 Task: Find connections with filter location Wermelskirchen with filter topic #healthcarewith filter profile language English with filter current company MANKIND PHARMA LTD with filter school ST. JOSEPH'S INSTITUTE OF TECHNOLOGY, OMR with filter industry Footwear and Leather Goods Repair with filter service category Research with filter keywords title Casino Host
Action: Mouse moved to (624, 82)
Screenshot: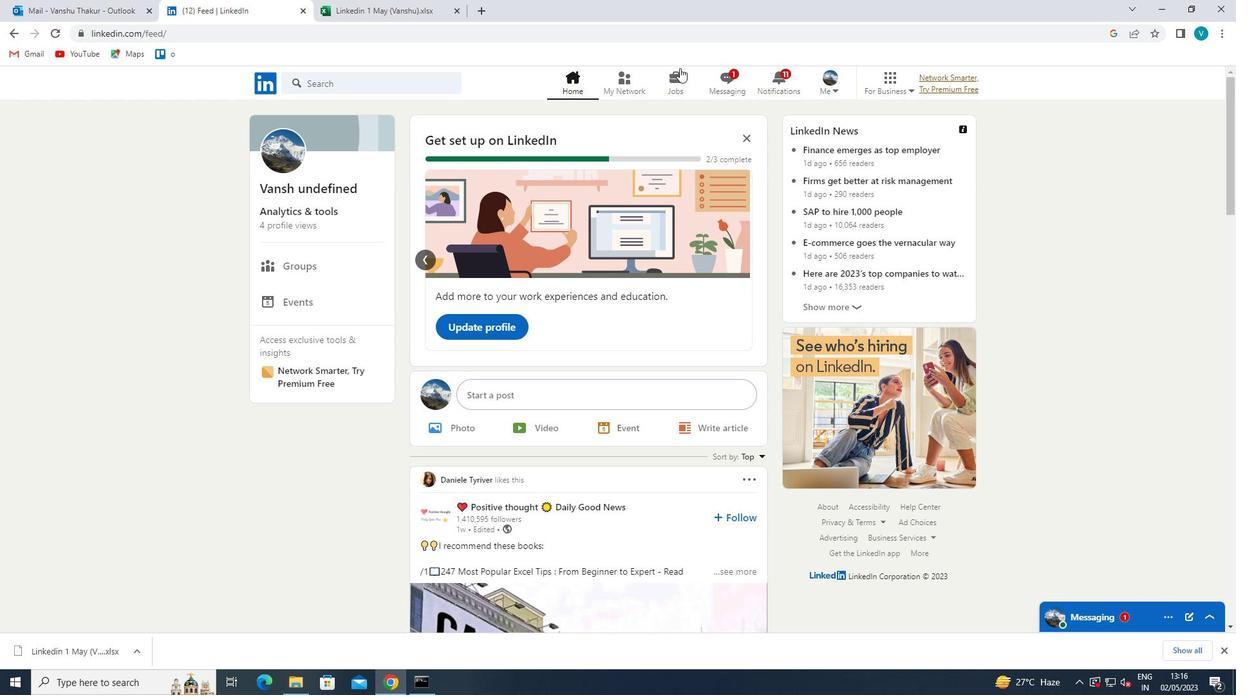 
Action: Mouse pressed left at (624, 82)
Screenshot: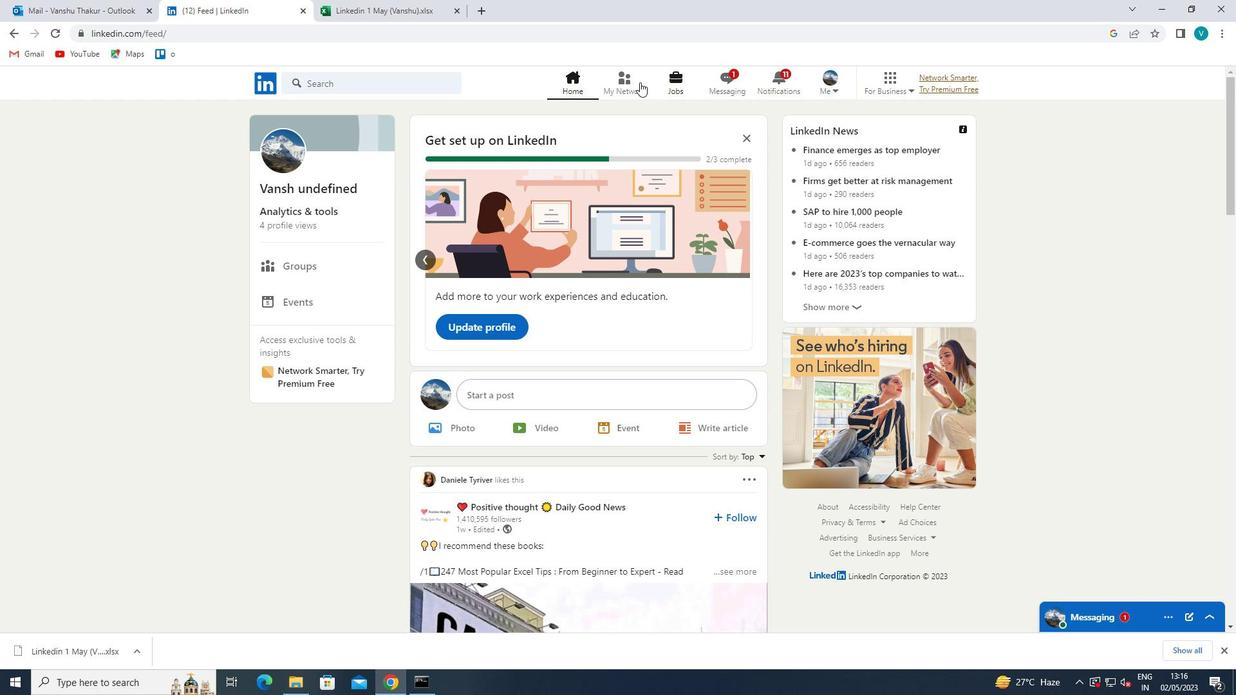 
Action: Mouse moved to (350, 152)
Screenshot: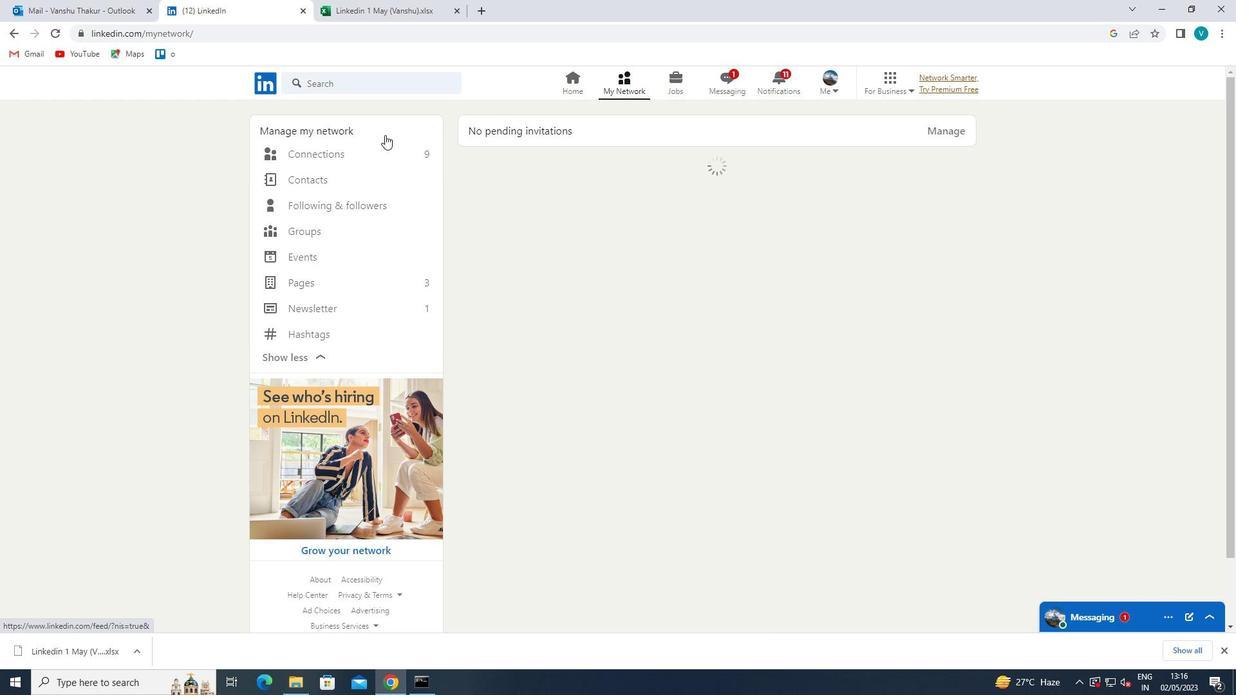 
Action: Mouse pressed left at (350, 152)
Screenshot: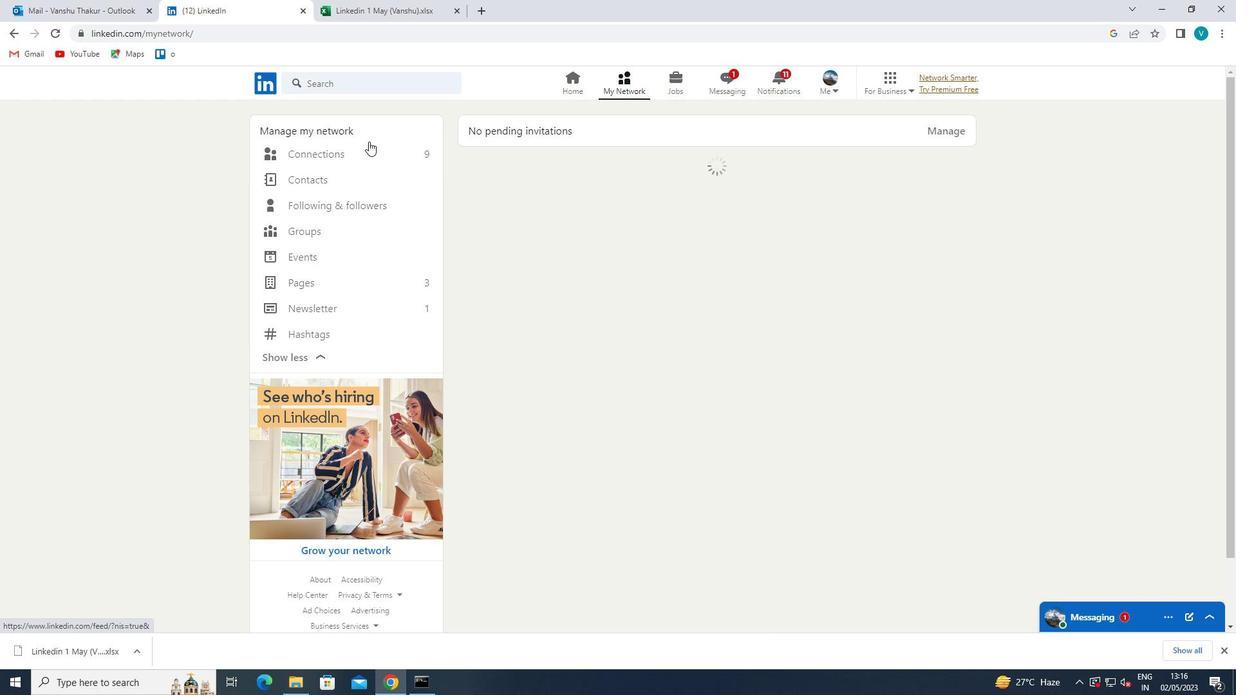 
Action: Mouse moved to (696, 147)
Screenshot: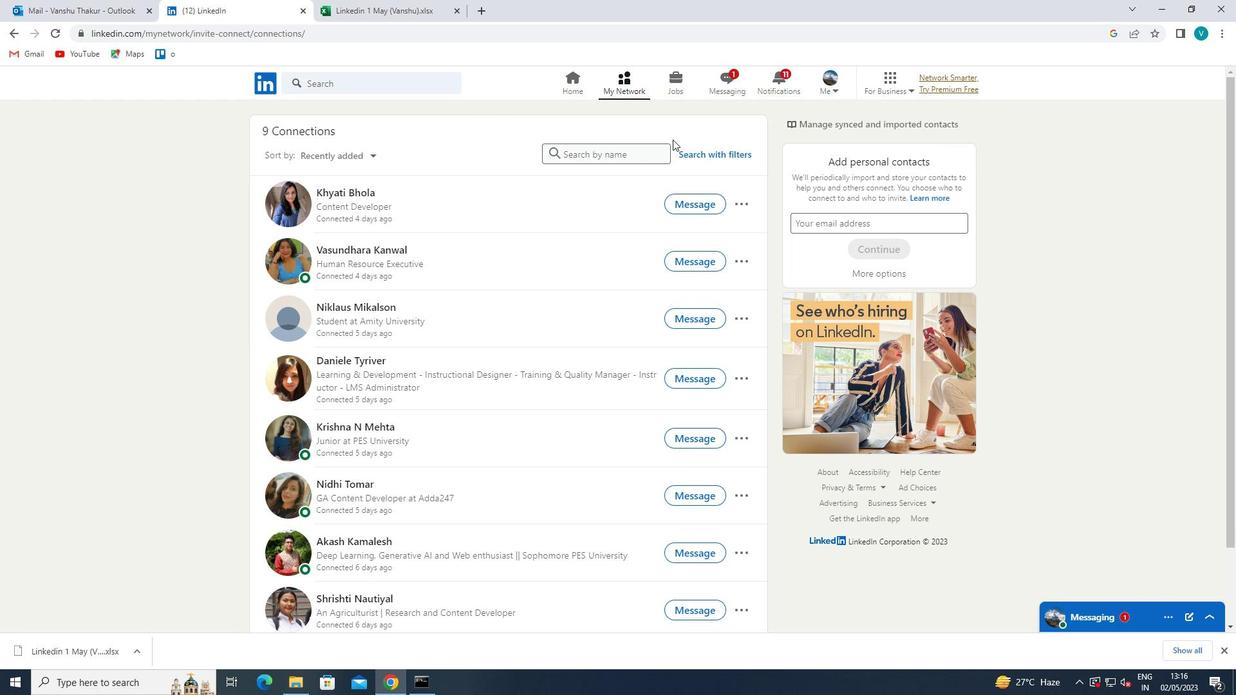 
Action: Mouse pressed left at (696, 147)
Screenshot: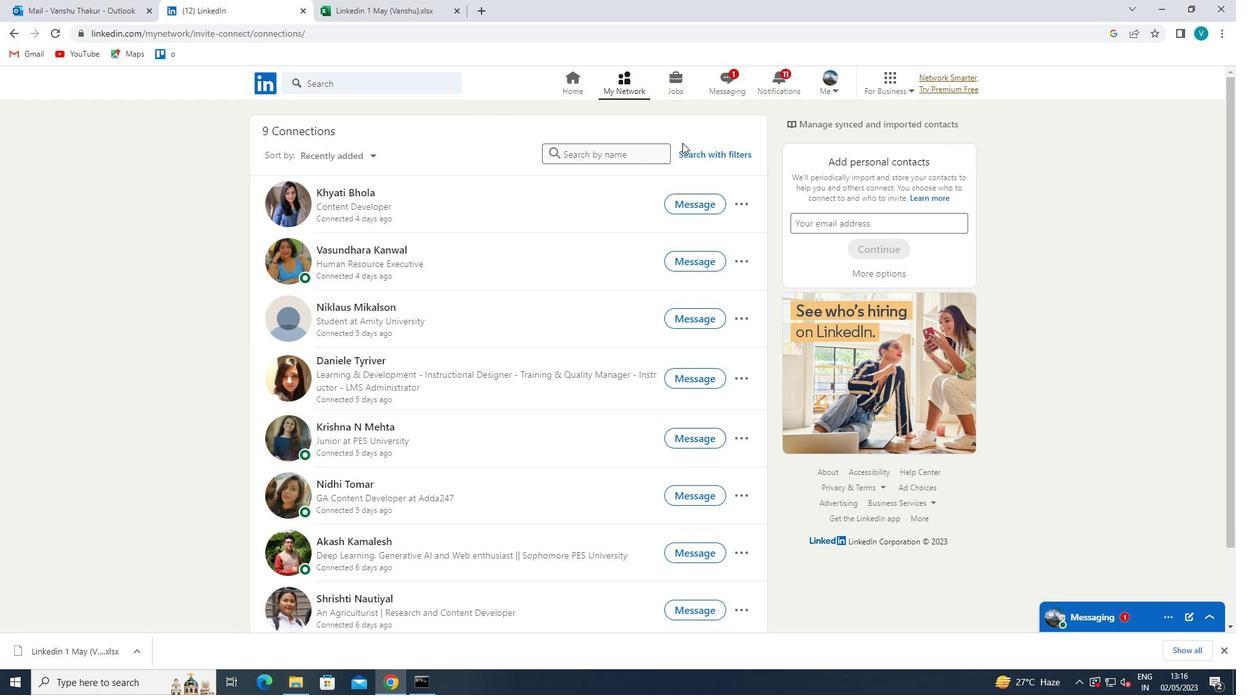 
Action: Mouse moved to (619, 125)
Screenshot: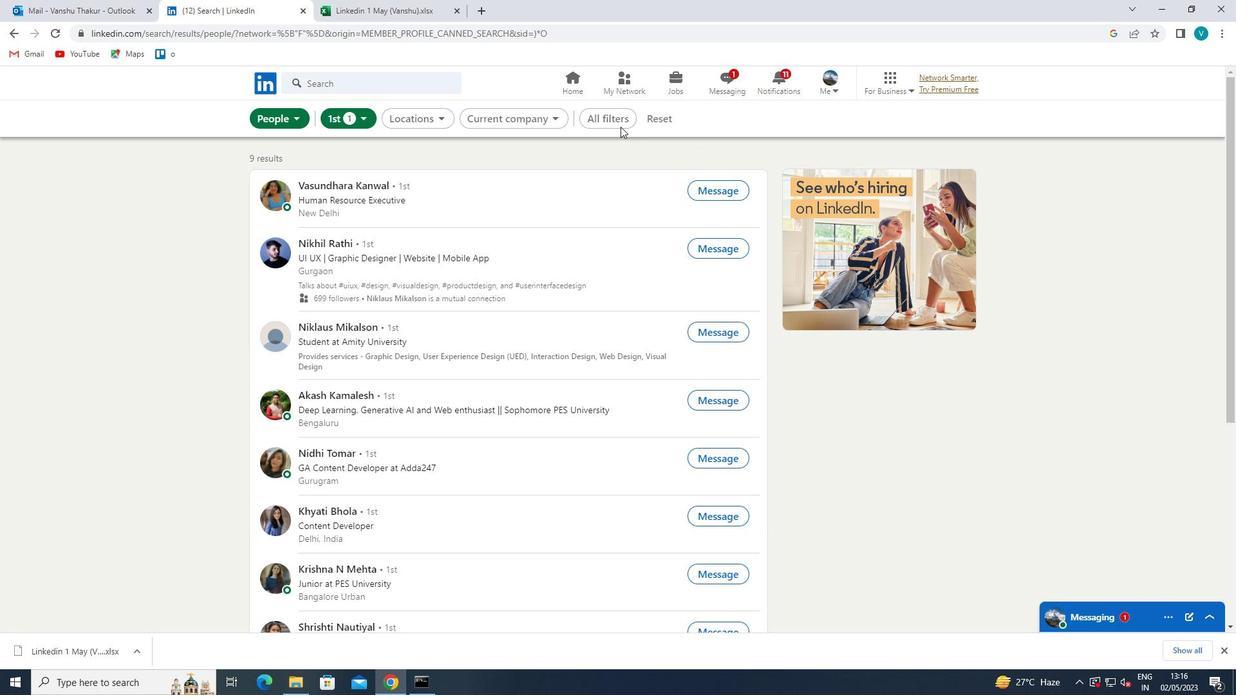 
Action: Mouse pressed left at (619, 125)
Screenshot: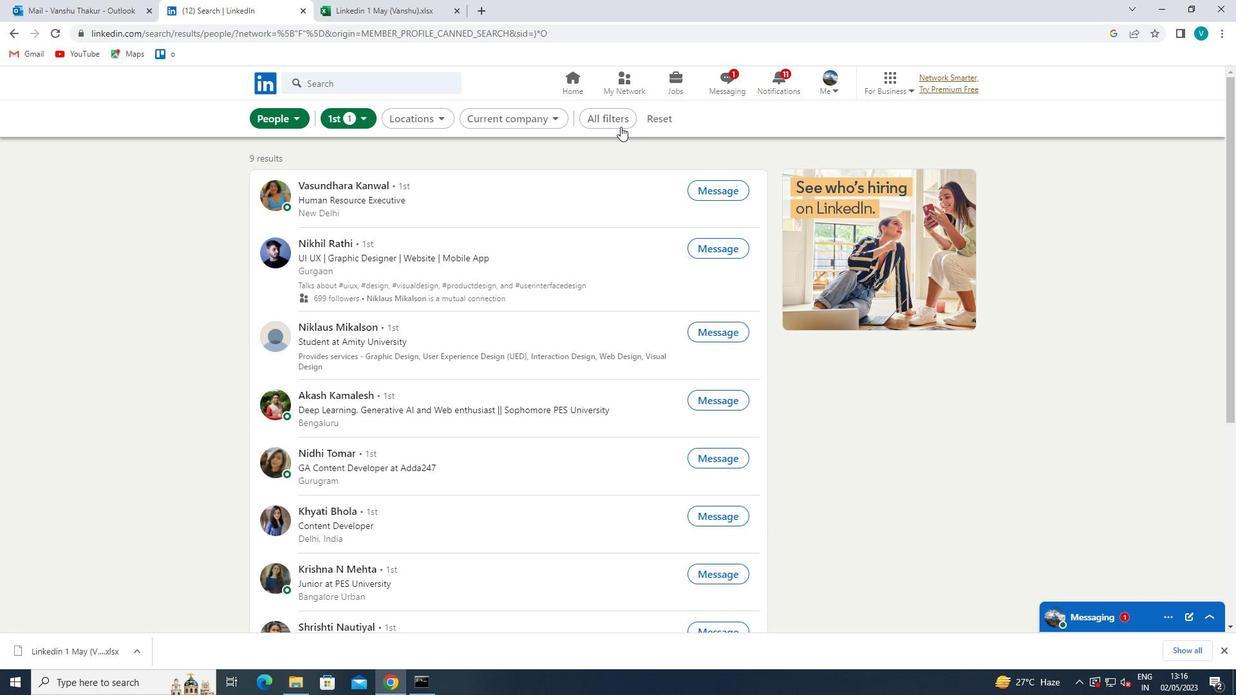 
Action: Mouse moved to (1066, 313)
Screenshot: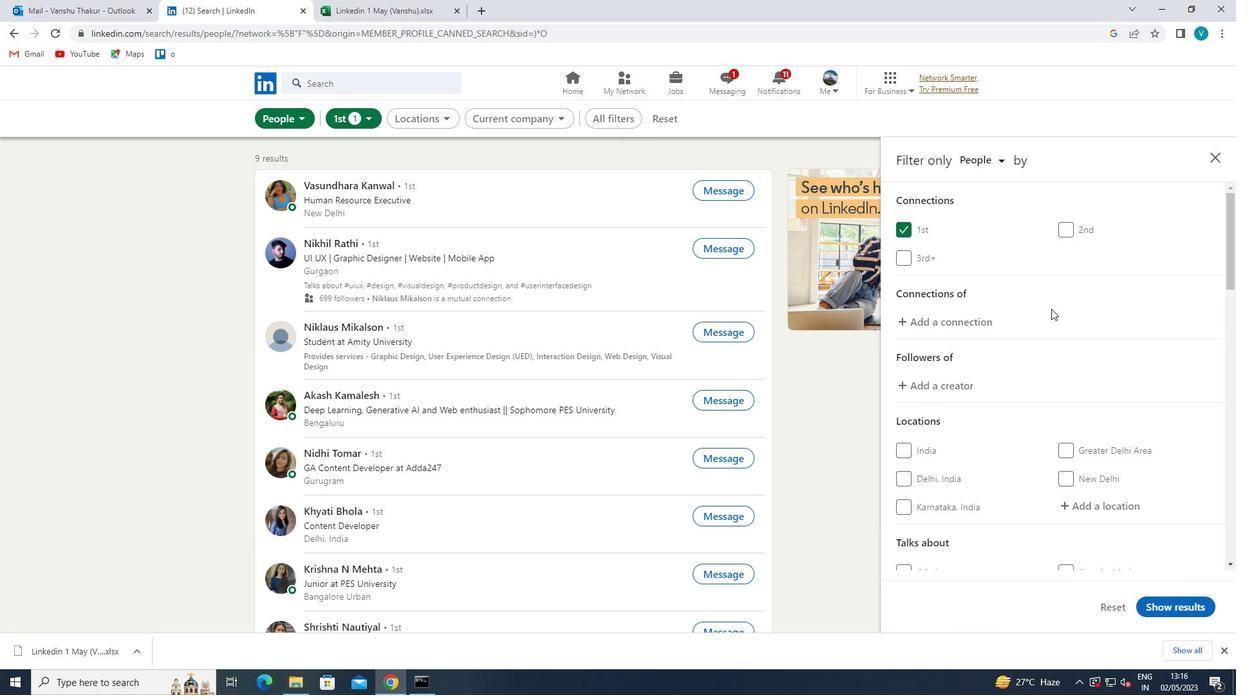 
Action: Mouse scrolled (1066, 312) with delta (0, 0)
Screenshot: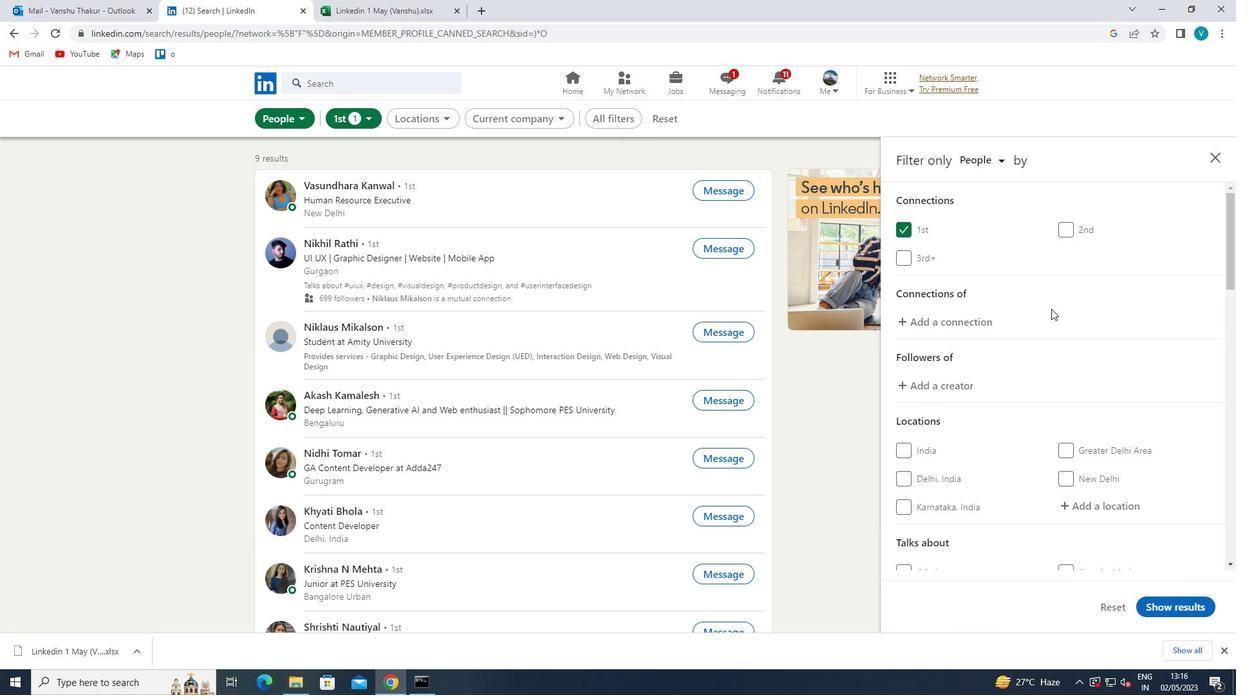 
Action: Mouse moved to (1071, 313)
Screenshot: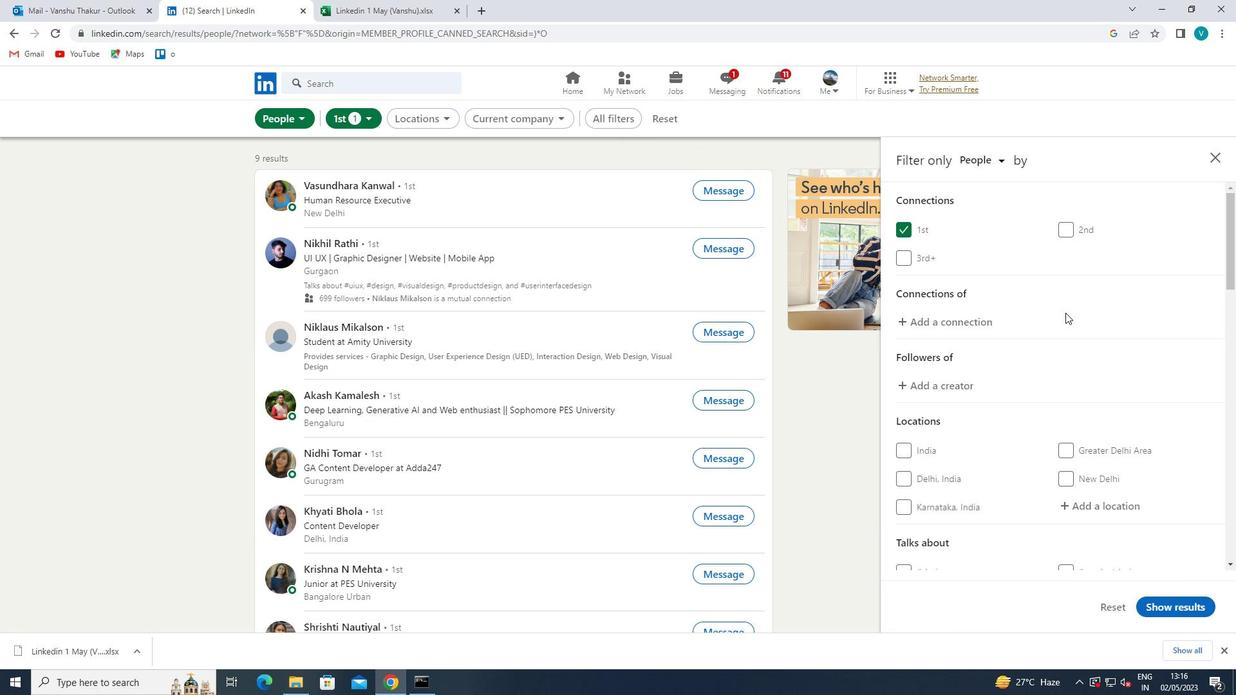 
Action: Mouse scrolled (1071, 313) with delta (0, 0)
Screenshot: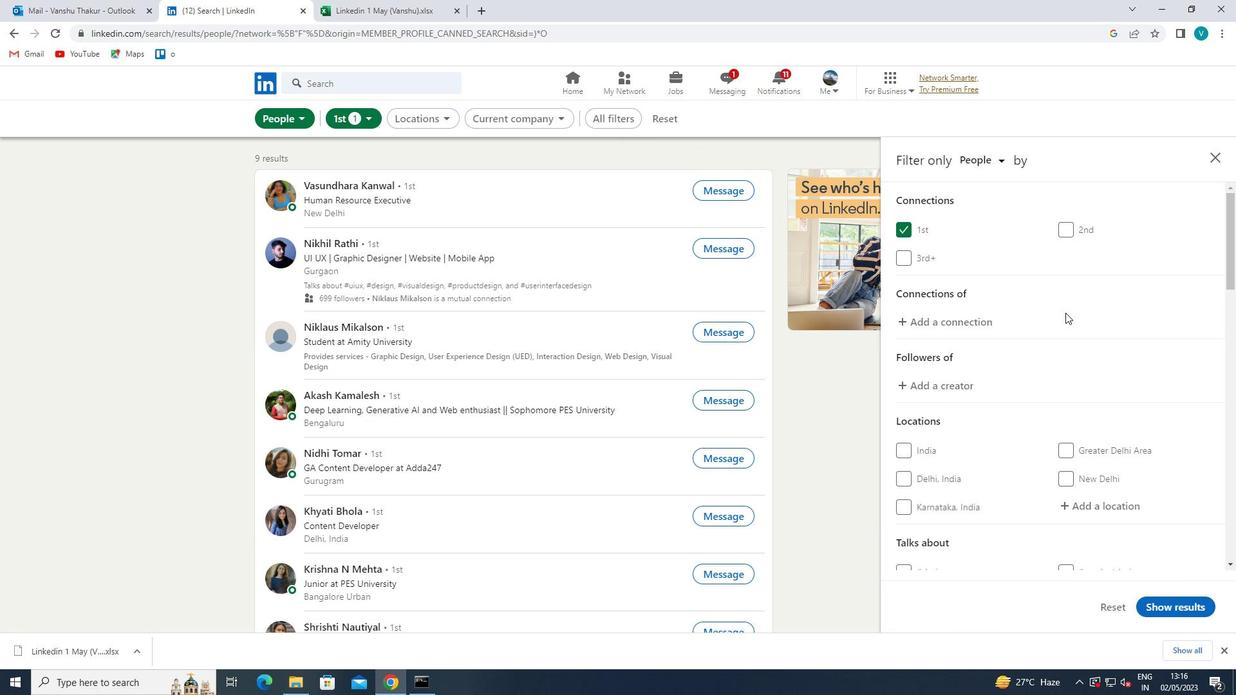 
Action: Mouse moved to (1079, 316)
Screenshot: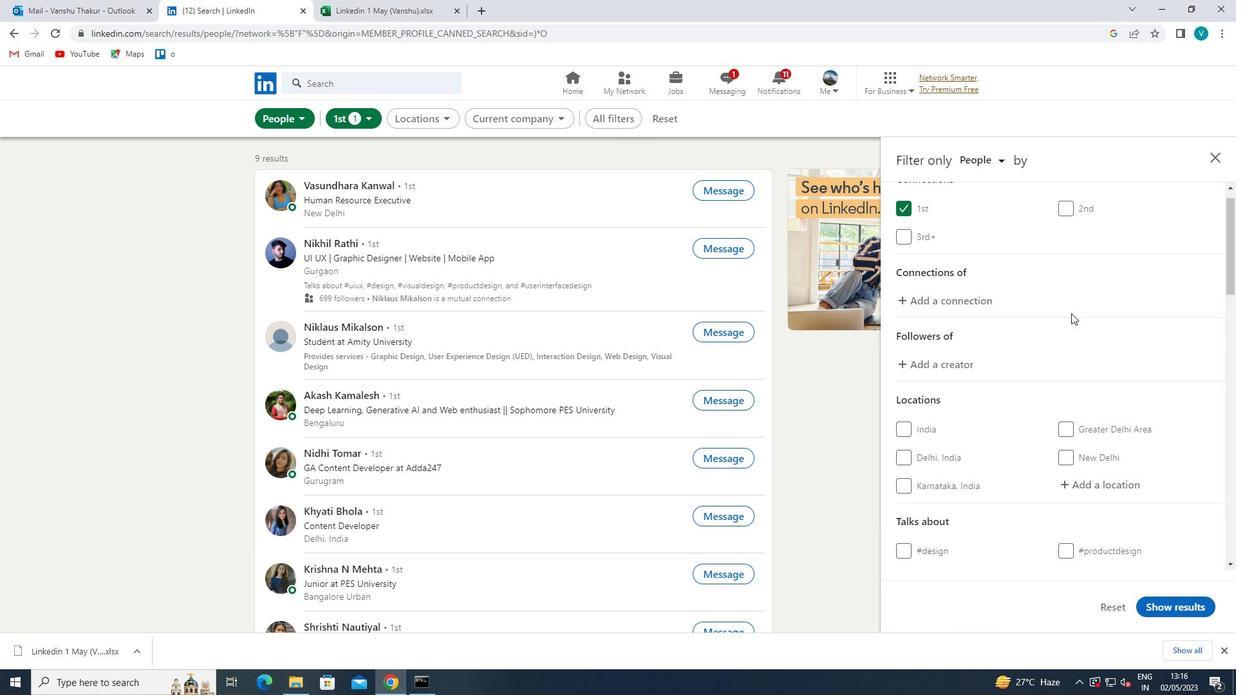
Action: Mouse scrolled (1079, 315) with delta (0, 0)
Screenshot: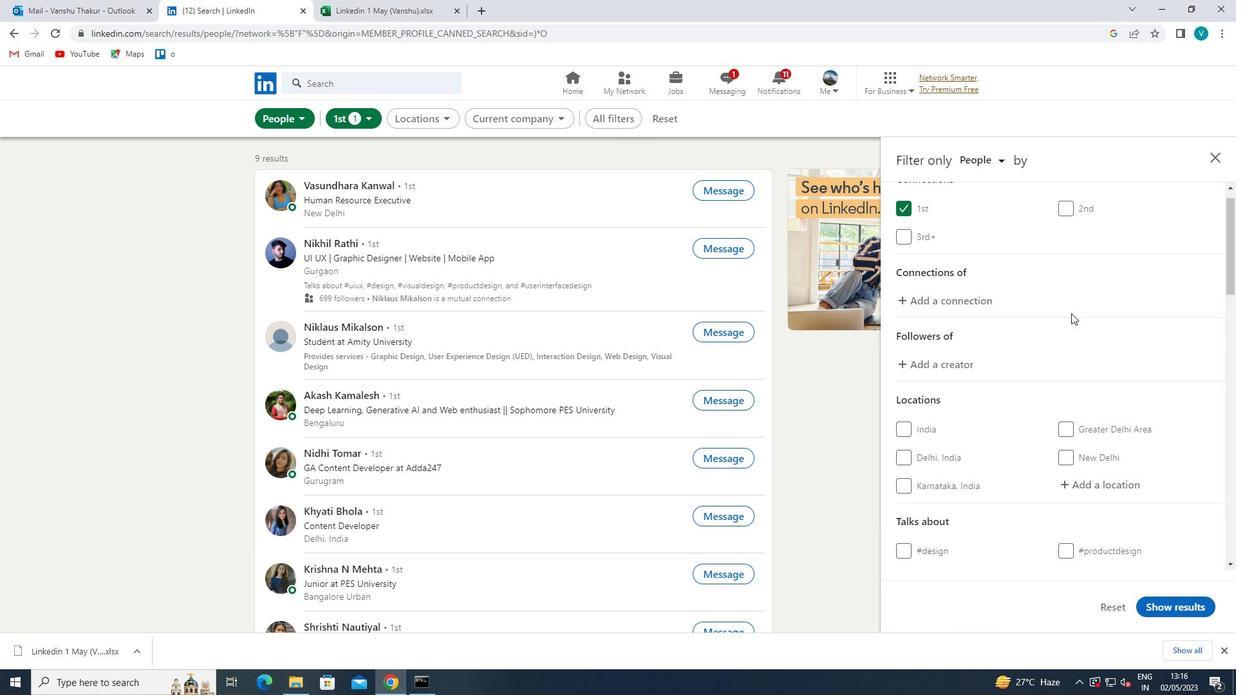 
Action: Mouse moved to (1121, 307)
Screenshot: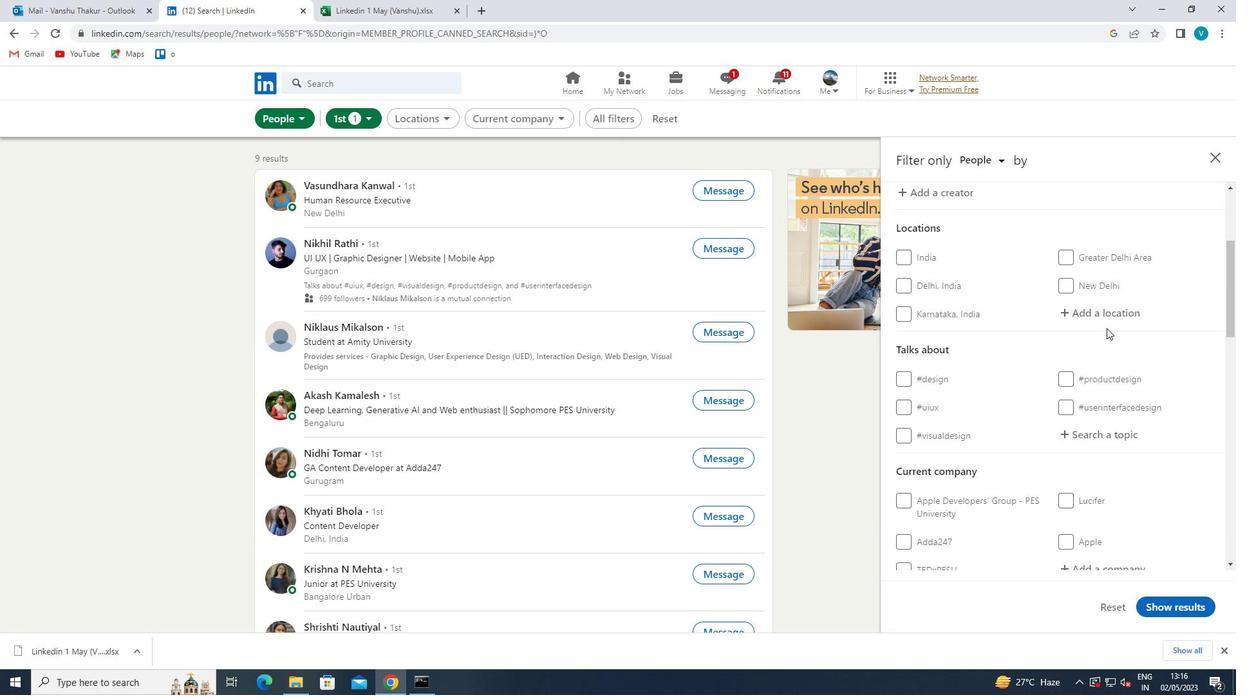 
Action: Mouse pressed left at (1121, 307)
Screenshot: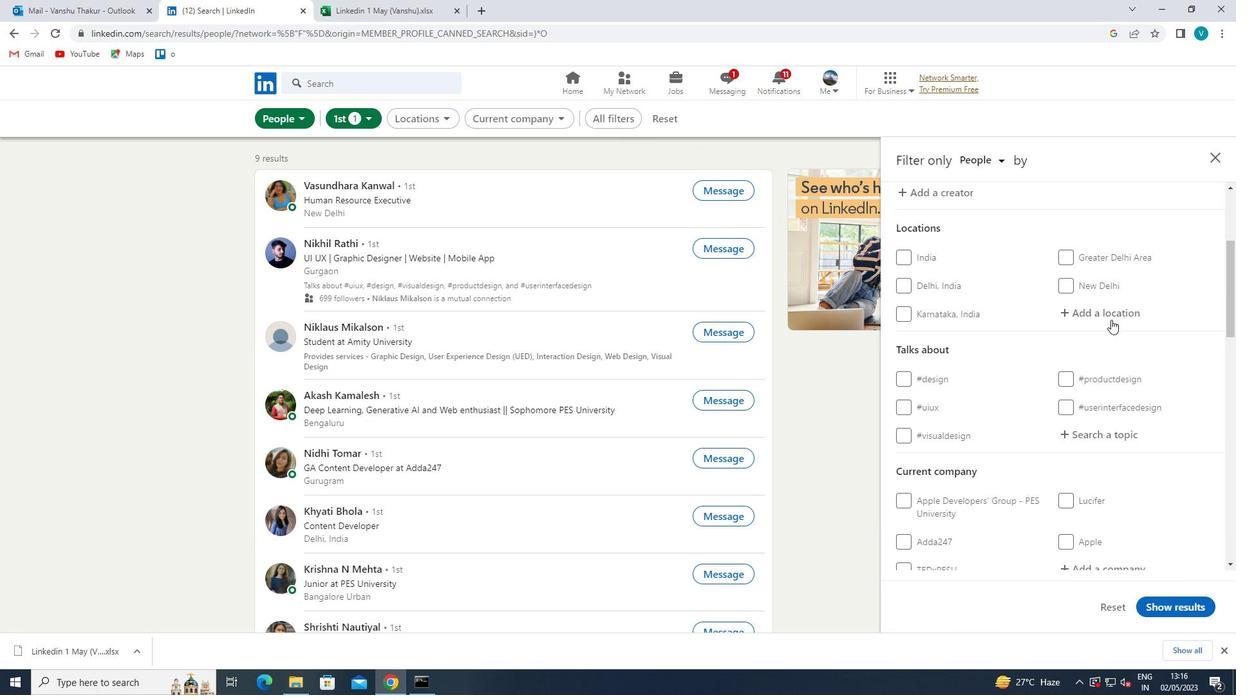 
Action: Key pressed <Key.shift><Key.shift>WERMELSKIRCHEN
Screenshot: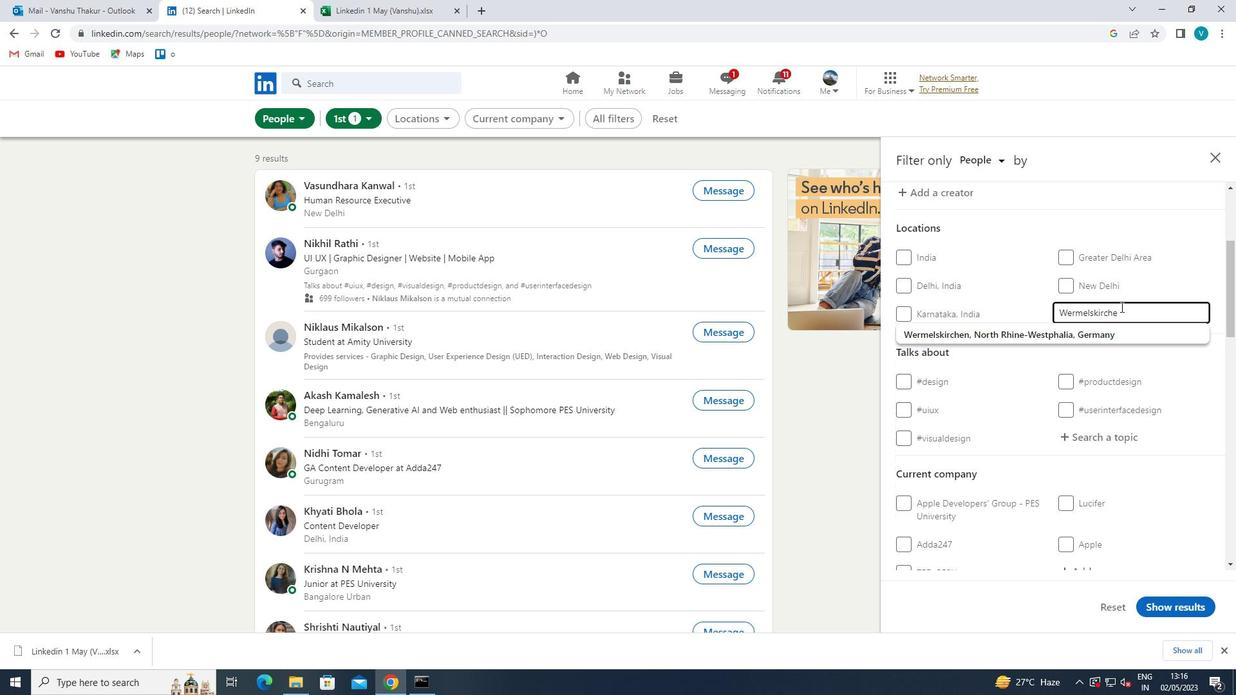 
Action: Mouse moved to (1095, 333)
Screenshot: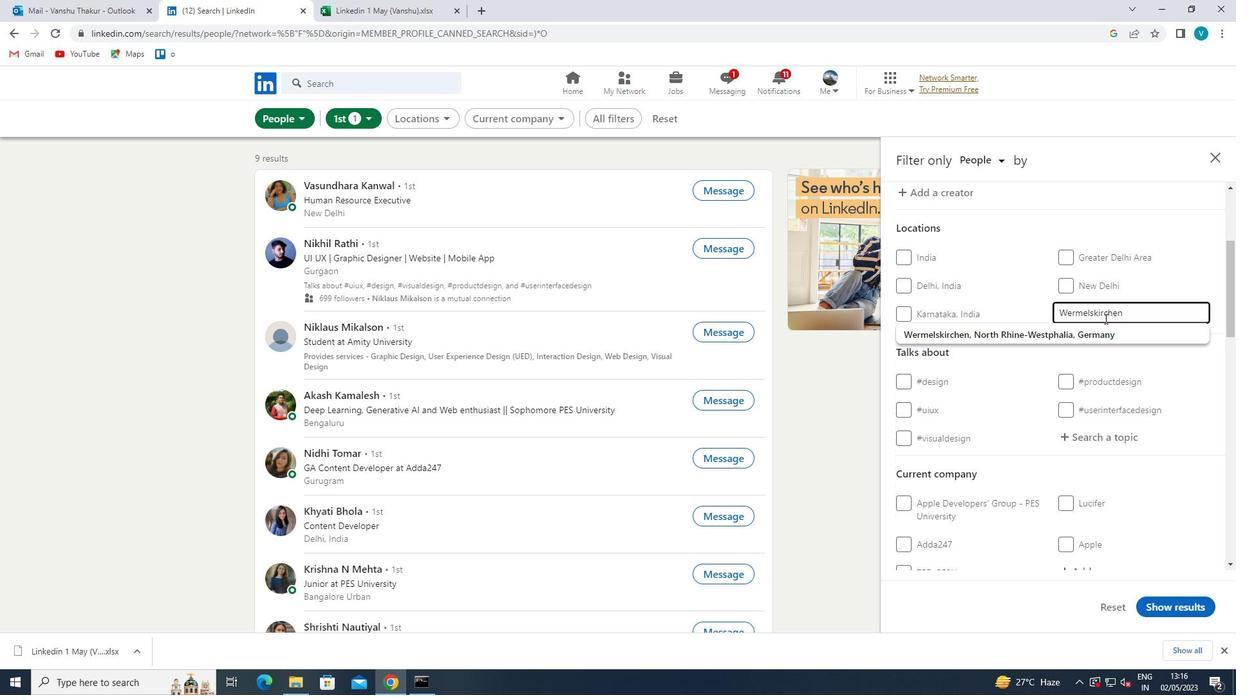 
Action: Mouse pressed left at (1095, 333)
Screenshot: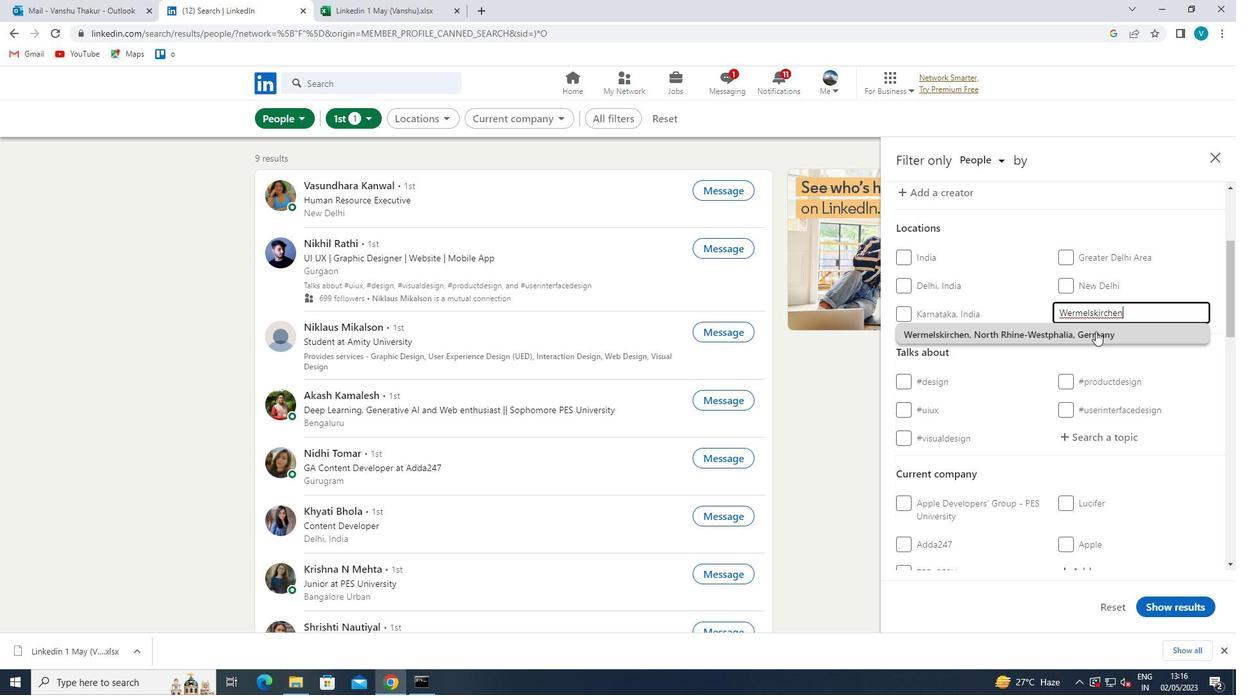 
Action: Mouse moved to (1098, 333)
Screenshot: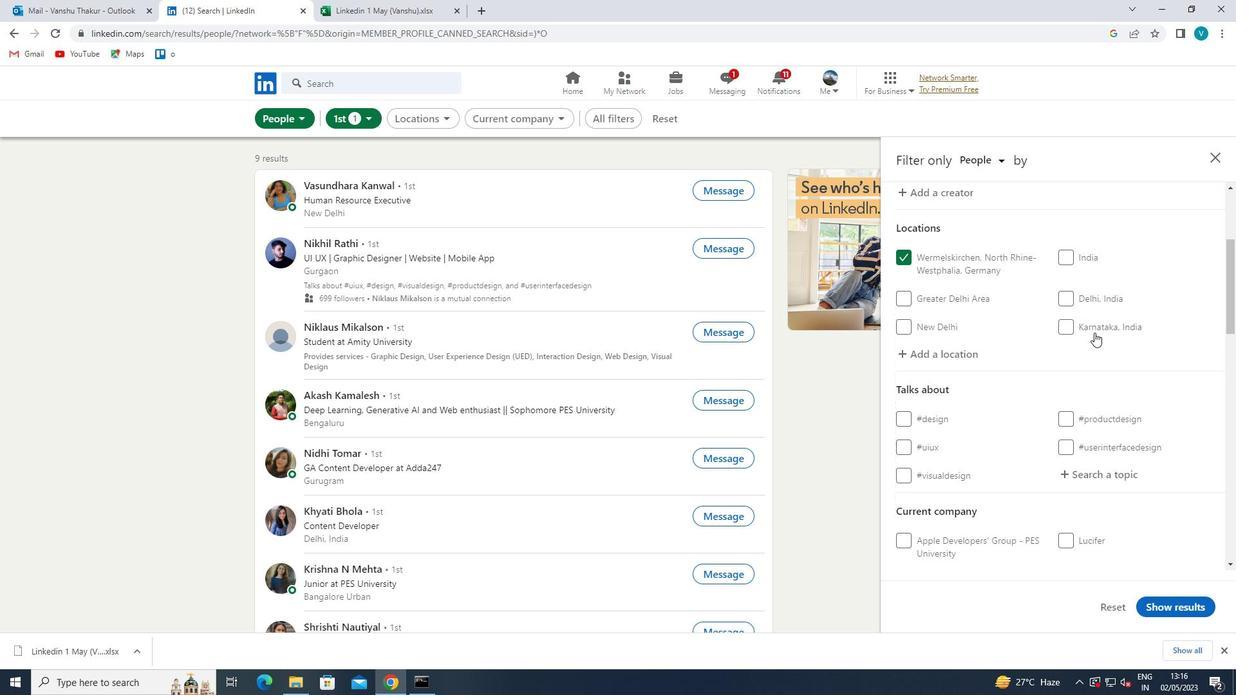 
Action: Mouse scrolled (1098, 332) with delta (0, 0)
Screenshot: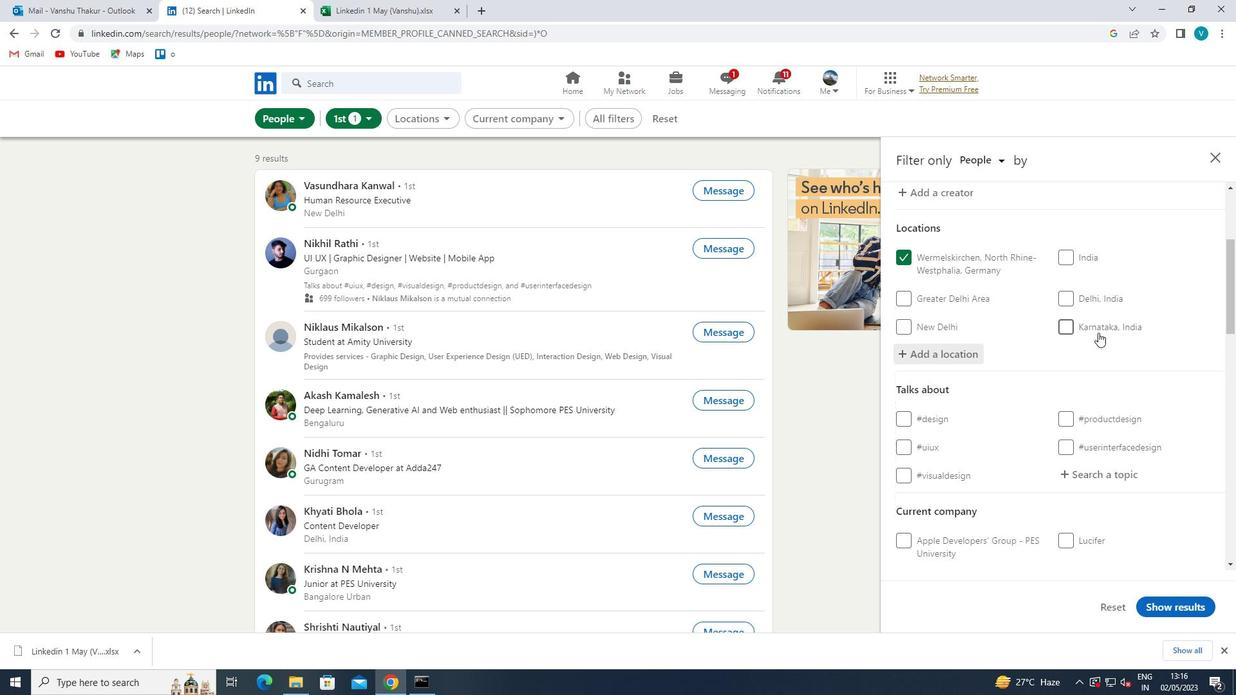 
Action: Mouse scrolled (1098, 332) with delta (0, 0)
Screenshot: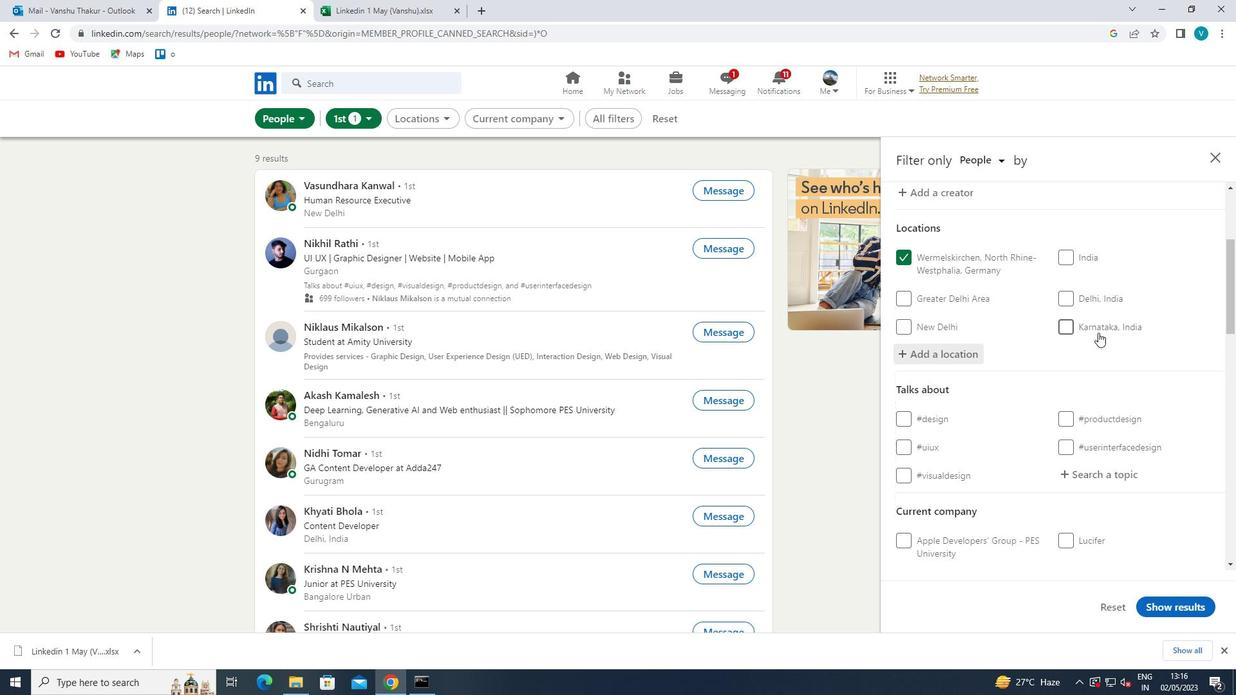
Action: Mouse moved to (1098, 348)
Screenshot: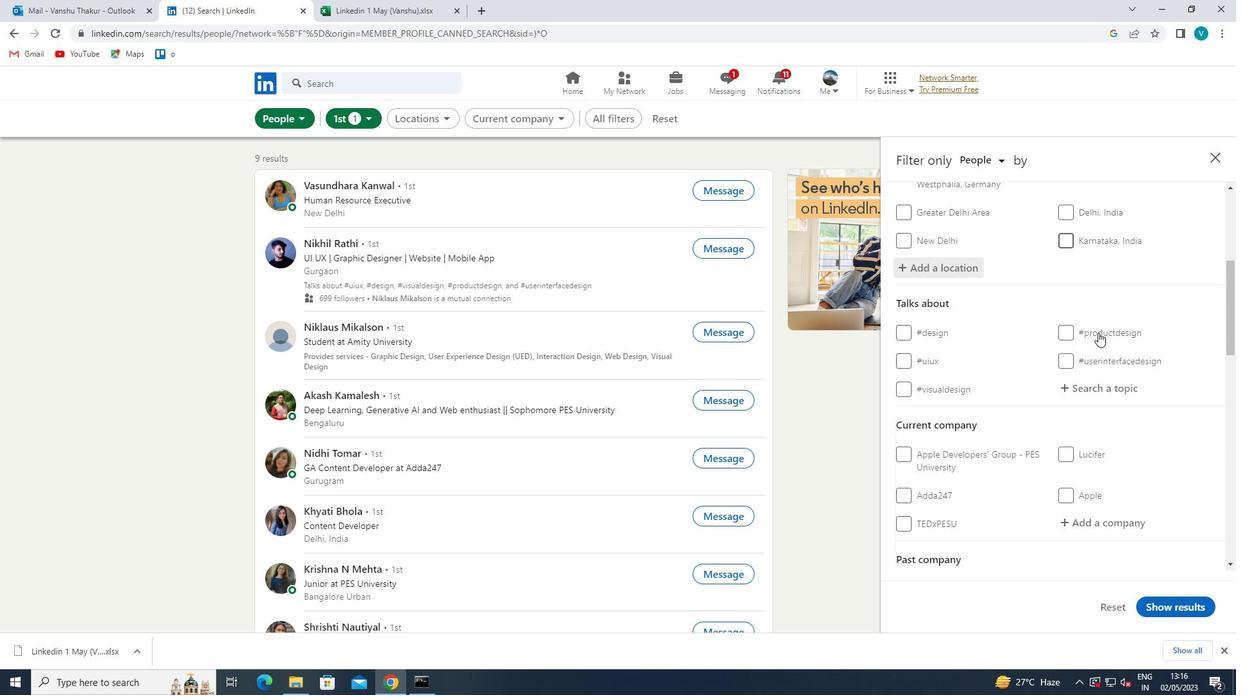 
Action: Mouse pressed left at (1098, 348)
Screenshot: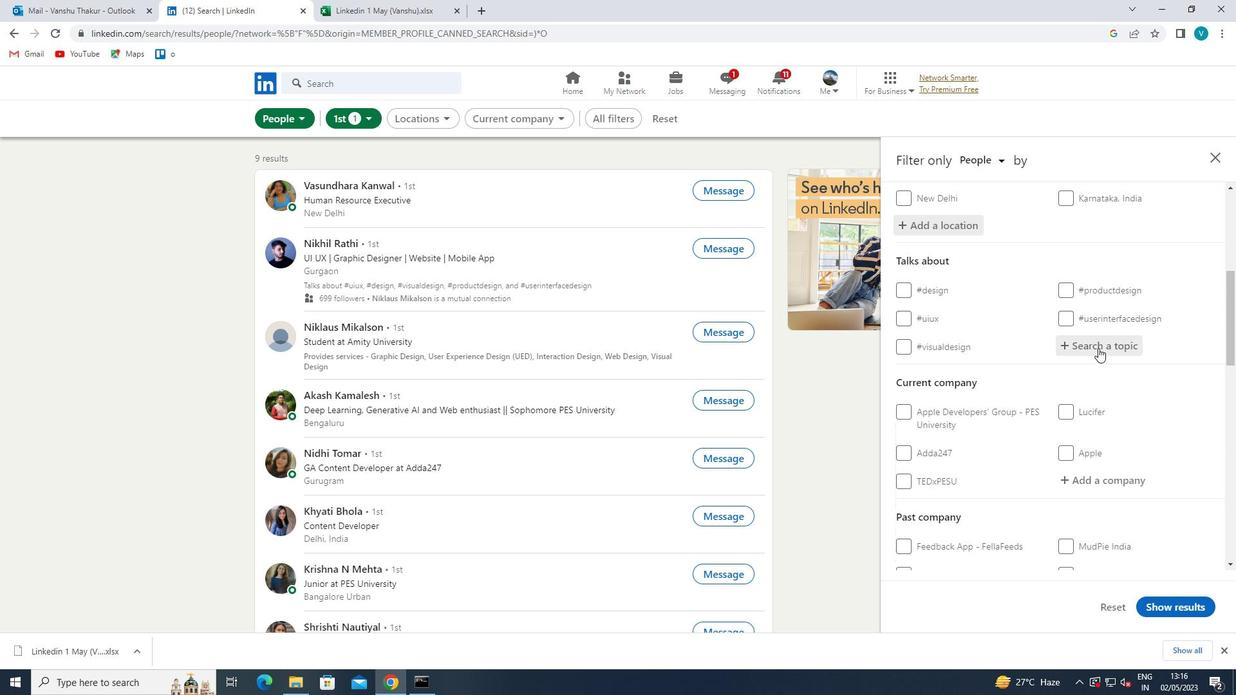 
Action: Key pressed HEALTH
Screenshot: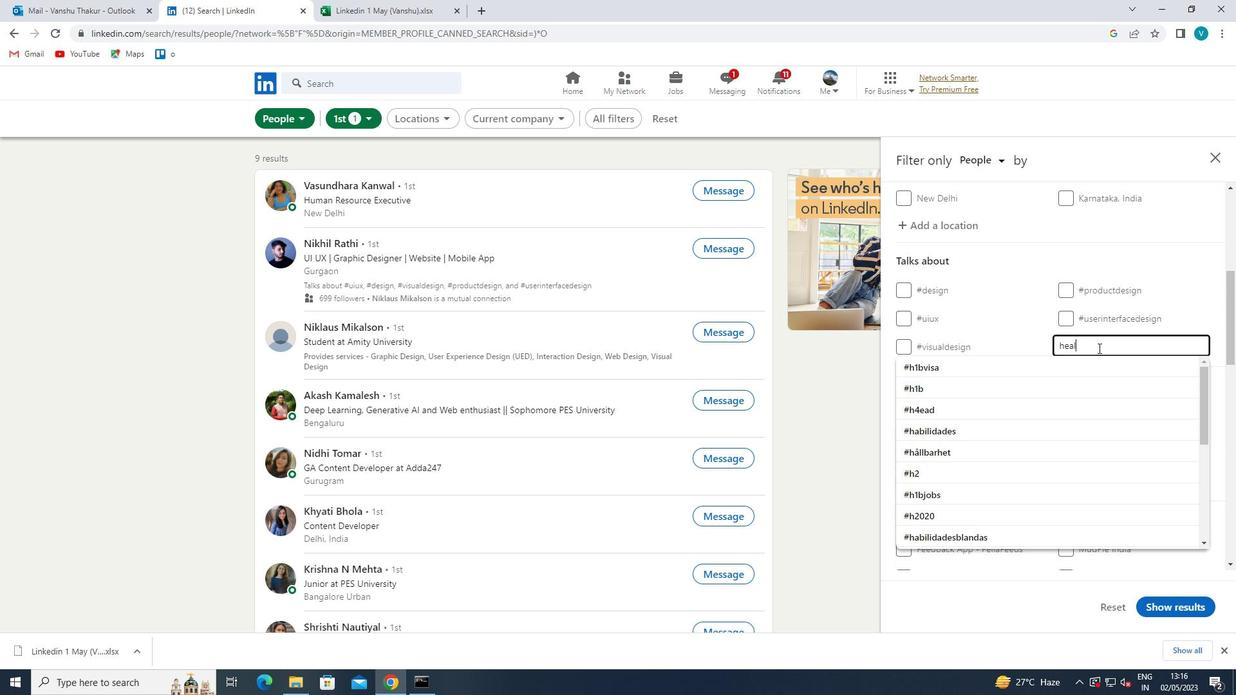 
Action: Mouse moved to (1084, 357)
Screenshot: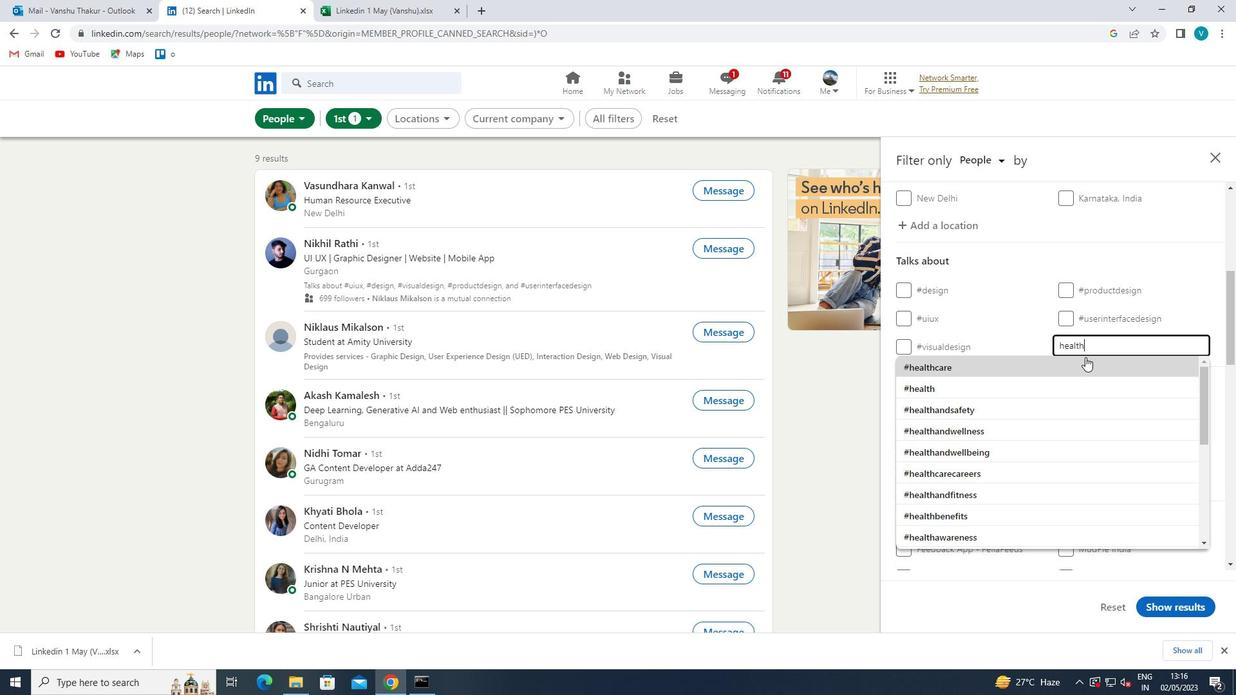 
Action: Mouse pressed left at (1084, 357)
Screenshot: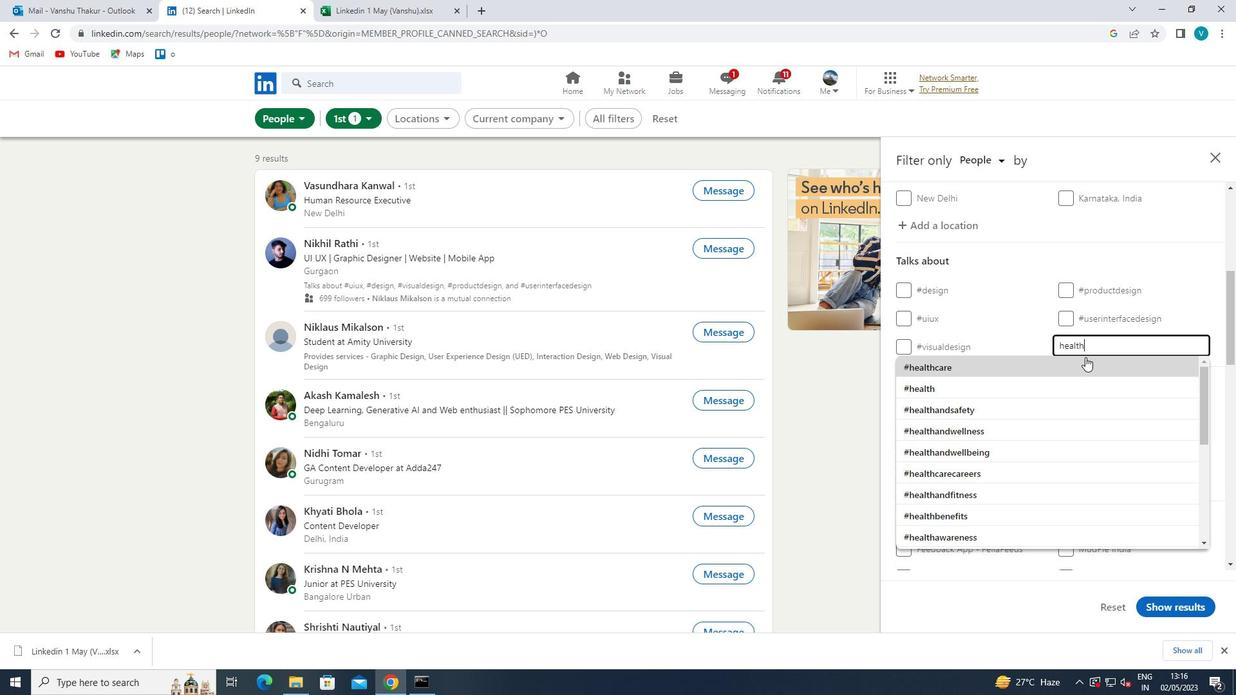 
Action: Mouse scrolled (1084, 356) with delta (0, 0)
Screenshot: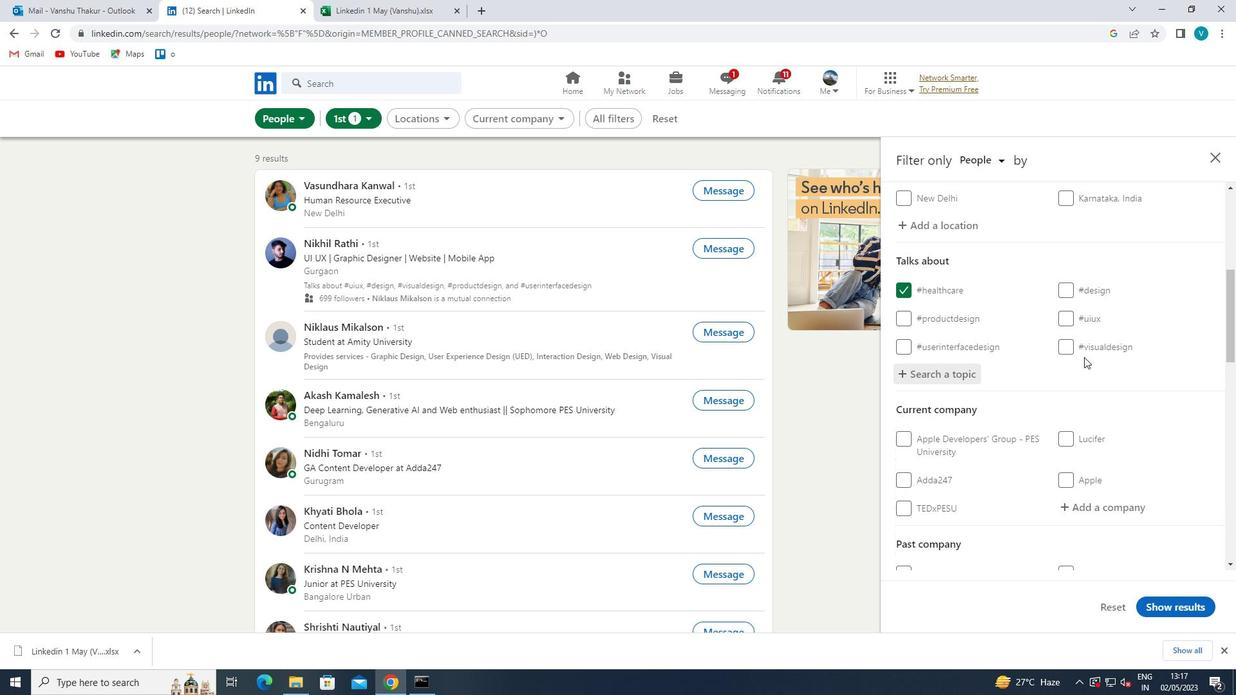 
Action: Mouse scrolled (1084, 356) with delta (0, 0)
Screenshot: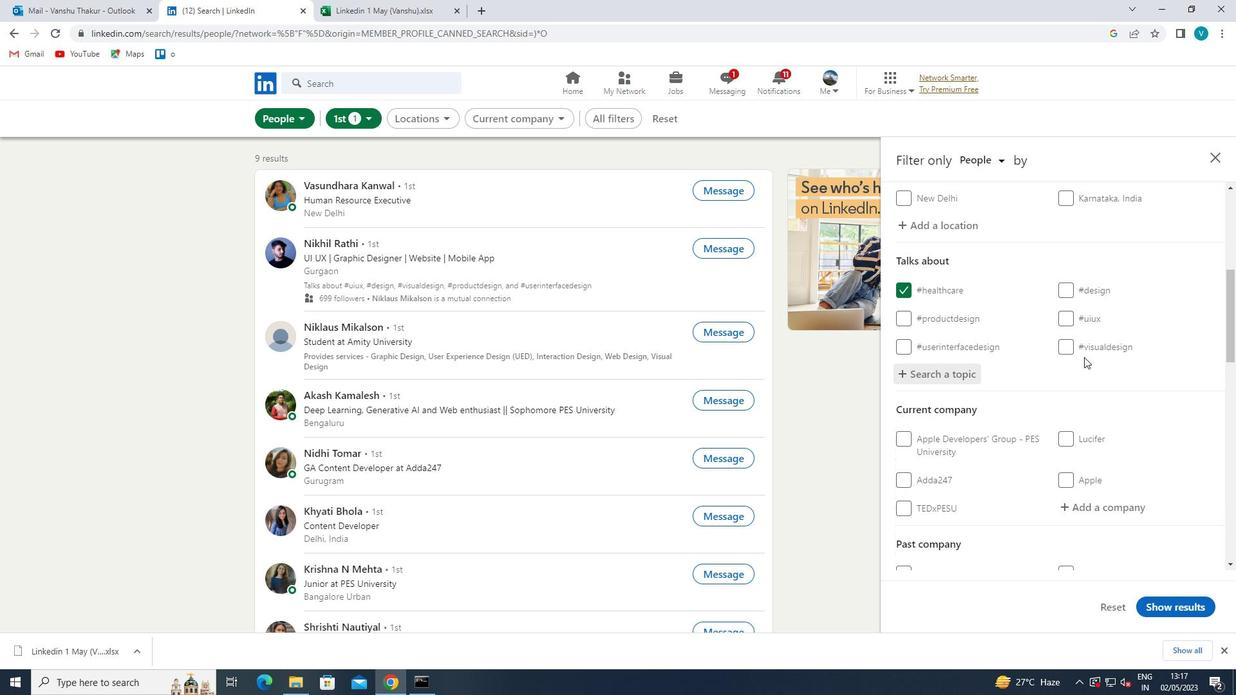 
Action: Mouse scrolled (1084, 356) with delta (0, 0)
Screenshot: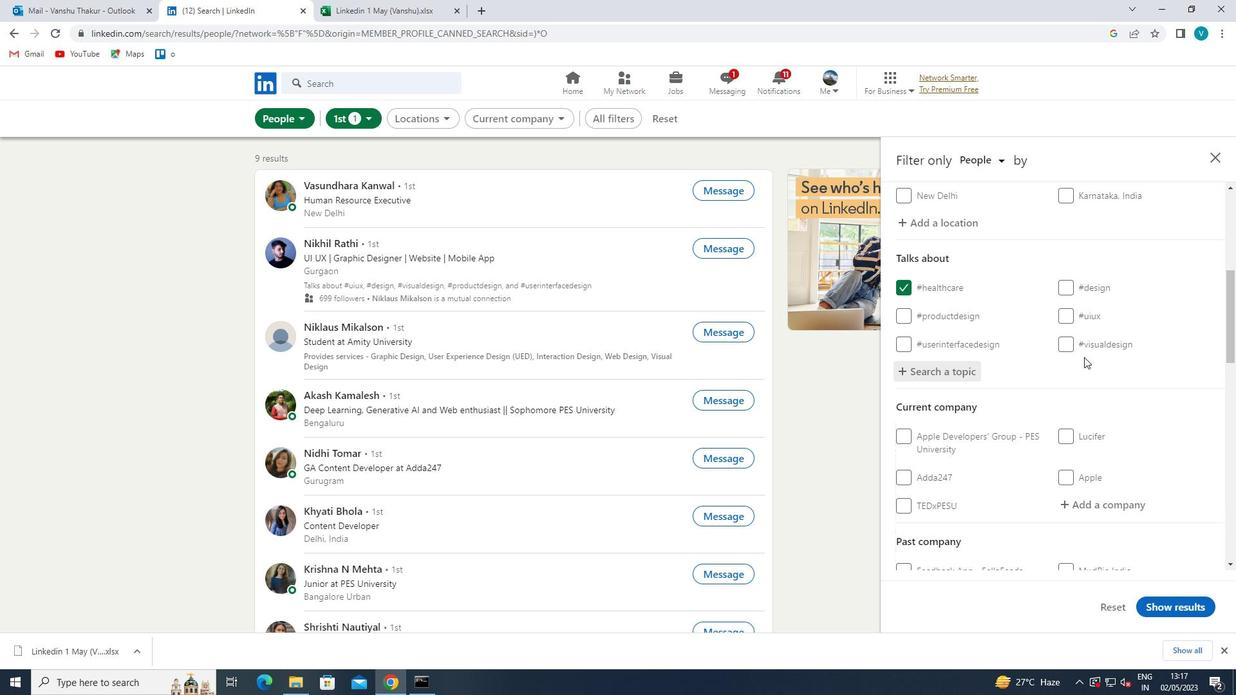 
Action: Mouse scrolled (1084, 356) with delta (0, 0)
Screenshot: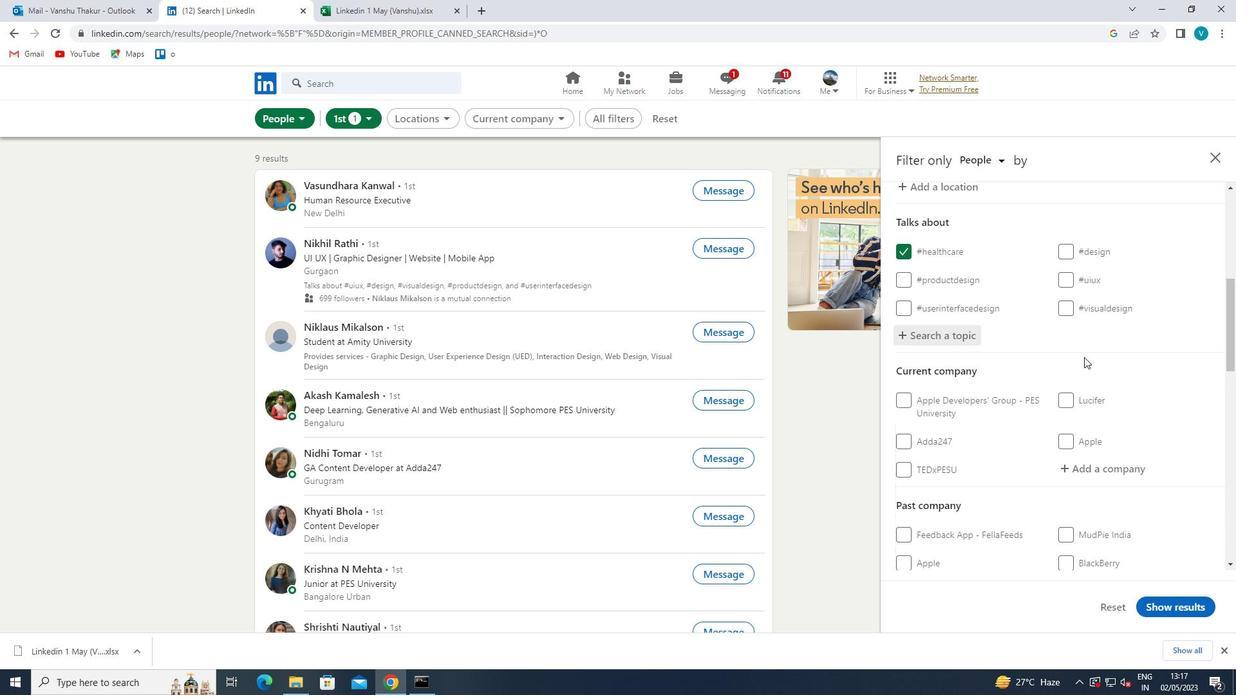 
Action: Mouse scrolled (1084, 356) with delta (0, 0)
Screenshot: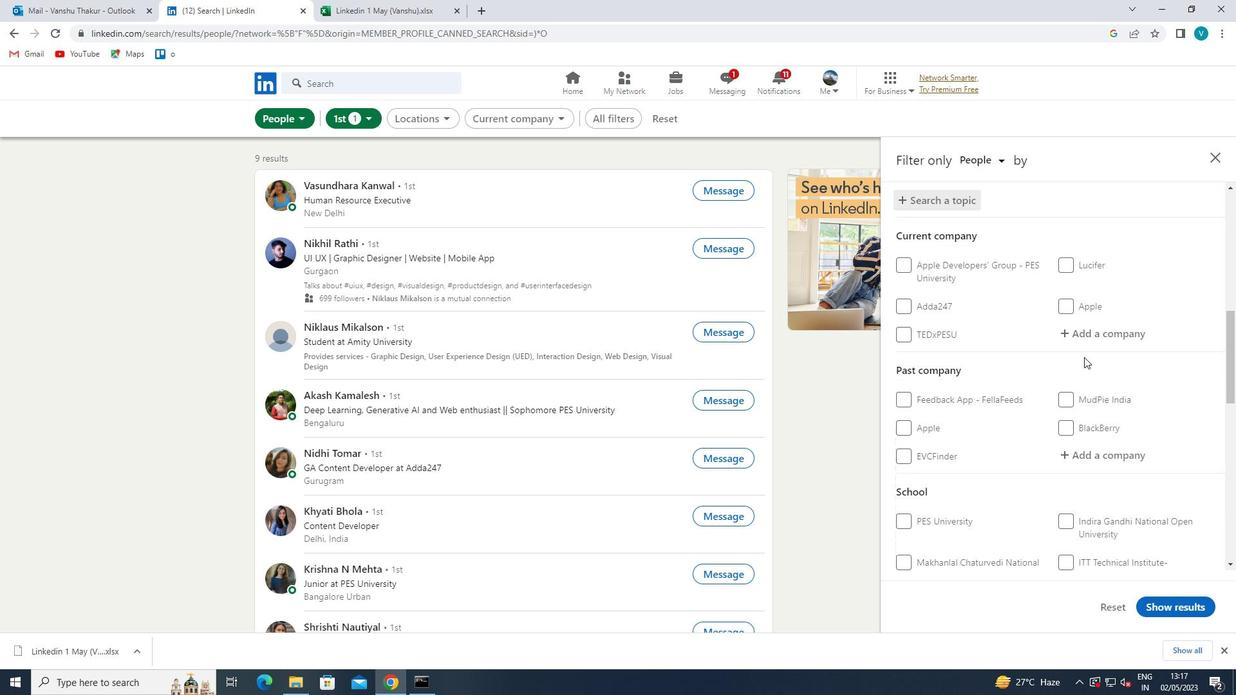 
Action: Mouse scrolled (1084, 356) with delta (0, 0)
Screenshot: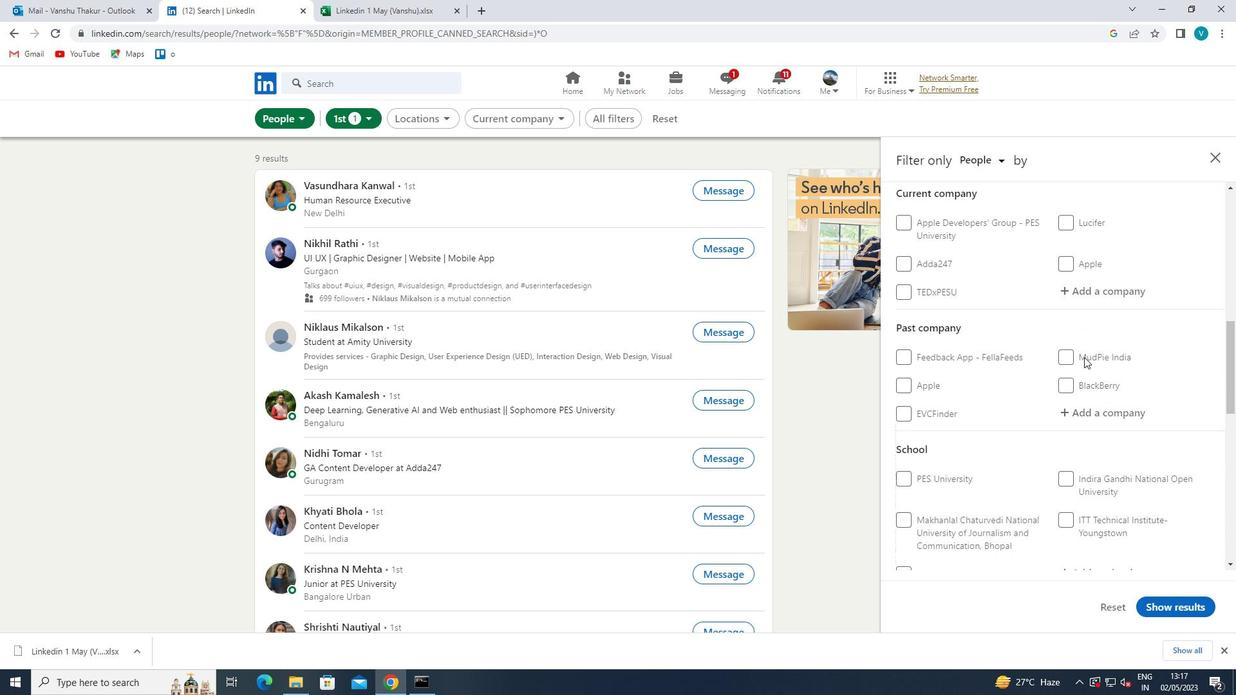 
Action: Mouse scrolled (1084, 356) with delta (0, 0)
Screenshot: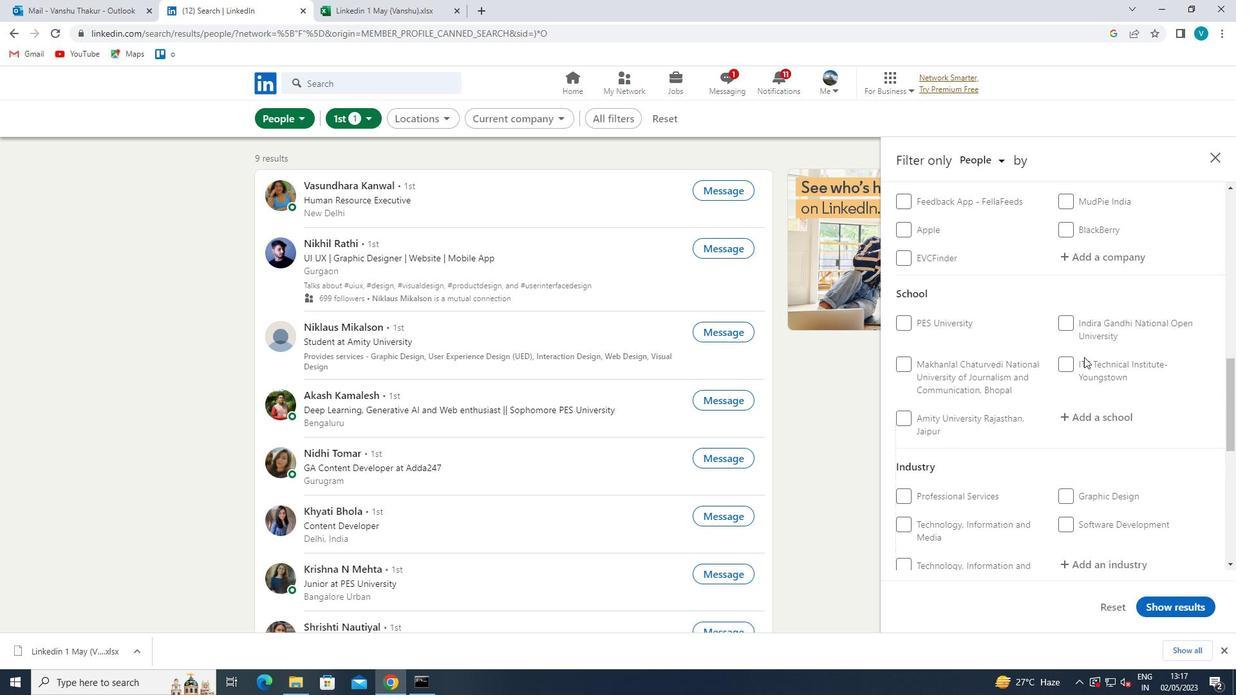 
Action: Mouse scrolled (1084, 356) with delta (0, 0)
Screenshot: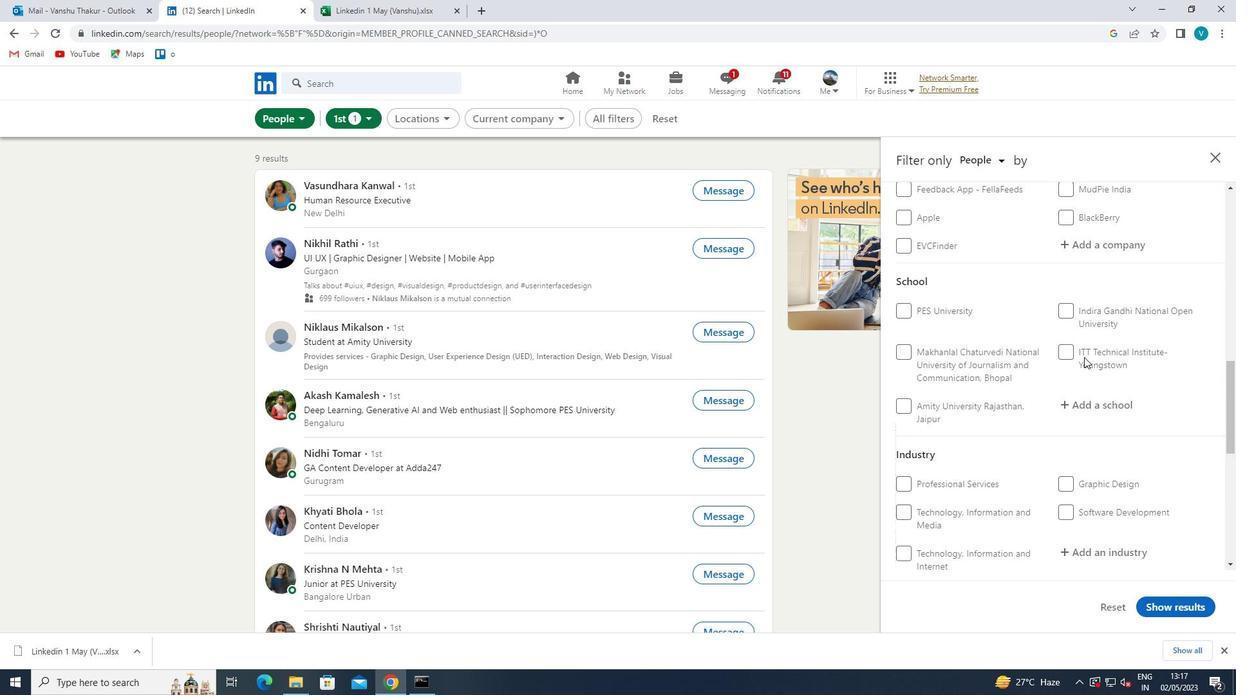 
Action: Mouse moved to (1009, 401)
Screenshot: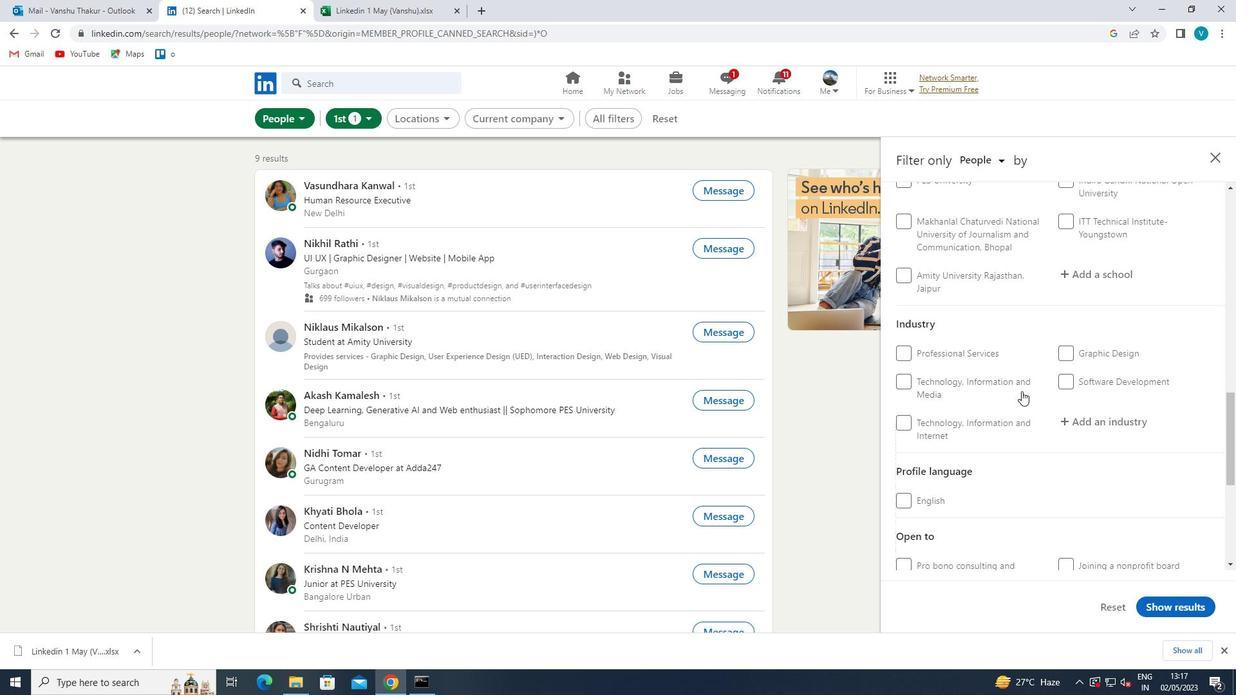 
Action: Mouse scrolled (1009, 400) with delta (0, 0)
Screenshot: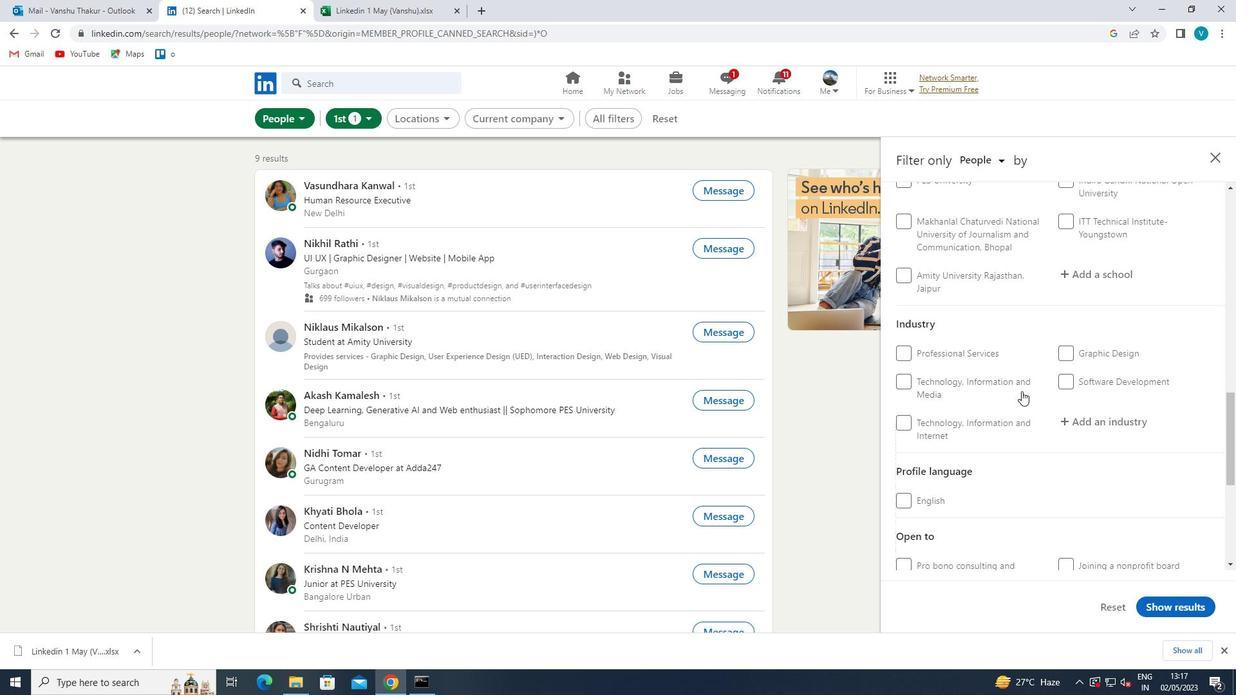 
Action: Mouse moved to (901, 433)
Screenshot: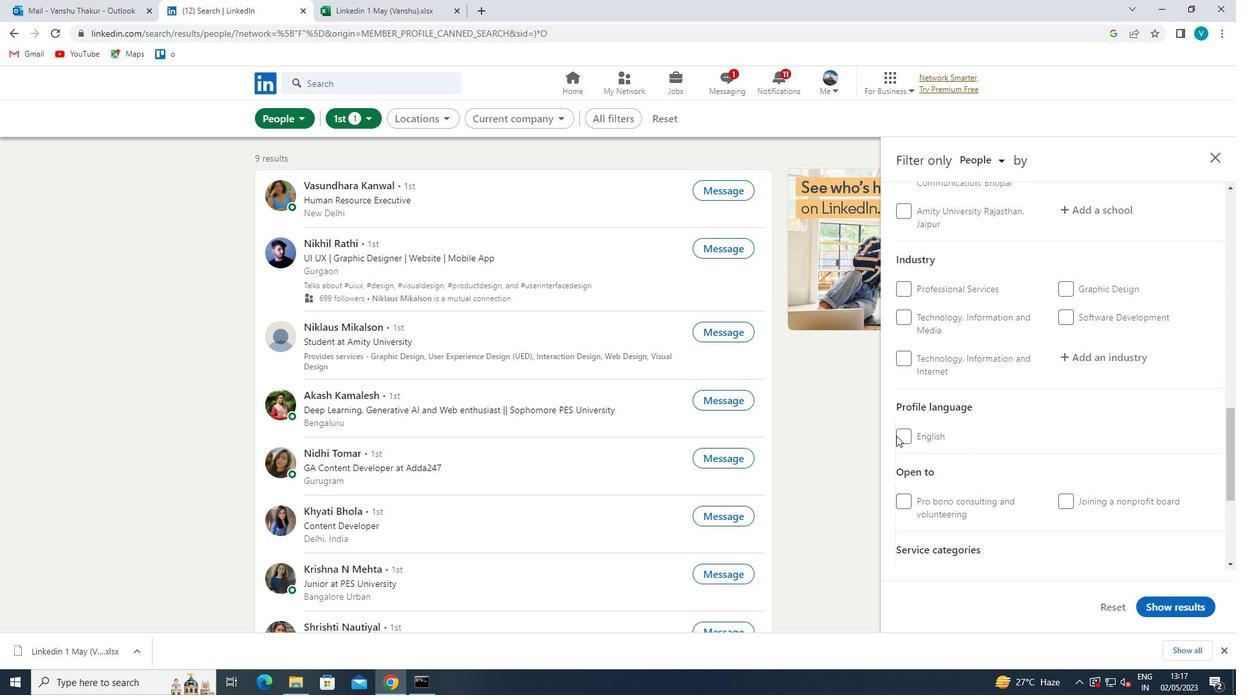 
Action: Mouse pressed left at (901, 433)
Screenshot: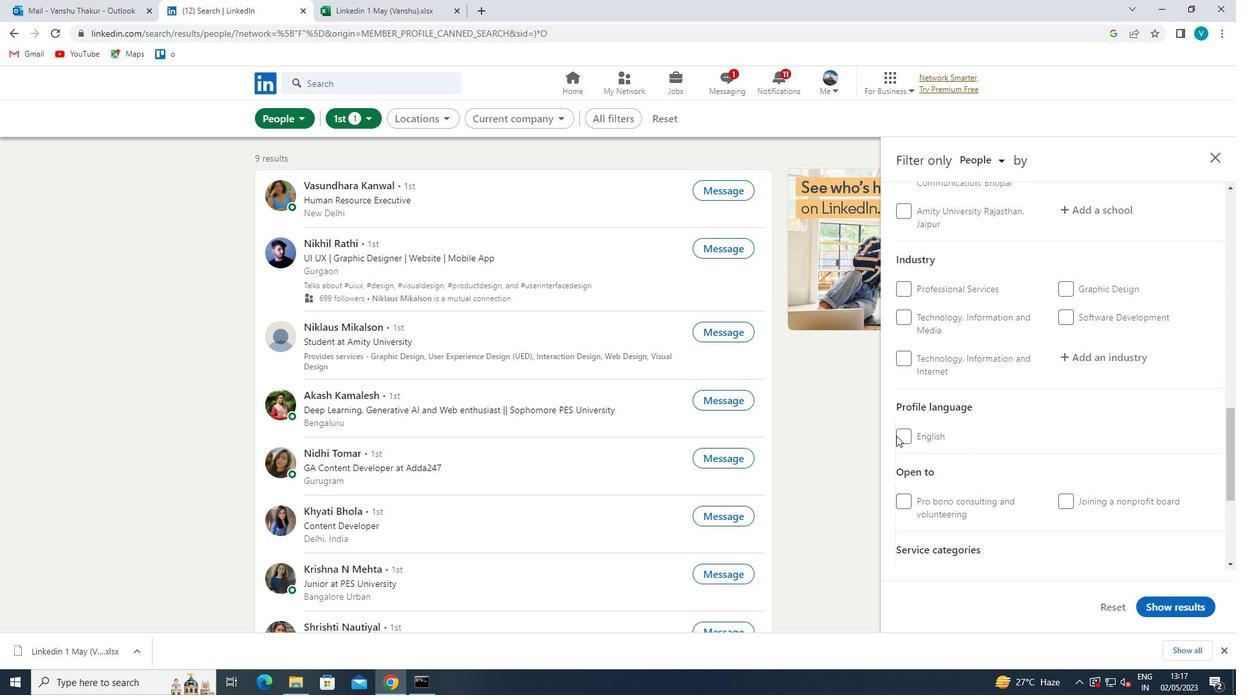 
Action: Mouse moved to (1028, 400)
Screenshot: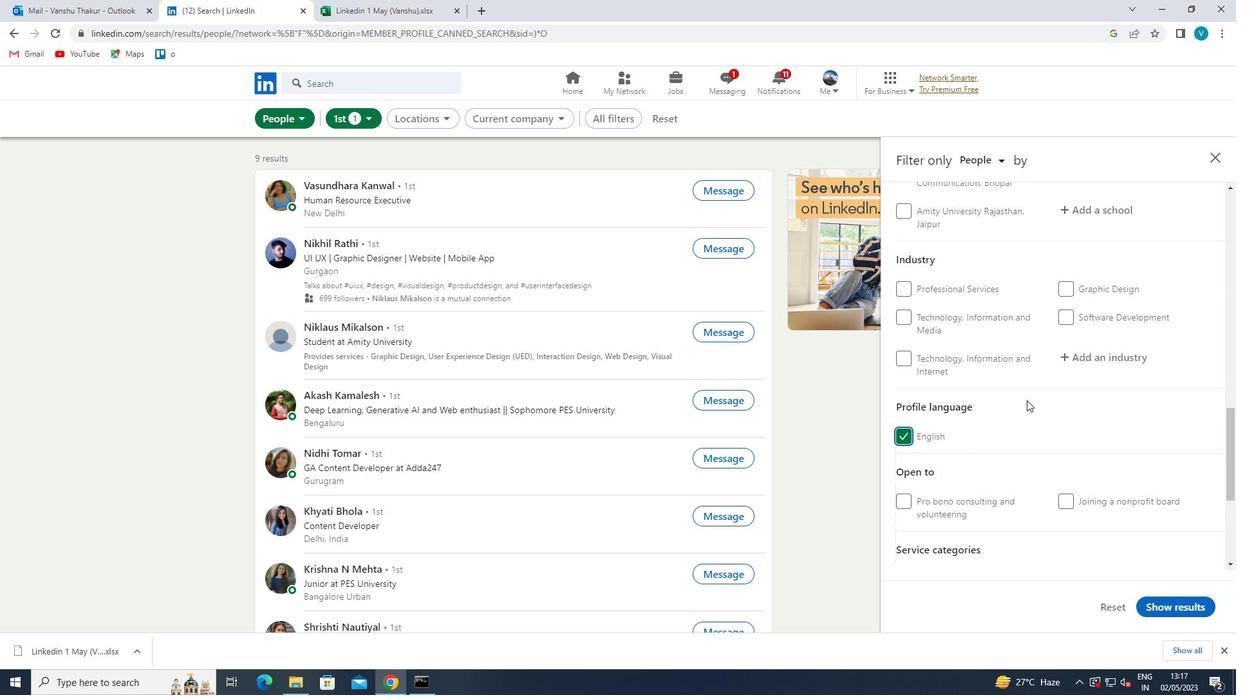 
Action: Mouse scrolled (1028, 401) with delta (0, 0)
Screenshot: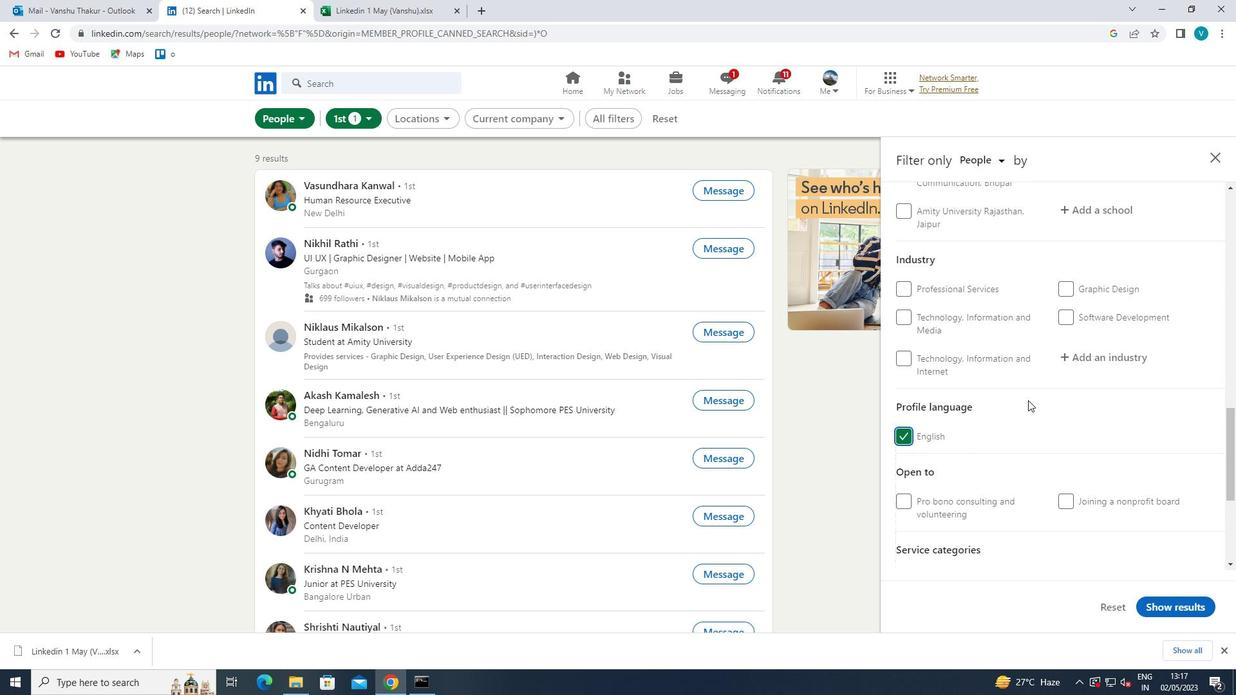
Action: Mouse scrolled (1028, 401) with delta (0, 0)
Screenshot: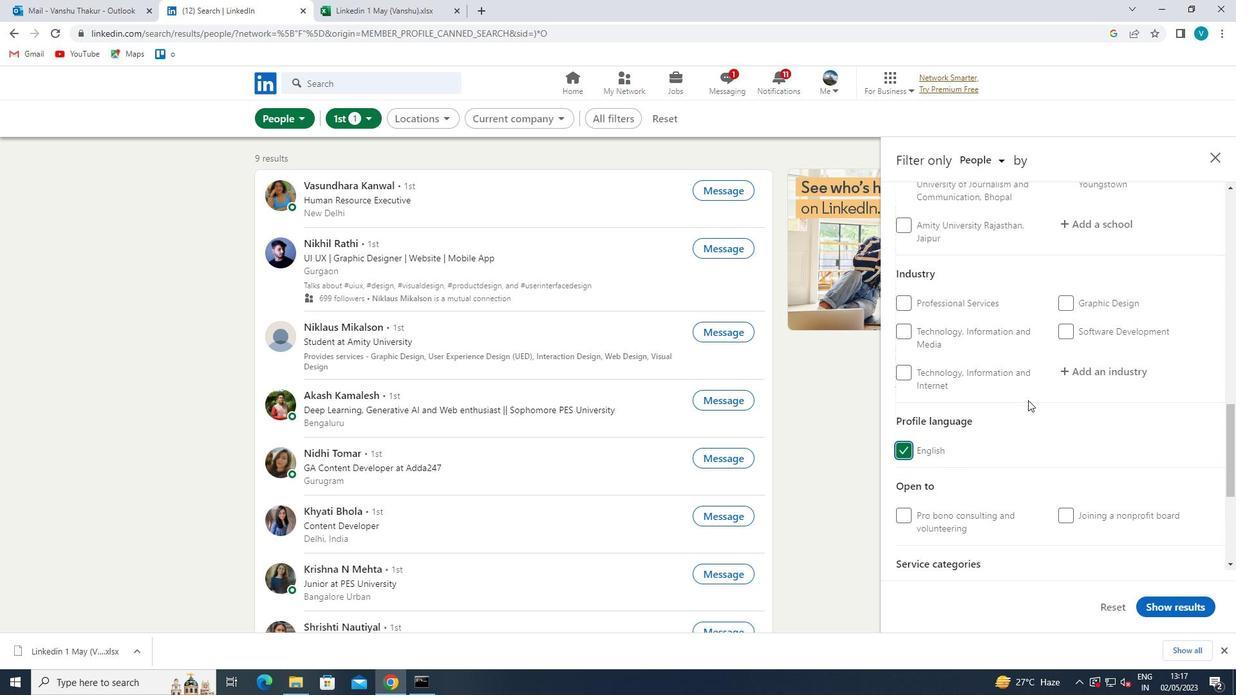 
Action: Mouse scrolled (1028, 401) with delta (0, 0)
Screenshot: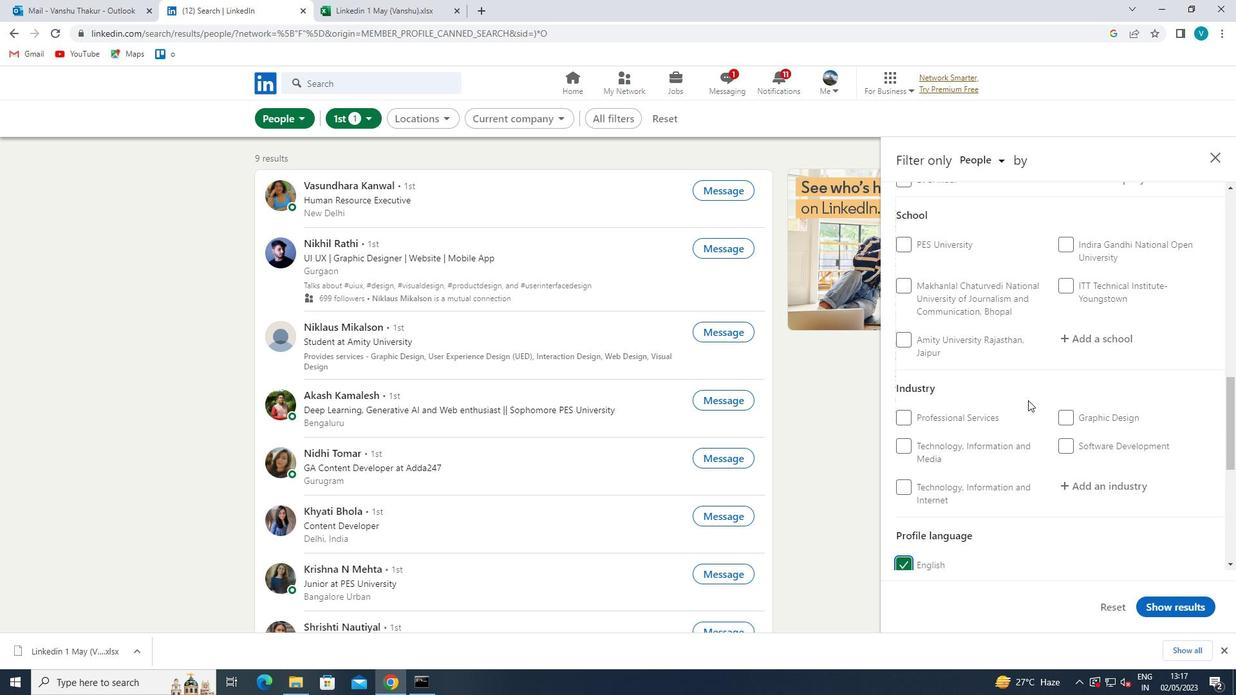 
Action: Mouse scrolled (1028, 401) with delta (0, 0)
Screenshot: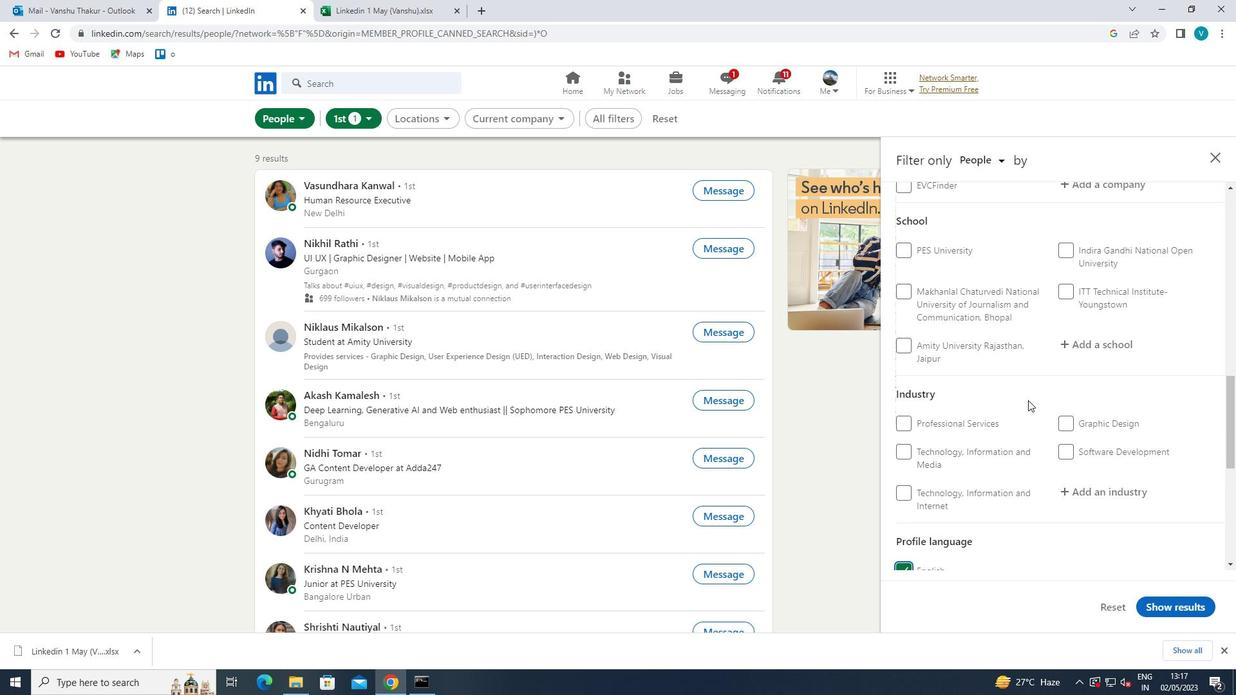 
Action: Mouse scrolled (1028, 401) with delta (0, 0)
Screenshot: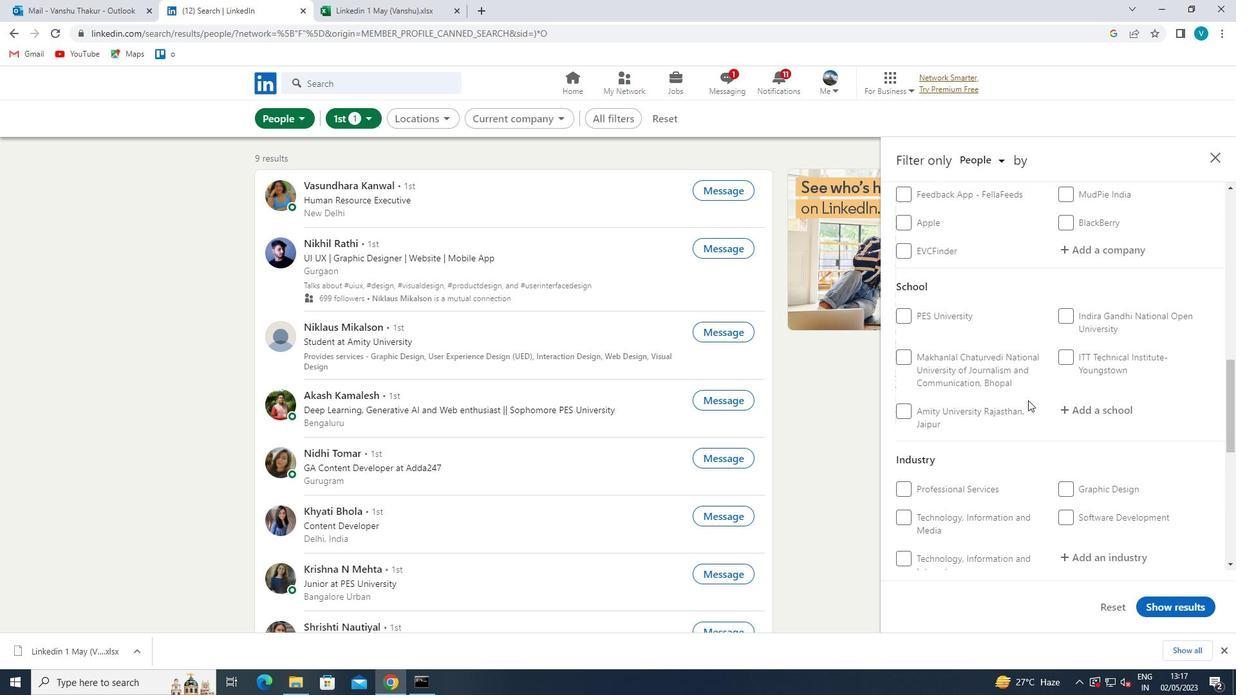 
Action: Mouse scrolled (1028, 401) with delta (0, 0)
Screenshot: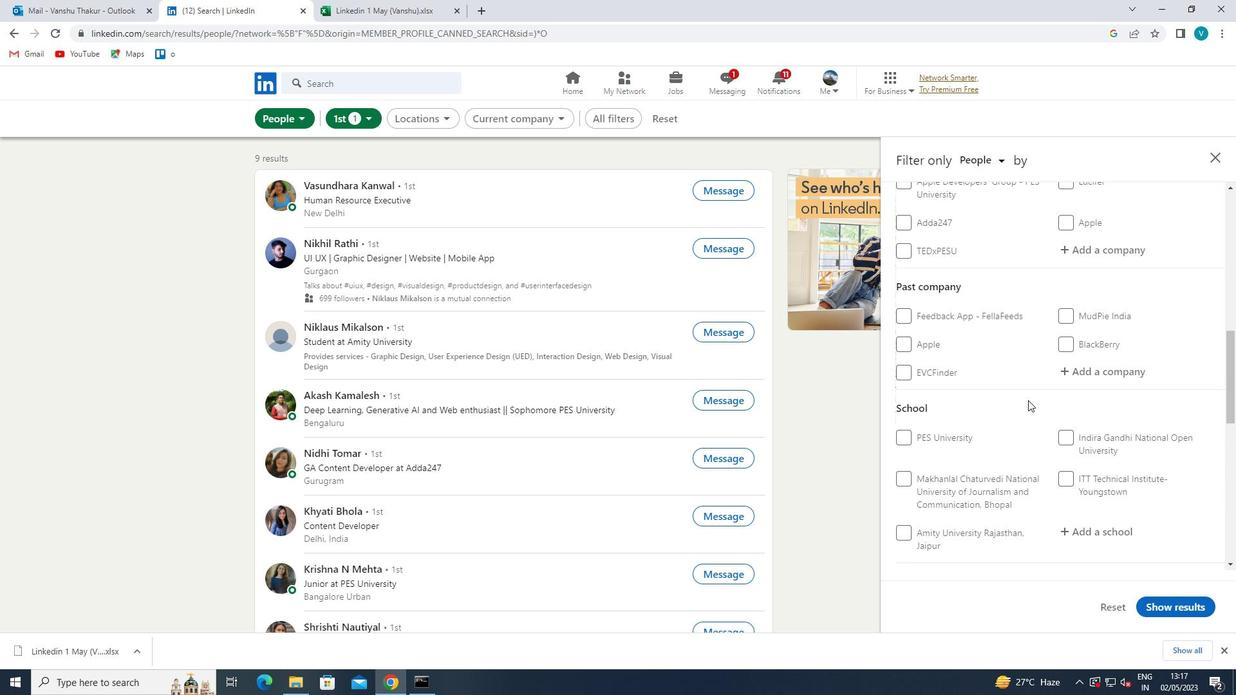
Action: Mouse moved to (1115, 317)
Screenshot: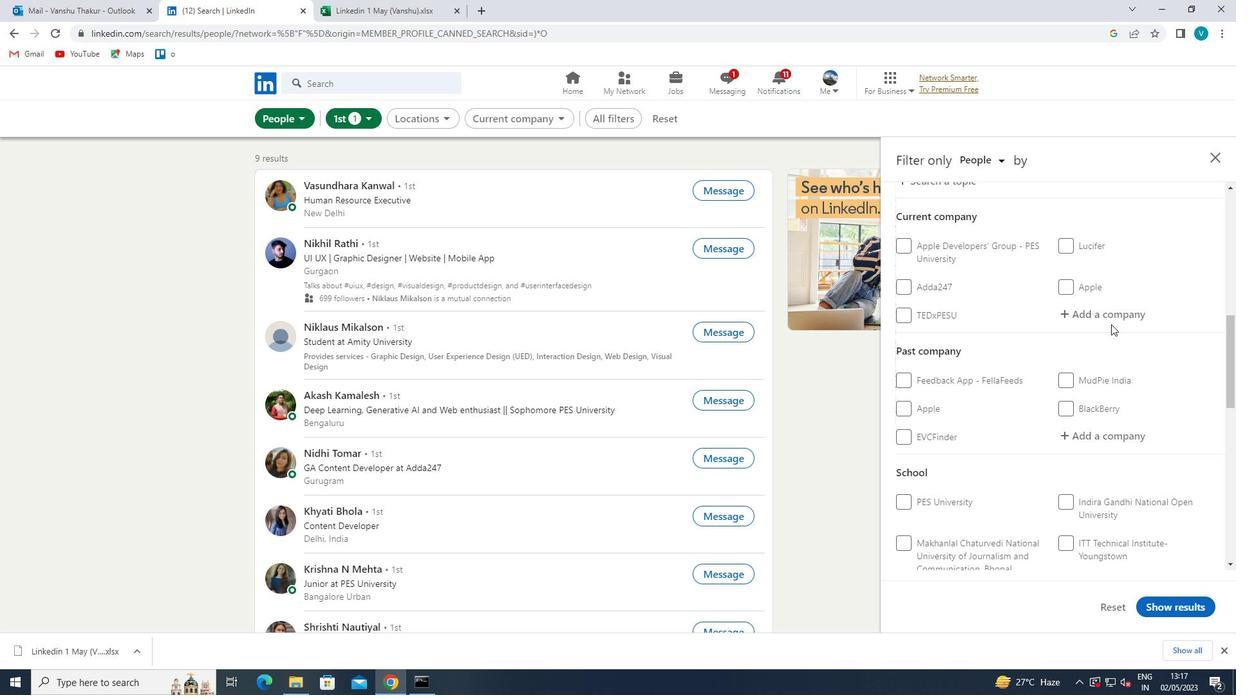 
Action: Mouse pressed left at (1115, 317)
Screenshot: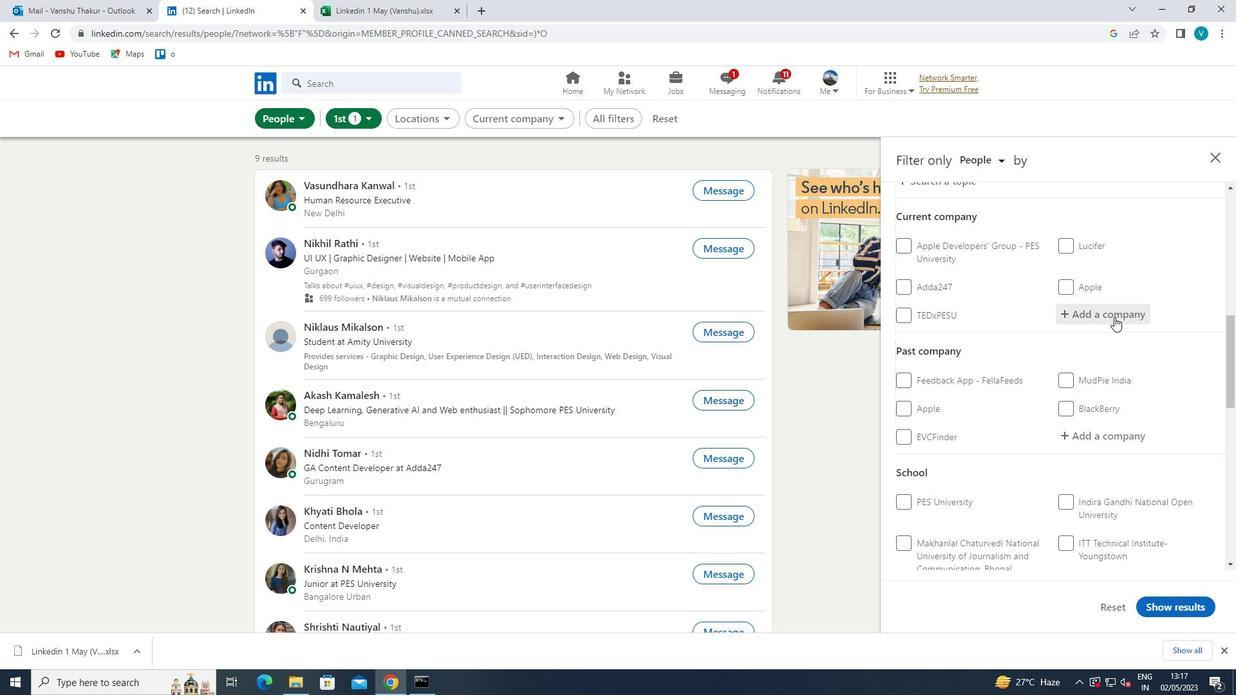 
Action: Key pressed <Key.shift><Key.shift><Key.shift><Key.shift><Key.shift>MANKIND
Screenshot: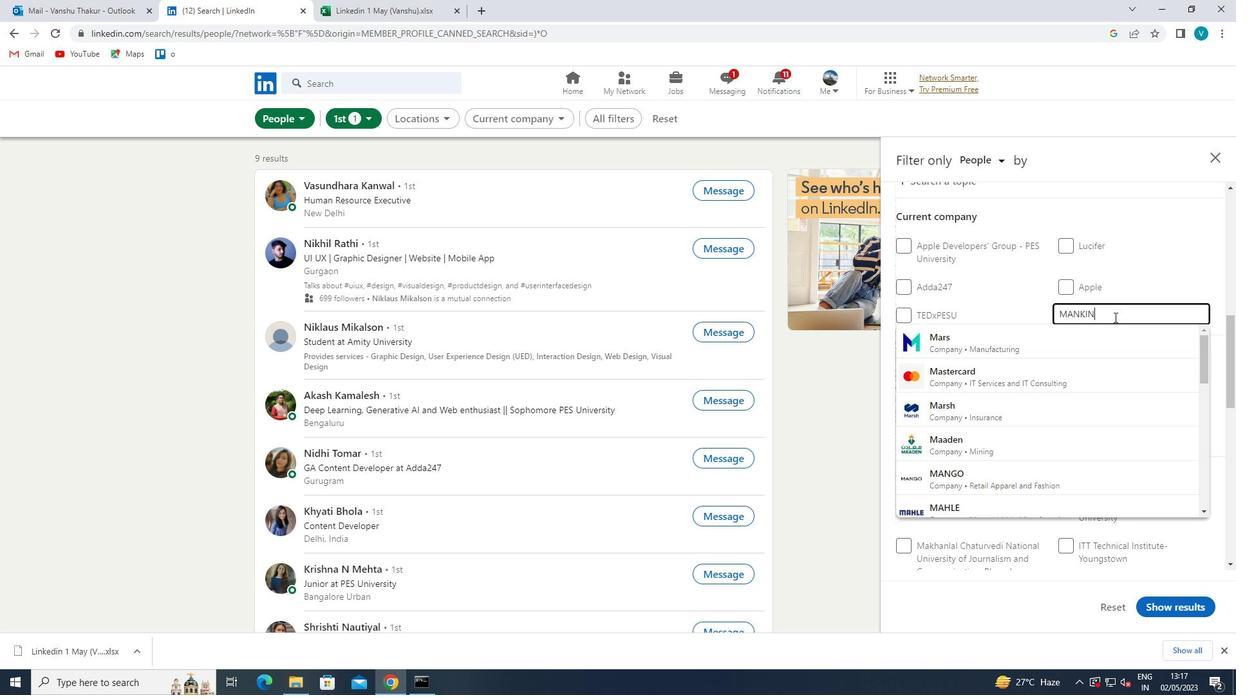 
Action: Mouse moved to (1107, 325)
Screenshot: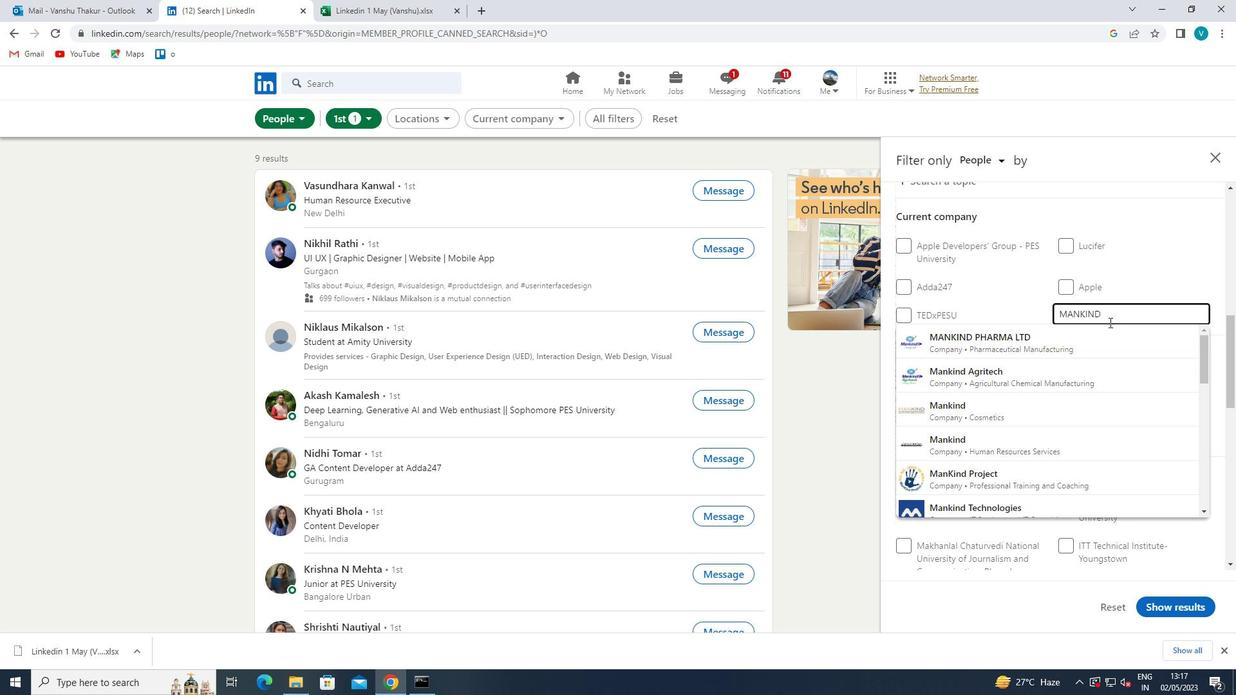 
Action: Mouse pressed left at (1107, 325)
Screenshot: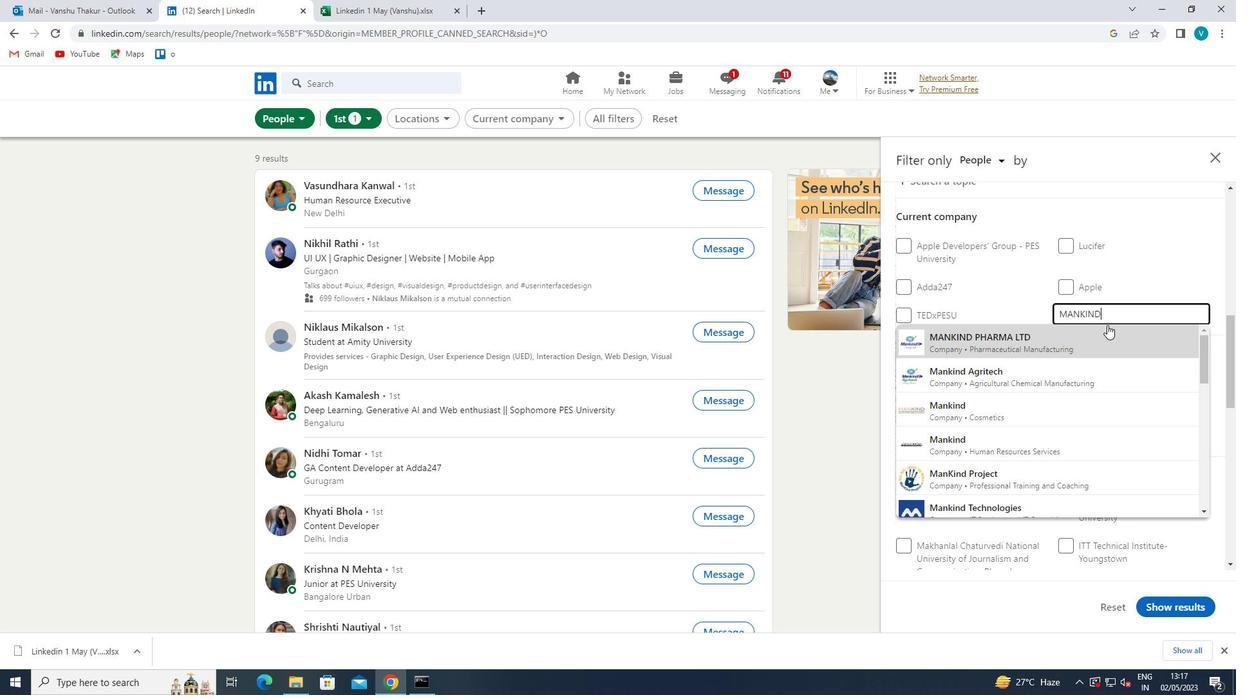 
Action: Mouse scrolled (1107, 324) with delta (0, 0)
Screenshot: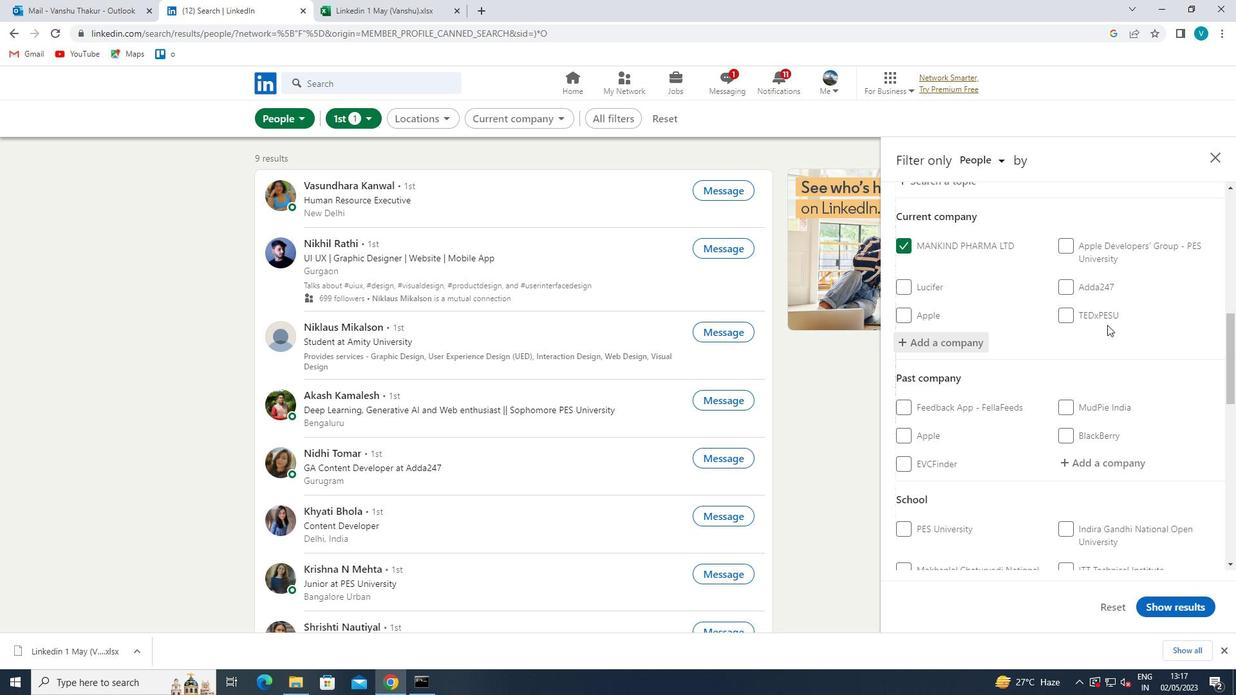 
Action: Mouse scrolled (1107, 324) with delta (0, 0)
Screenshot: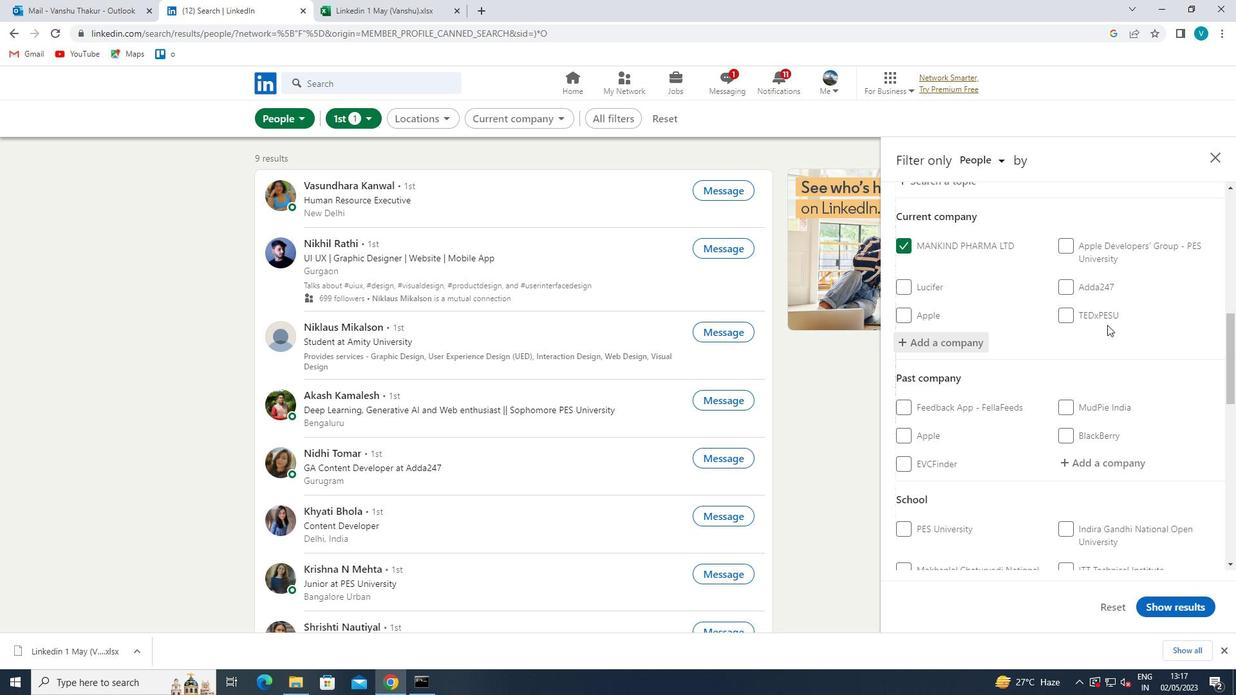
Action: Mouse scrolled (1107, 324) with delta (0, 0)
Screenshot: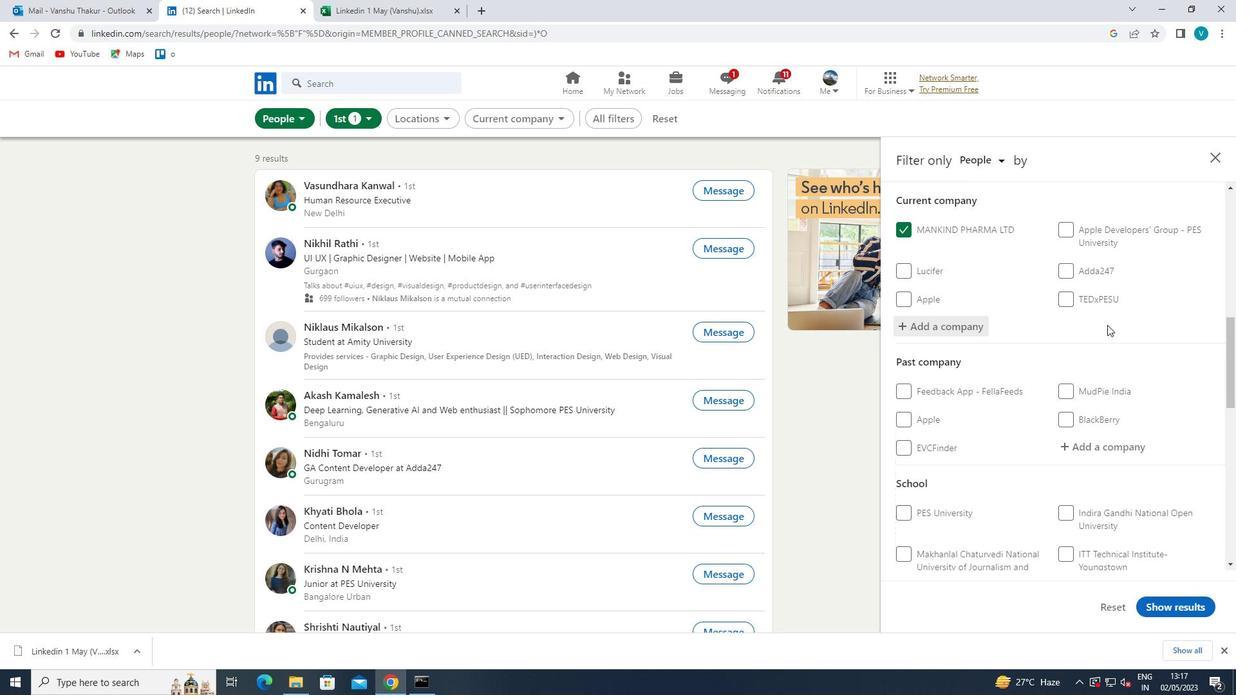 
Action: Mouse moved to (1103, 424)
Screenshot: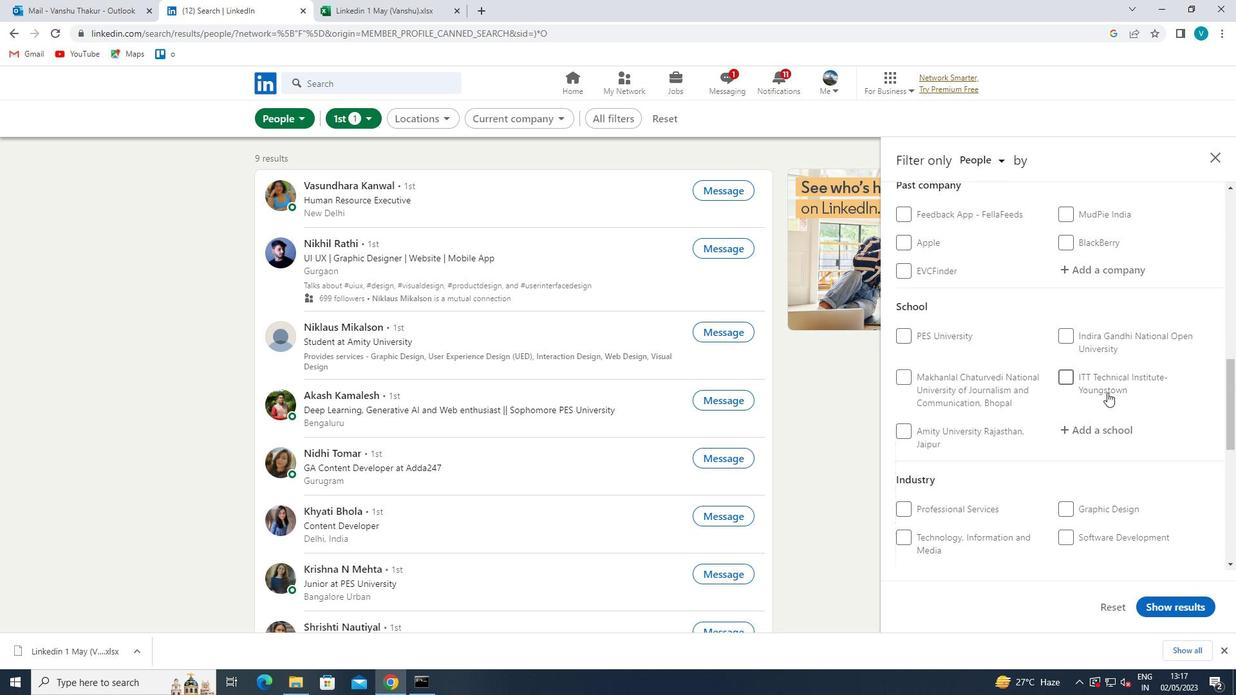 
Action: Mouse pressed left at (1103, 424)
Screenshot: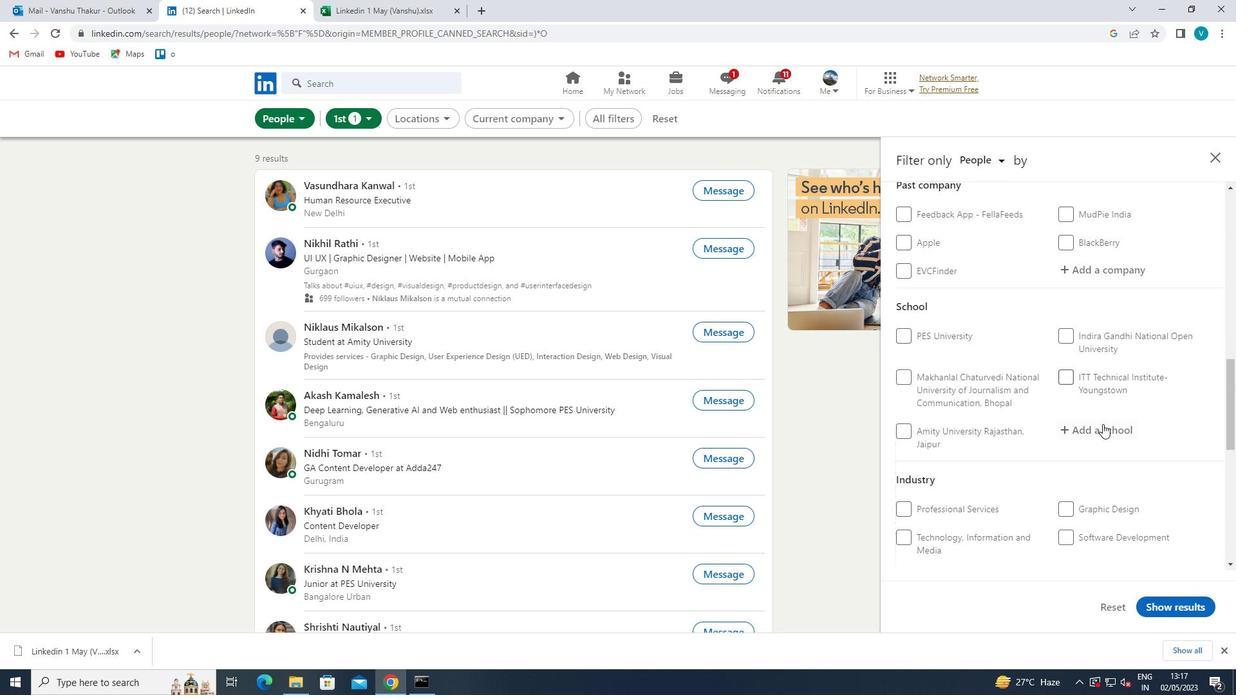 
Action: Mouse moved to (1103, 424)
Screenshot: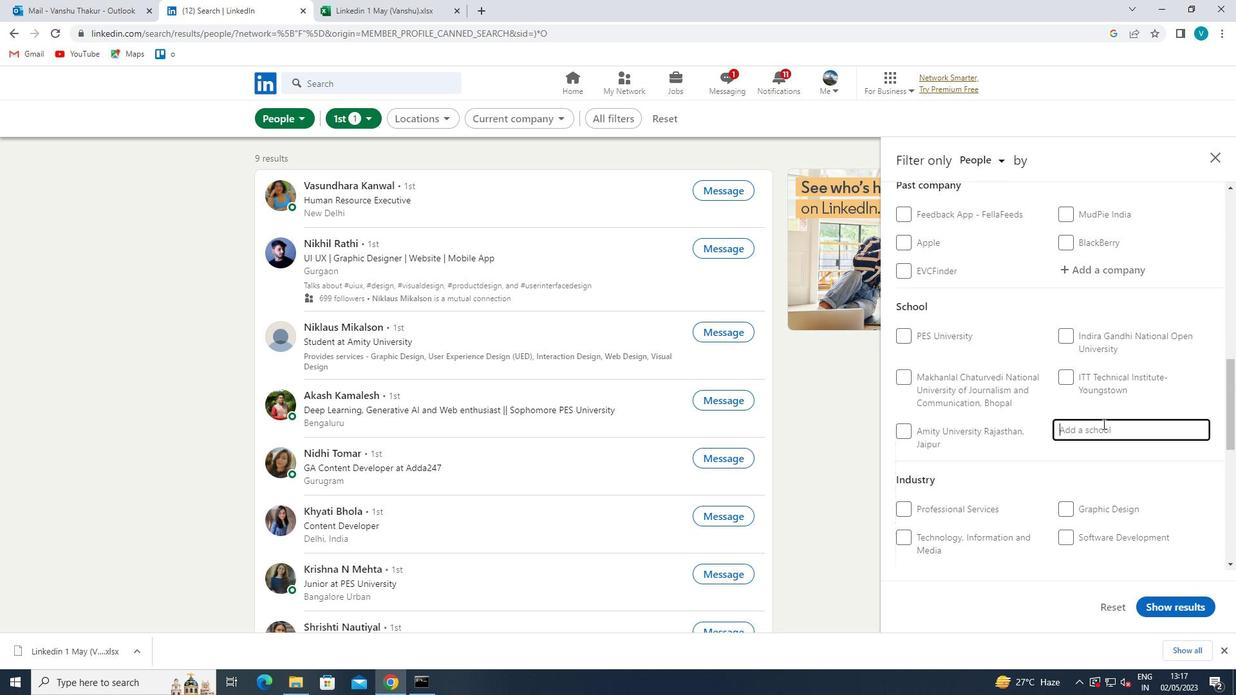 
Action: Key pressed <Key.shift>ST.<Key.space><Key.shift>JOSEPH'<Key.shift>S<Key.space><Key.shift>INSTITUTE<Key.space>
Screenshot: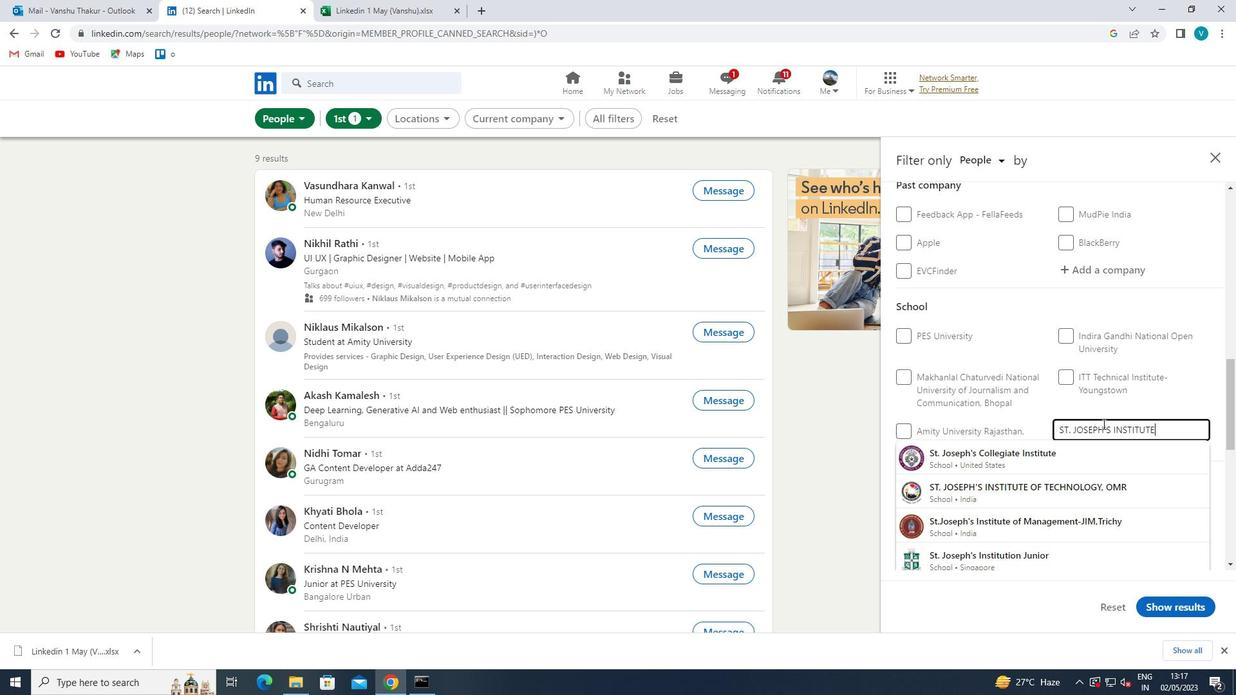 
Action: Mouse moved to (1075, 488)
Screenshot: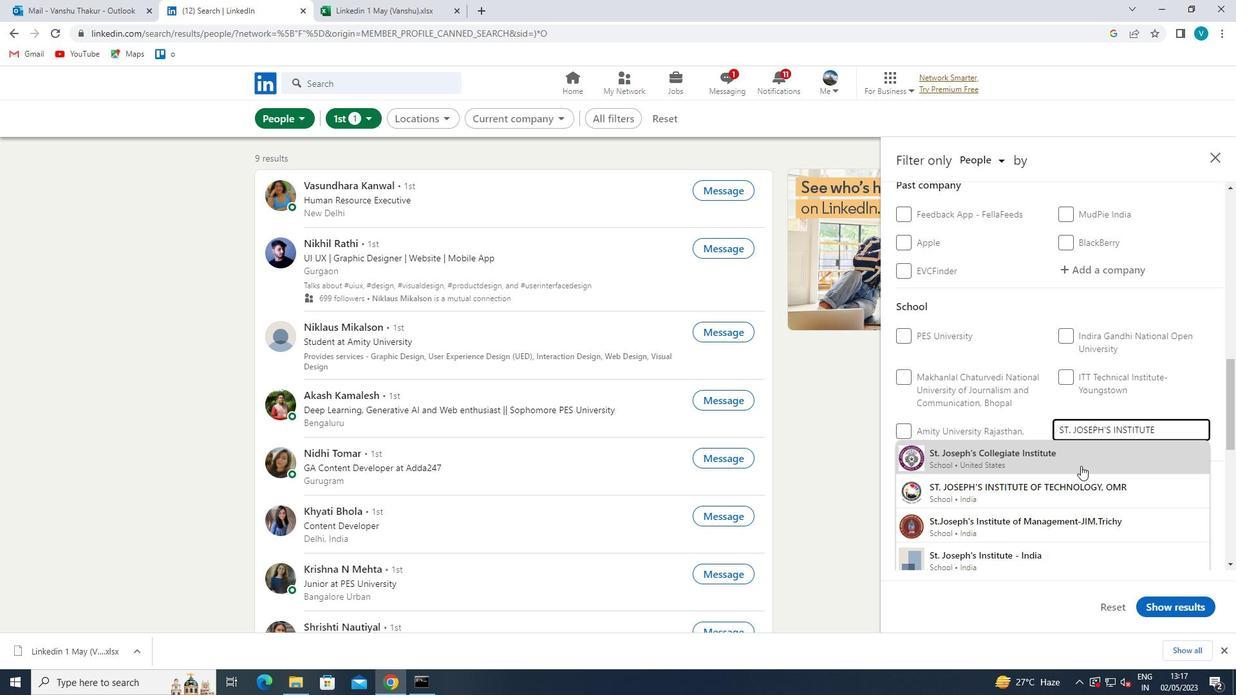 
Action: Mouse pressed left at (1075, 488)
Screenshot: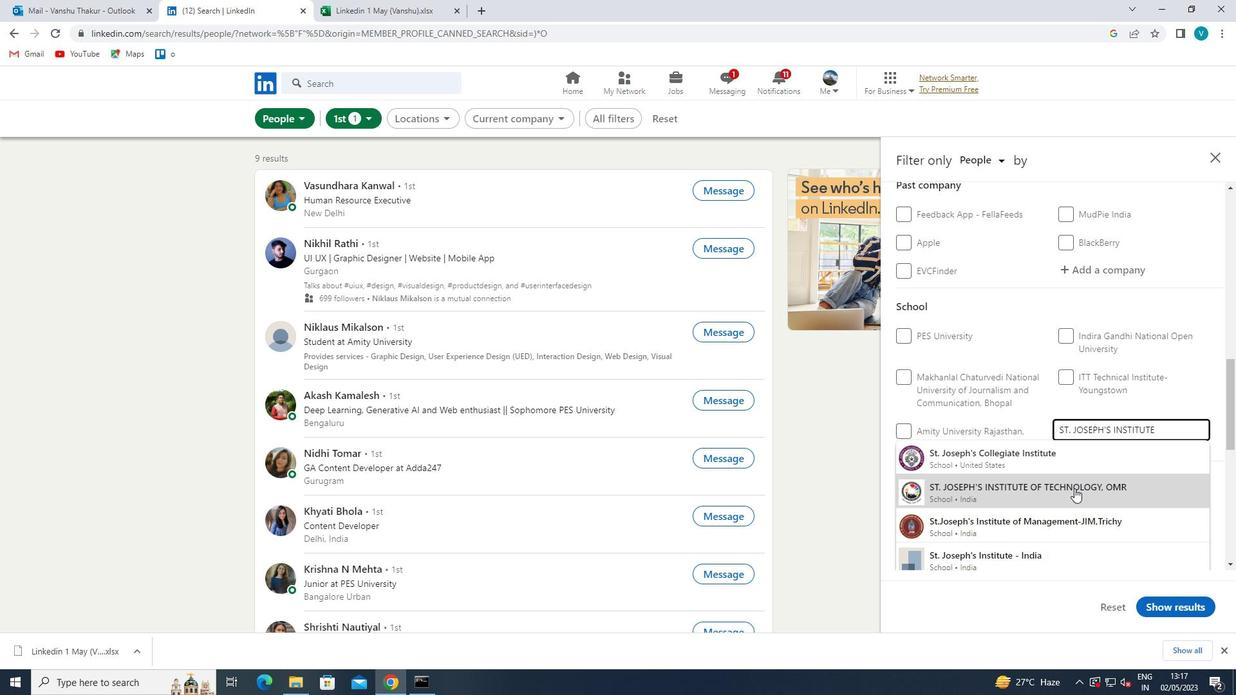 
Action: Mouse scrolled (1075, 488) with delta (0, 0)
Screenshot: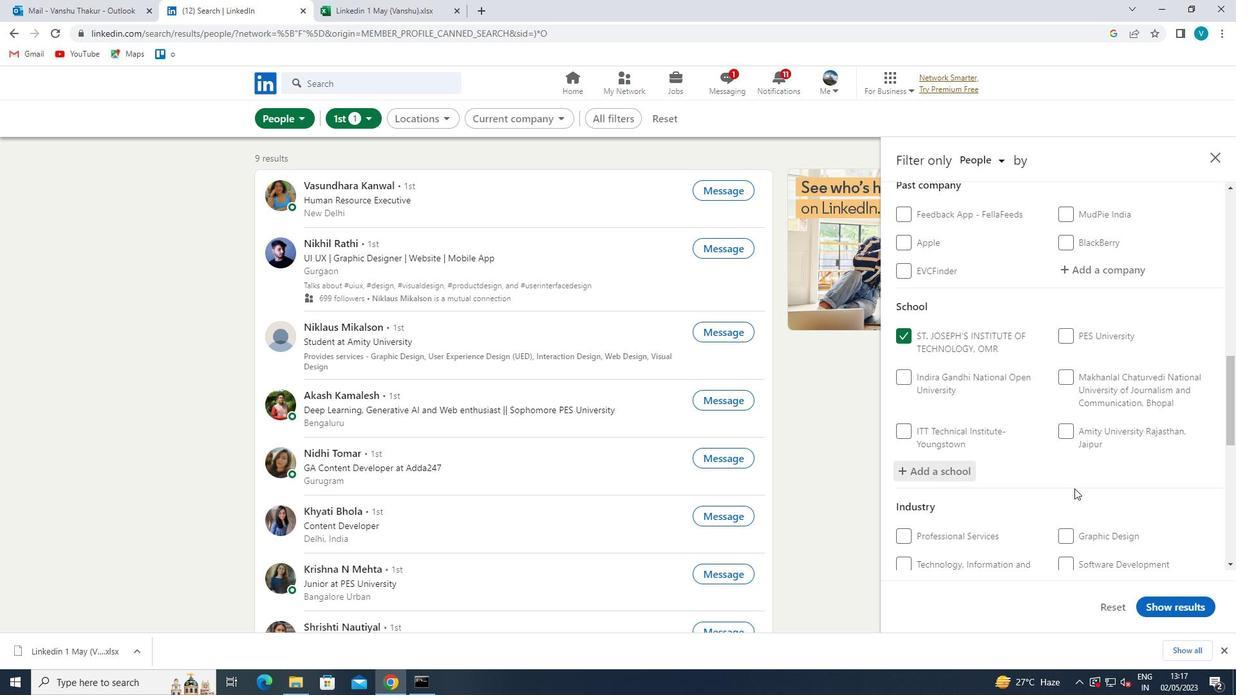 
Action: Mouse scrolled (1075, 488) with delta (0, 0)
Screenshot: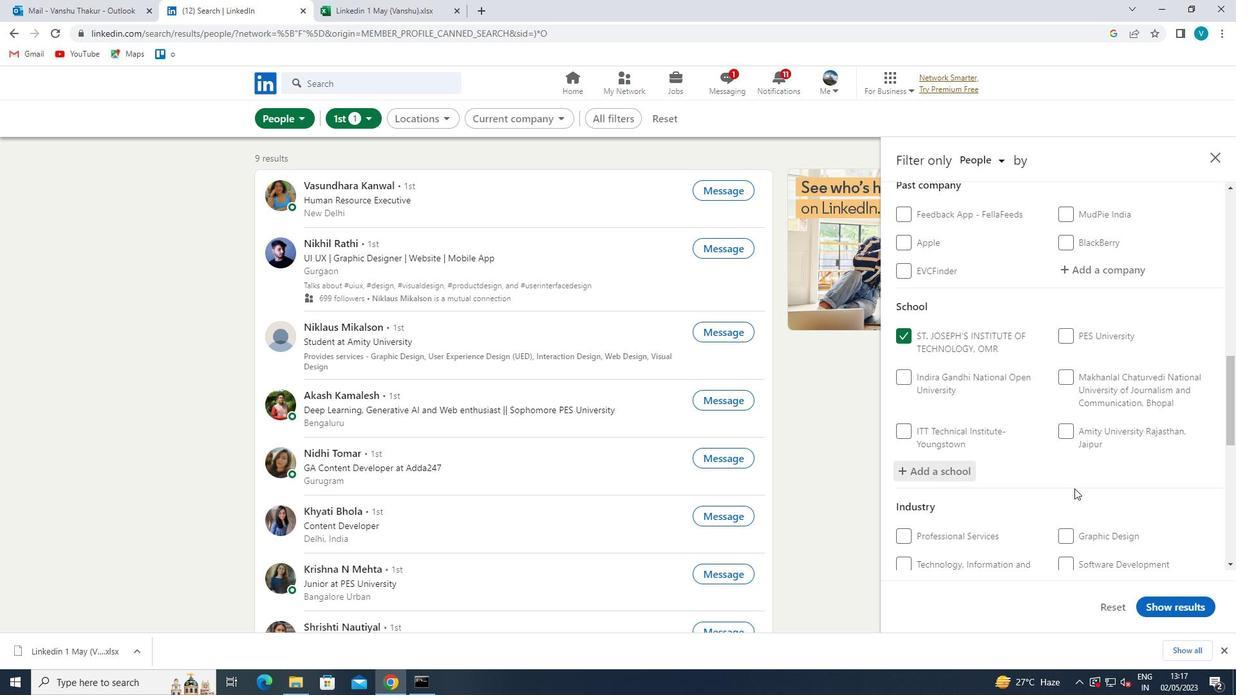 
Action: Mouse scrolled (1075, 488) with delta (0, 0)
Screenshot: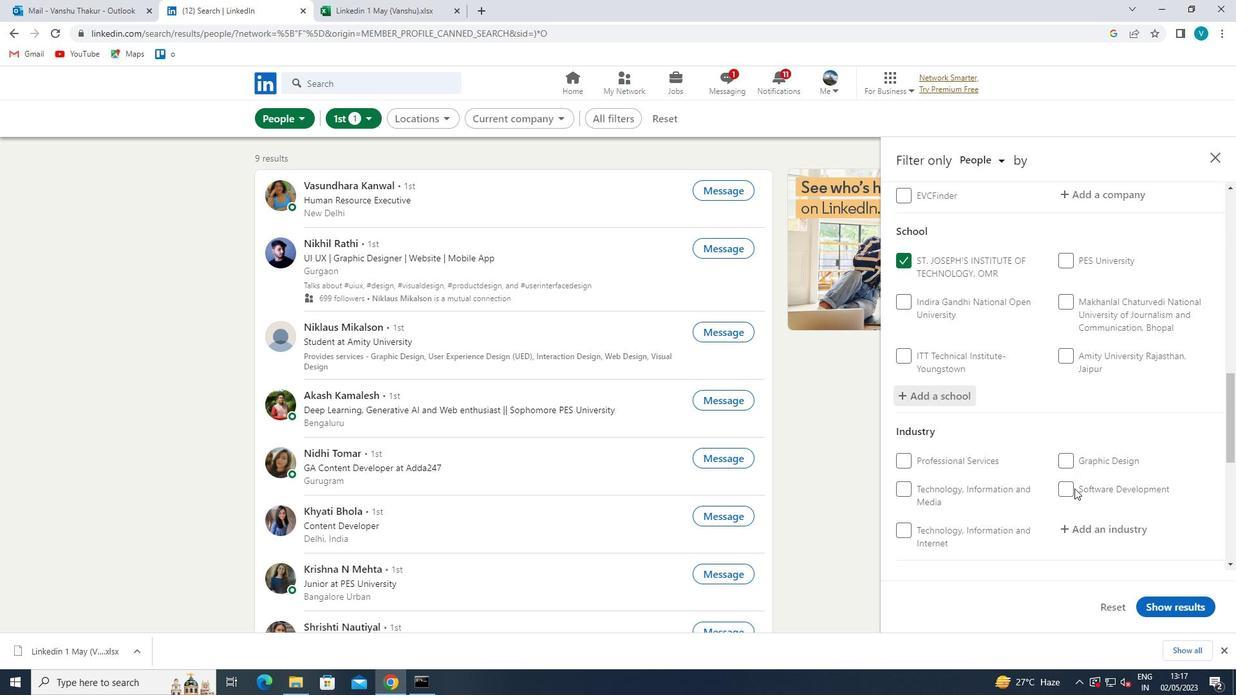 
Action: Mouse moved to (1124, 414)
Screenshot: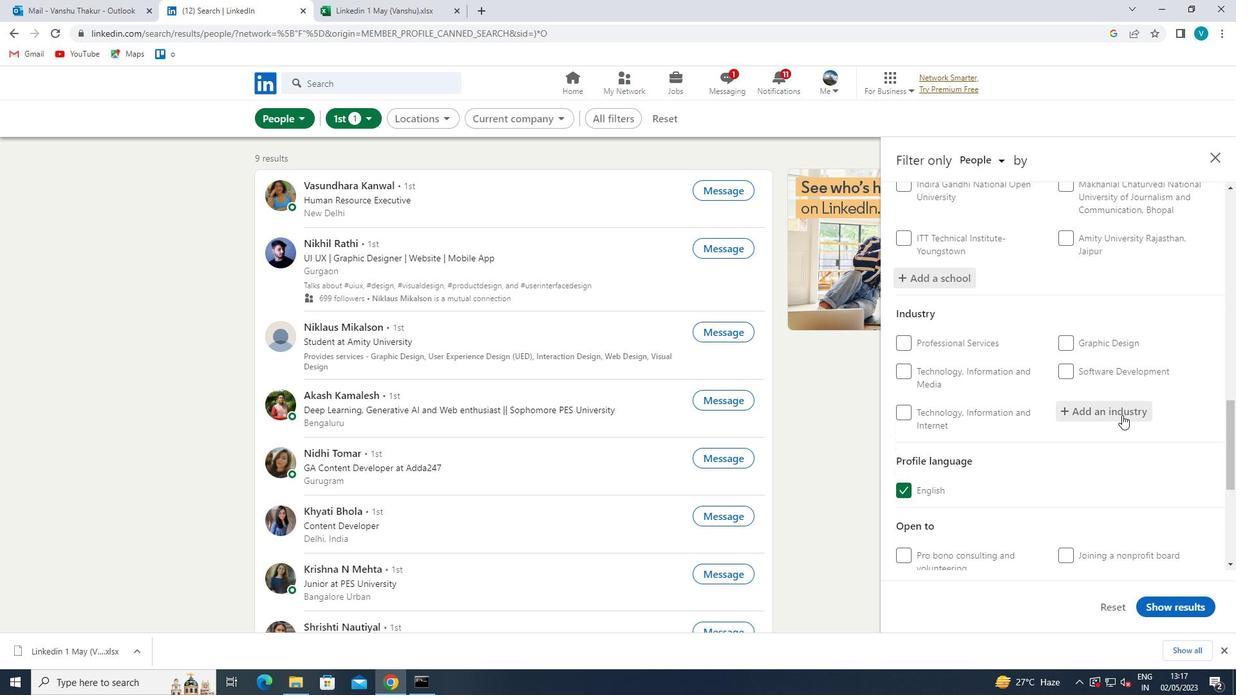 
Action: Mouse pressed left at (1124, 414)
Screenshot: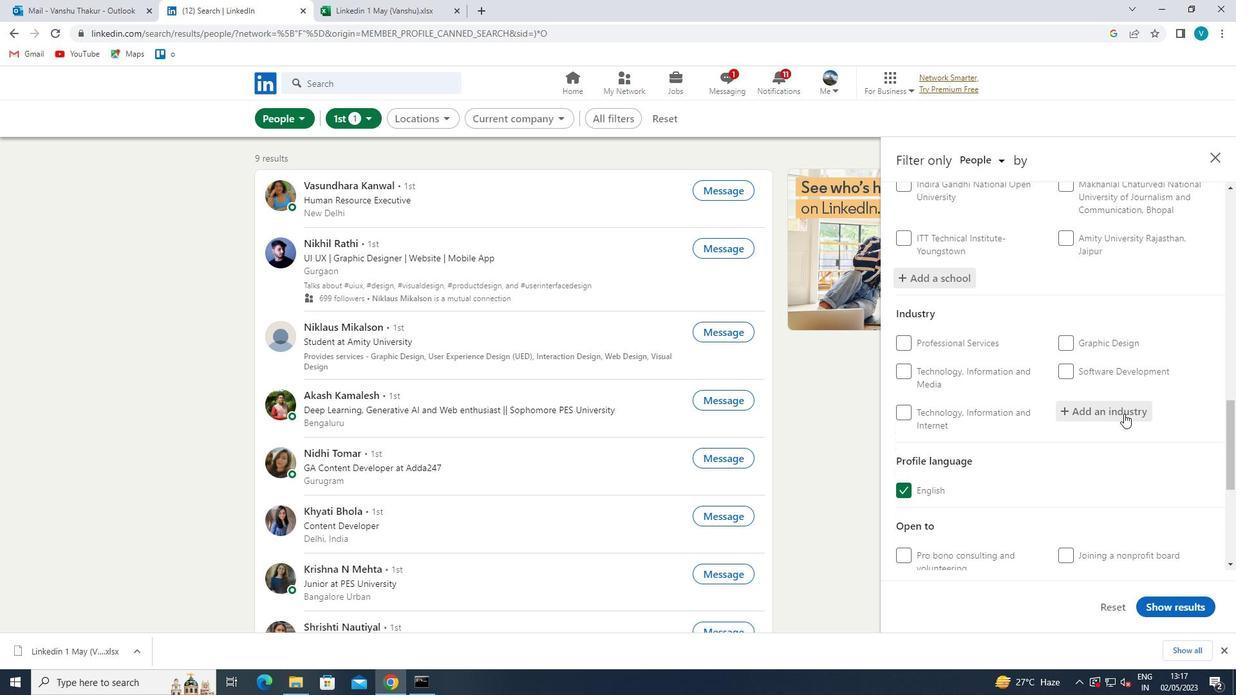 
Action: Mouse moved to (1124, 414)
Screenshot: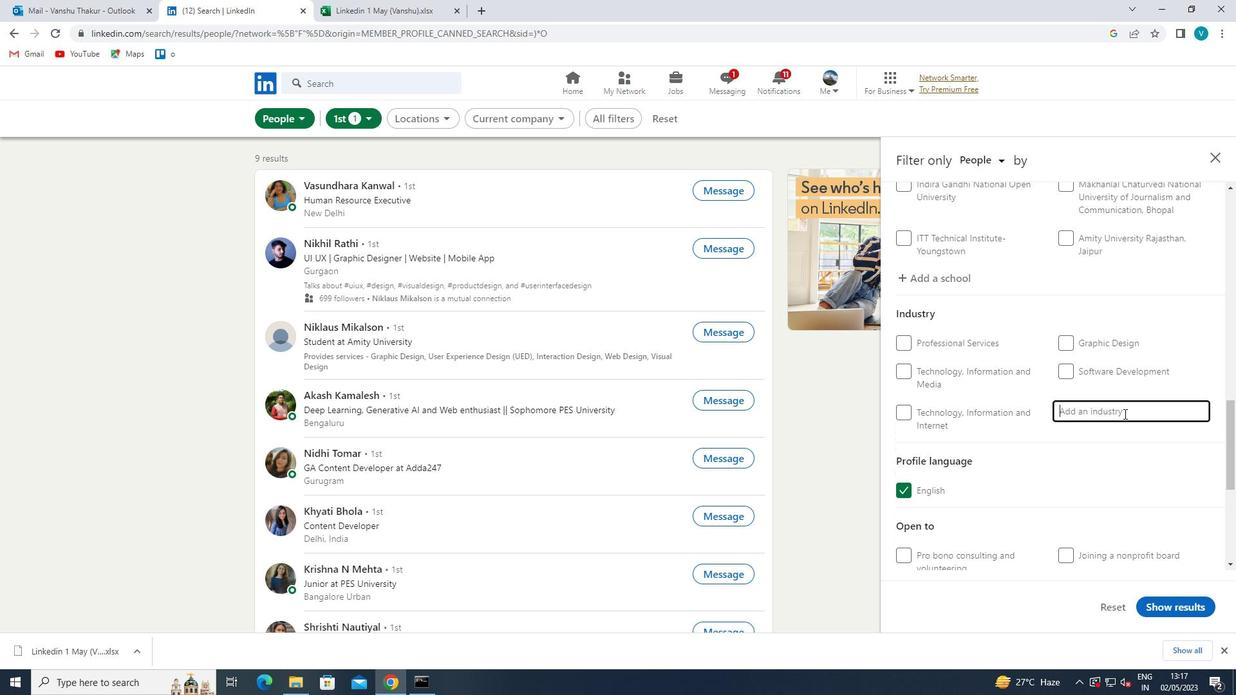 
Action: Key pressed <Key.shift>FP<Key.backspace>OOT
Screenshot: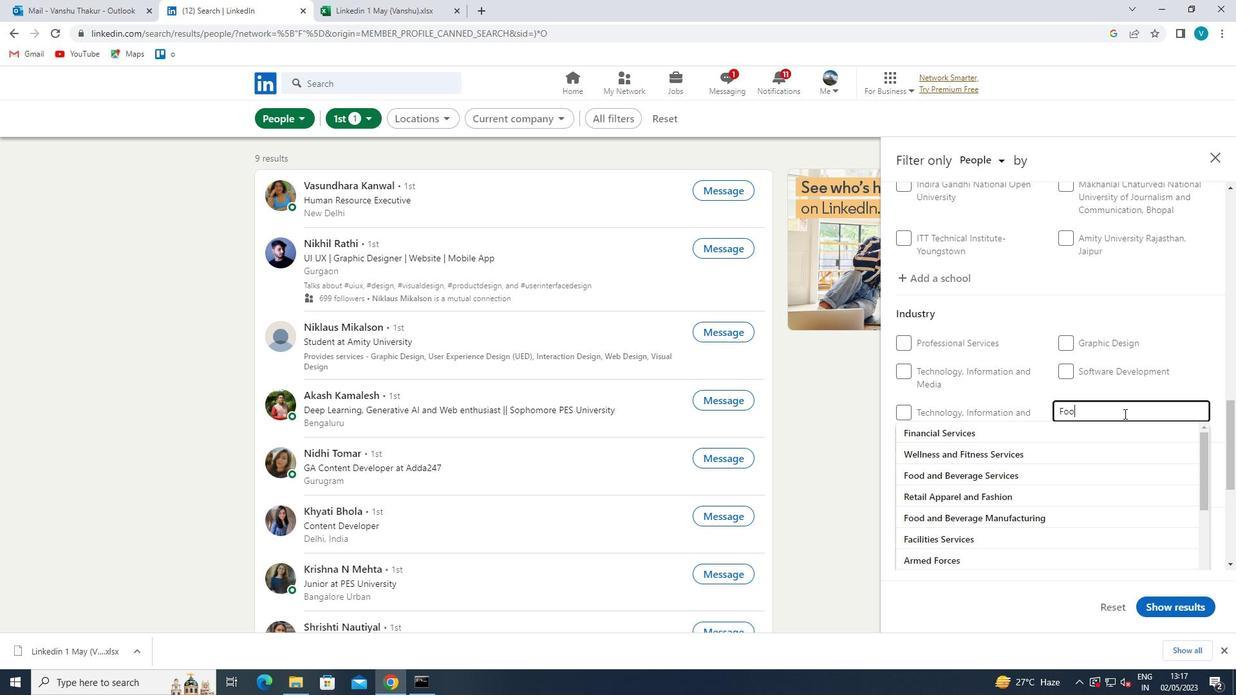 
Action: Mouse moved to (1123, 434)
Screenshot: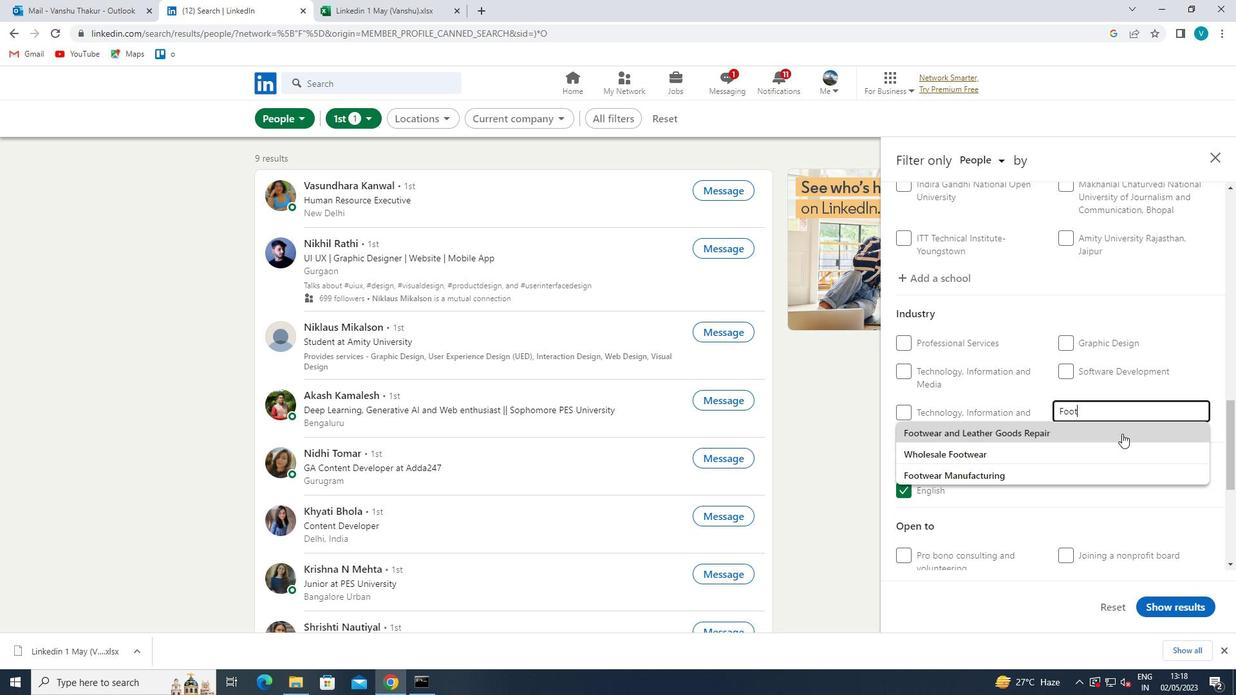 
Action: Mouse pressed left at (1123, 434)
Screenshot: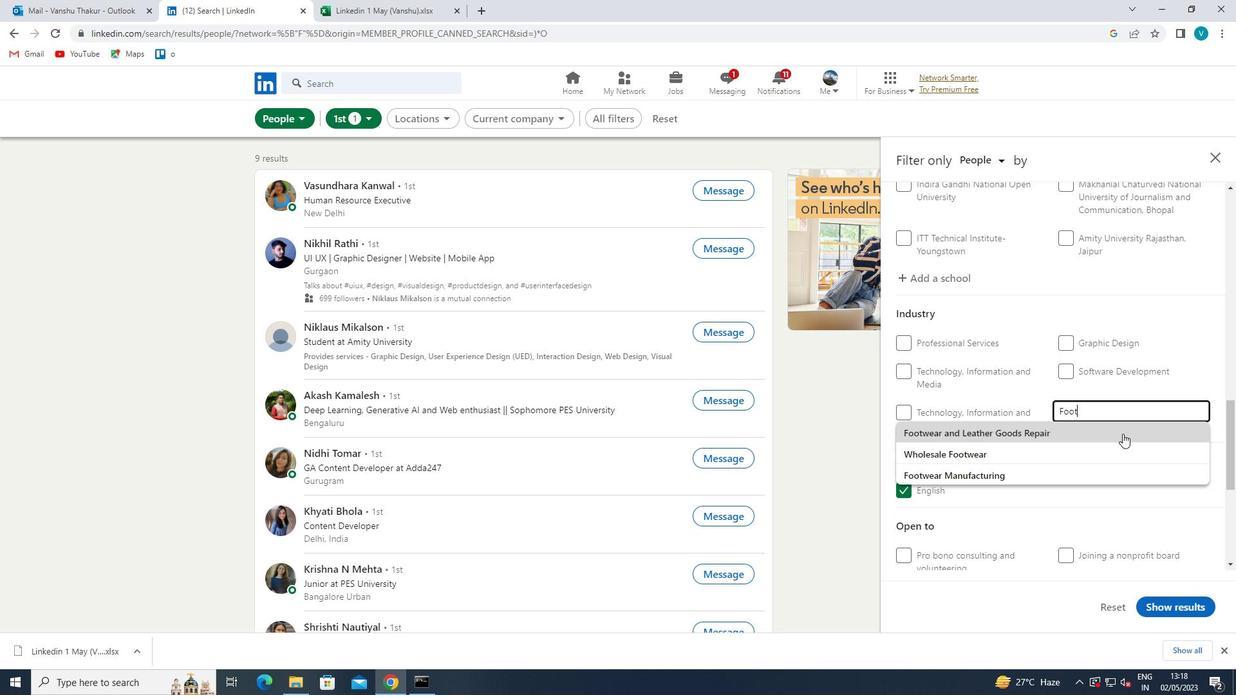 
Action: Mouse scrolled (1123, 433) with delta (0, 0)
Screenshot: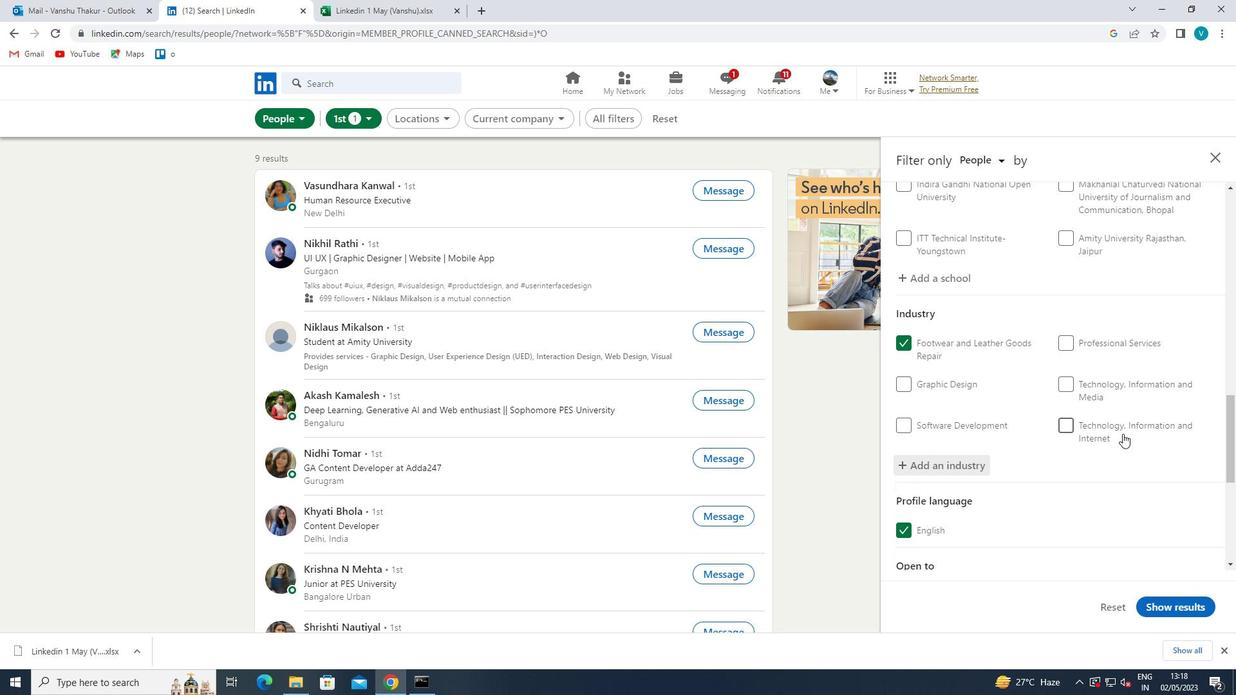 
Action: Mouse scrolled (1123, 433) with delta (0, 0)
Screenshot: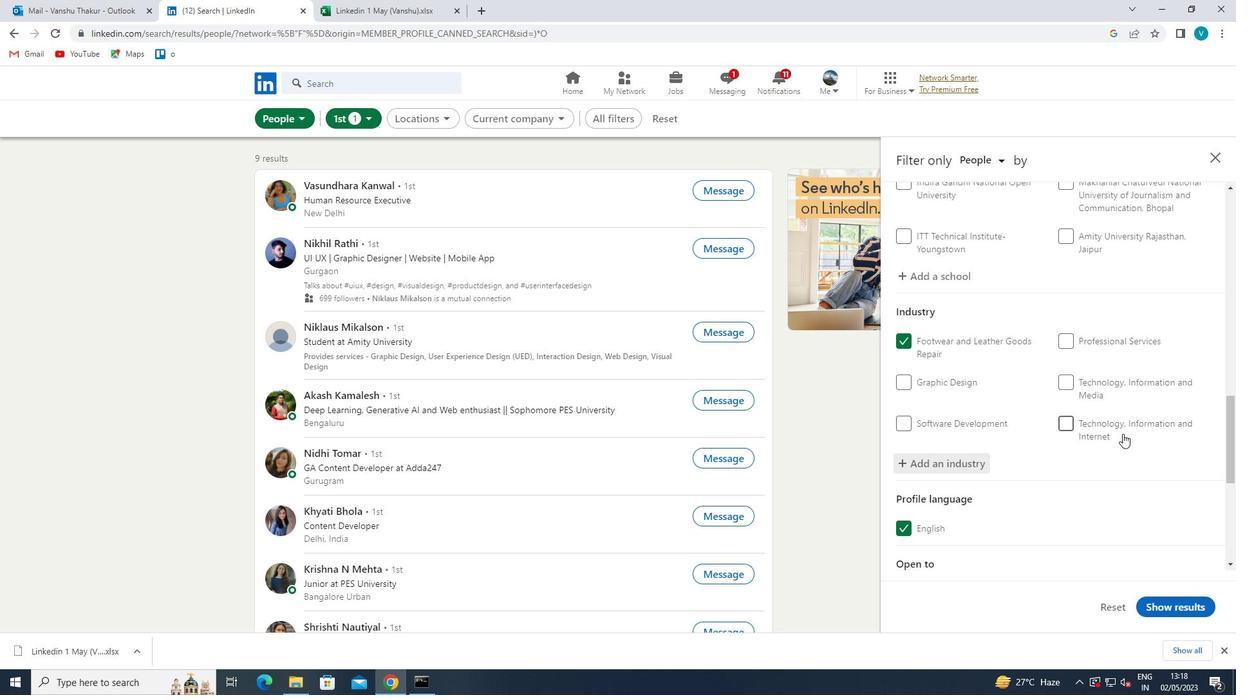 
Action: Mouse scrolled (1123, 433) with delta (0, 0)
Screenshot: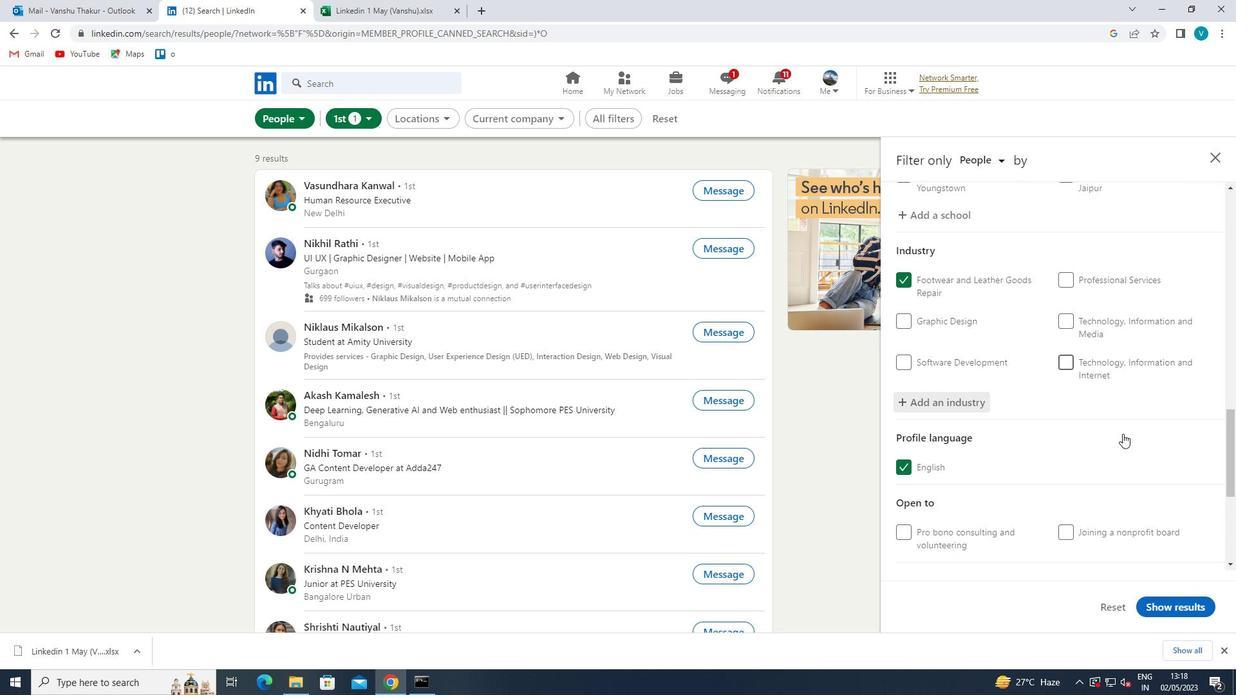 
Action: Mouse scrolled (1123, 433) with delta (0, 0)
Screenshot: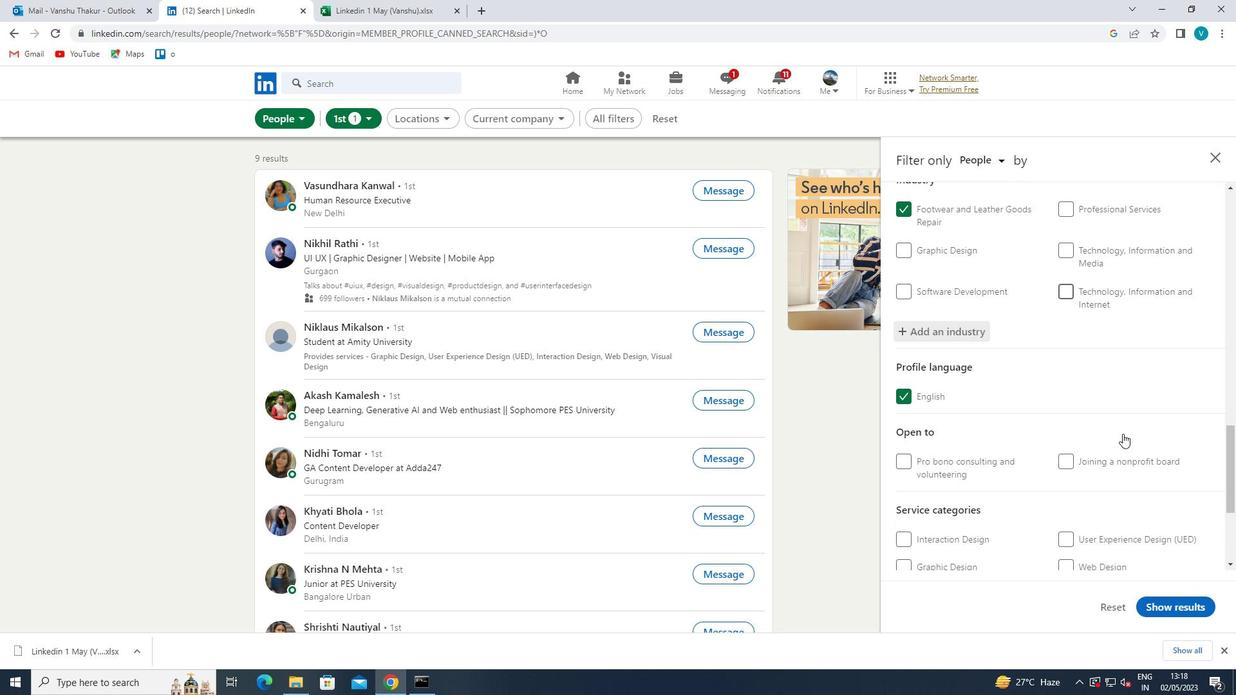 
Action: Mouse moved to (1118, 467)
Screenshot: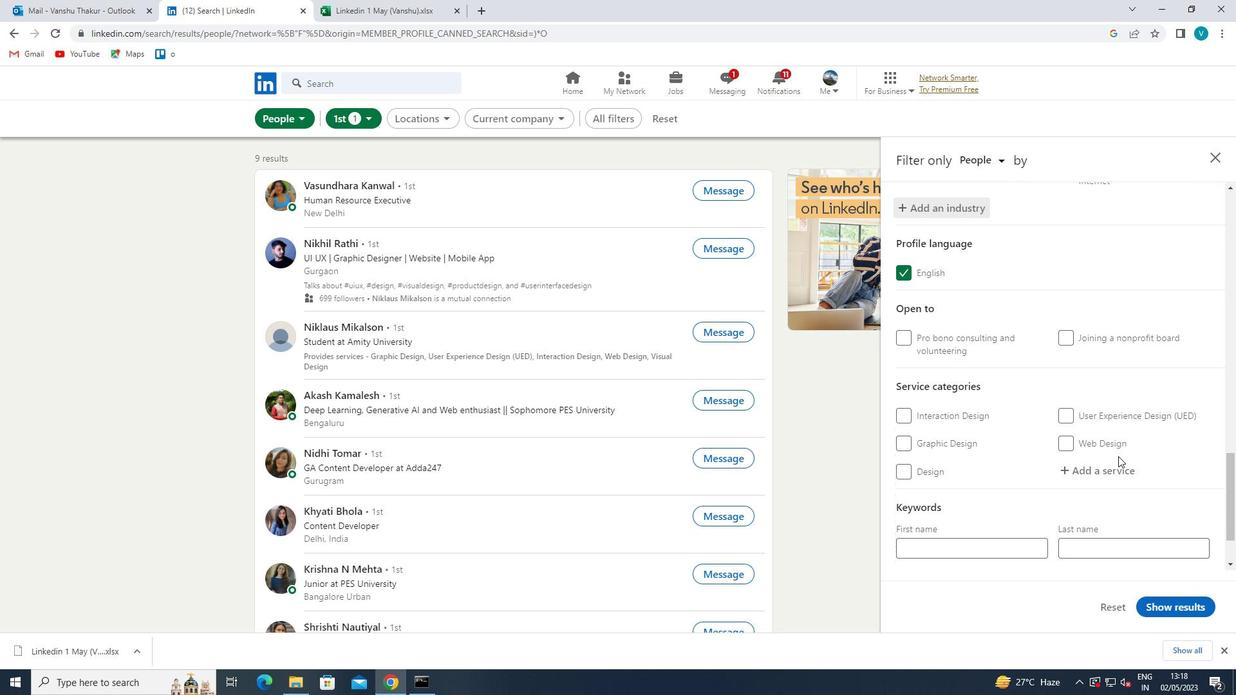 
Action: Mouse pressed left at (1118, 467)
Screenshot: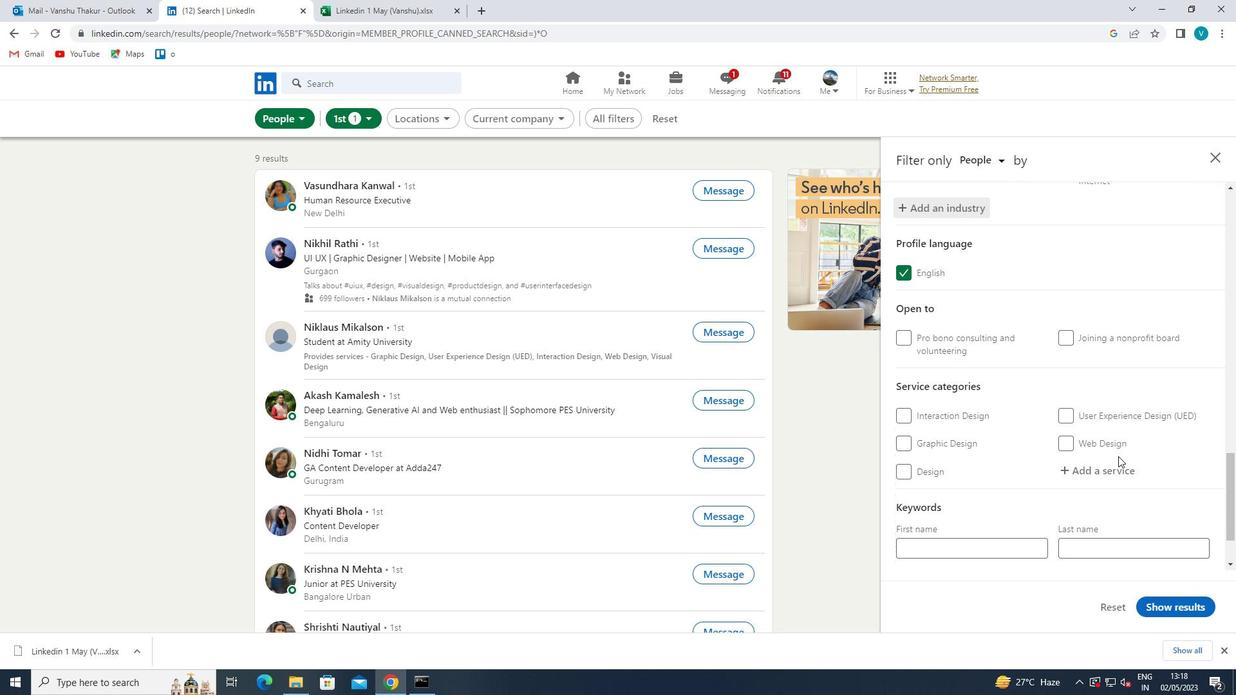 
Action: Mouse moved to (1116, 468)
Screenshot: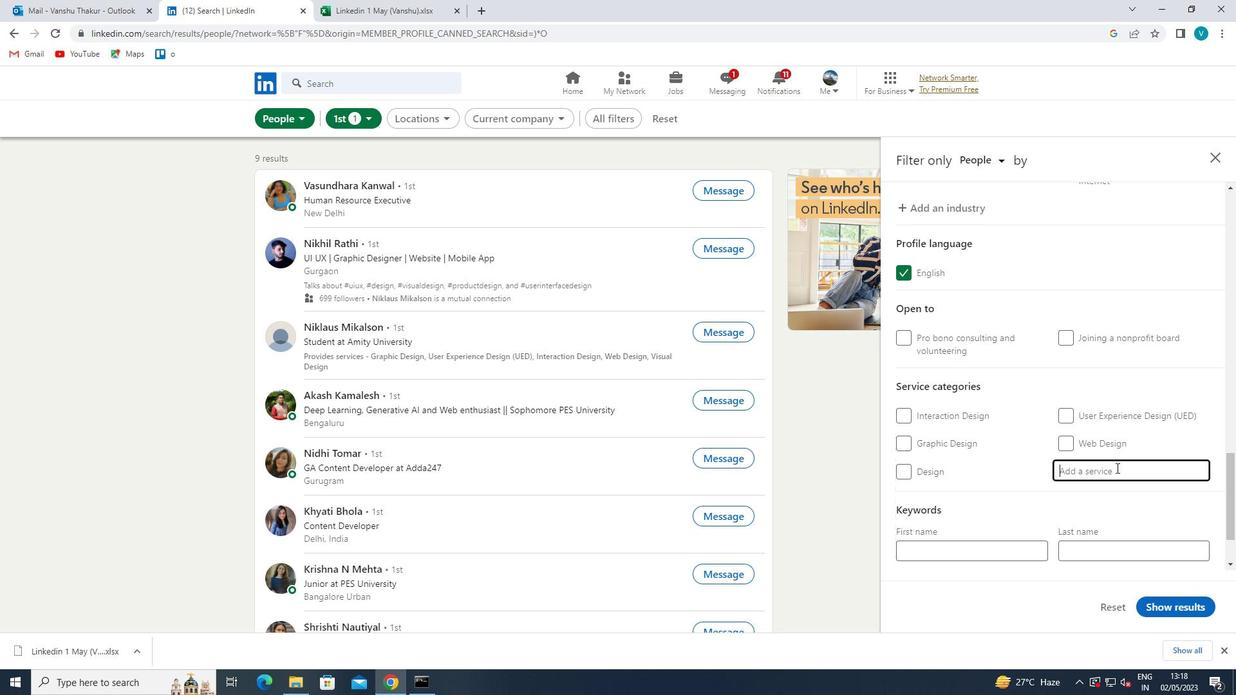 
Action: Key pressed <Key.shift>RESEARCH
Screenshot: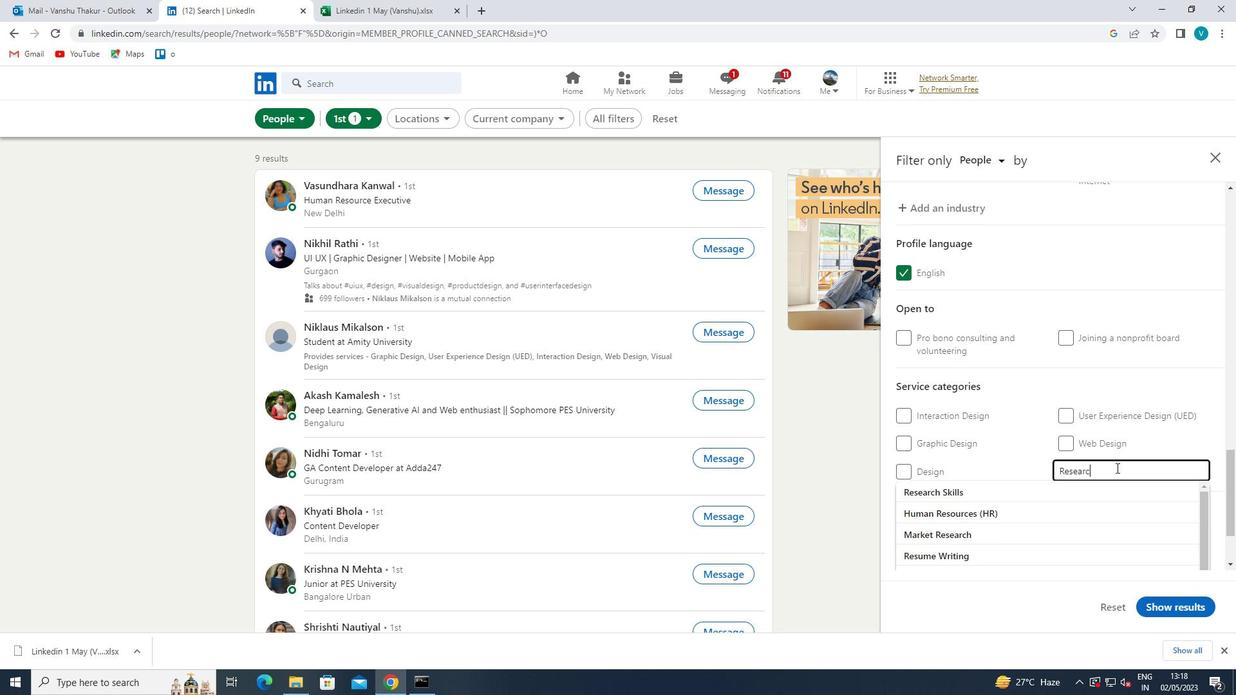 
Action: Mouse moved to (1044, 467)
Screenshot: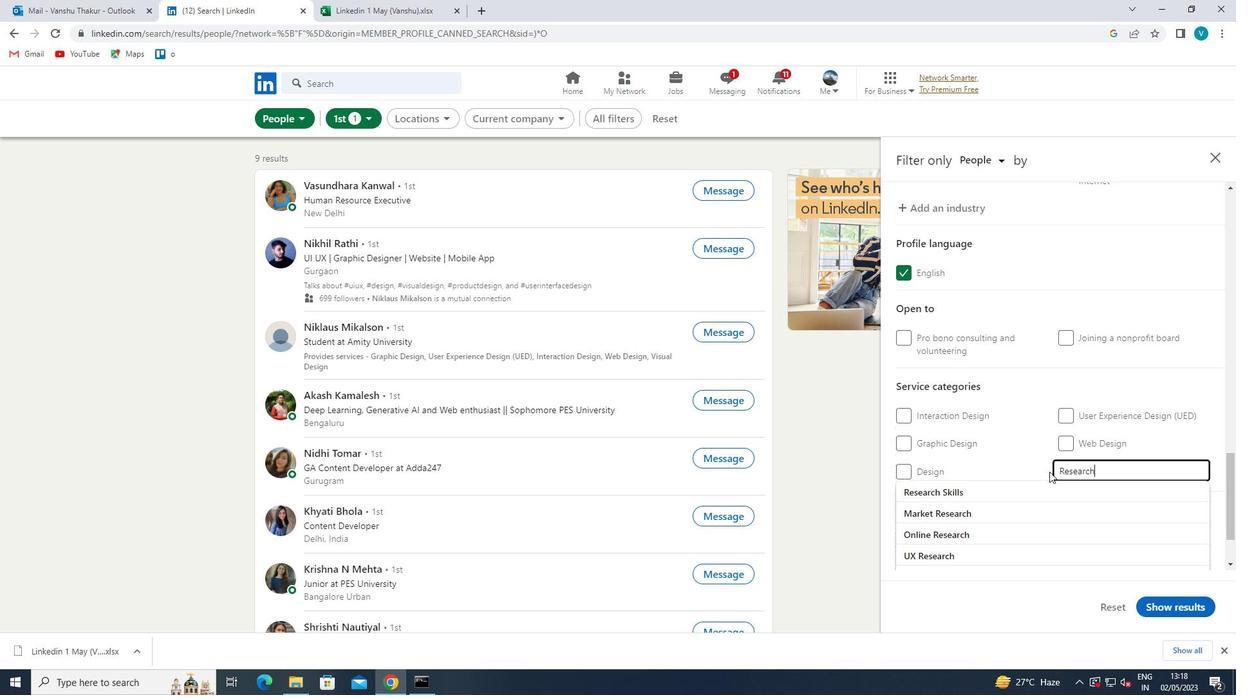 
Action: Mouse pressed left at (1044, 467)
Screenshot: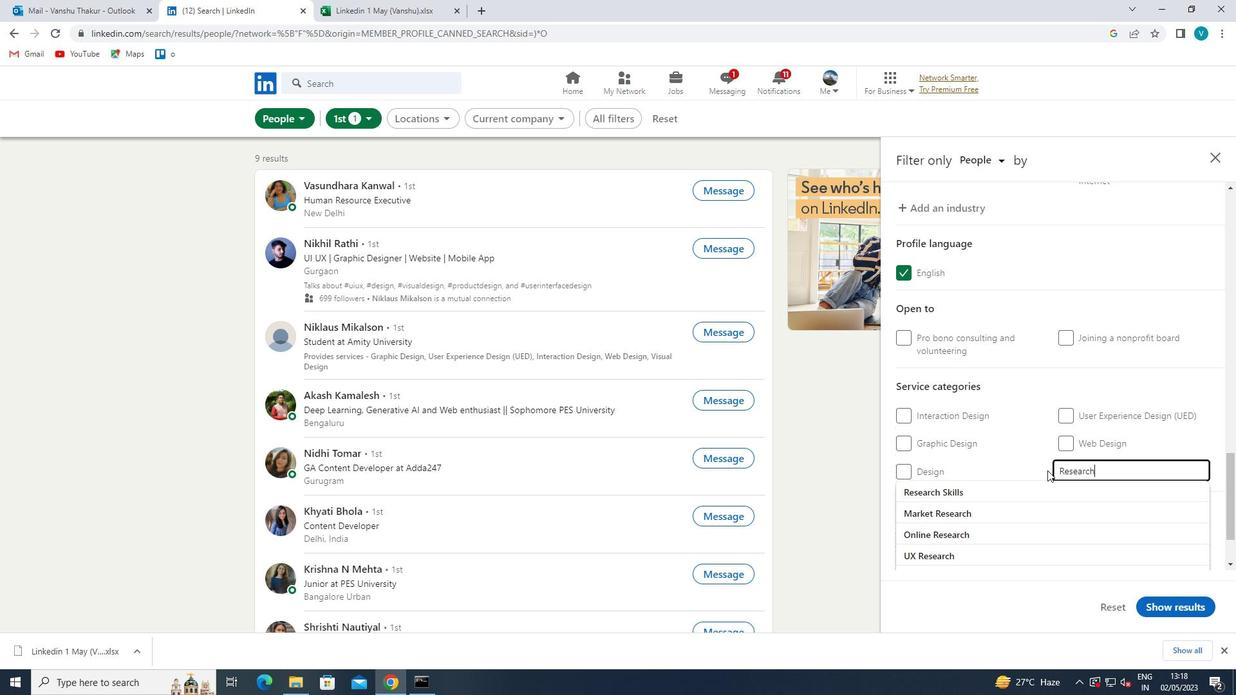
Action: Mouse moved to (1044, 466)
Screenshot: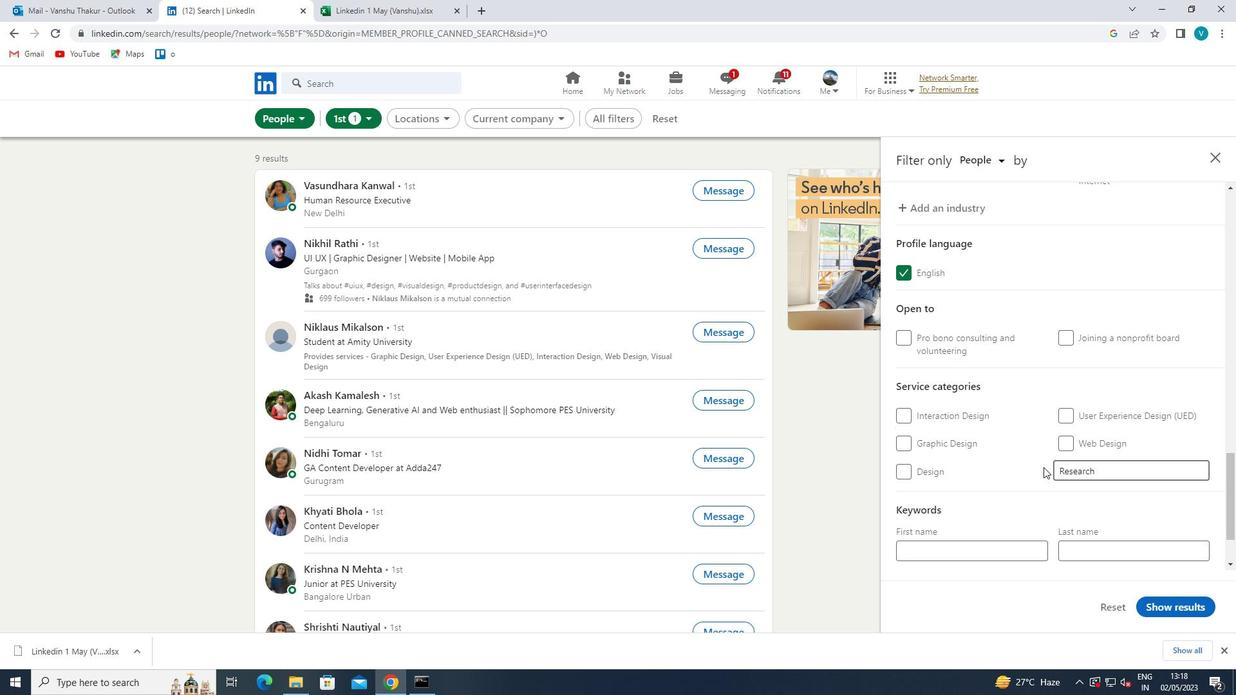 
Action: Mouse scrolled (1044, 465) with delta (0, 0)
Screenshot: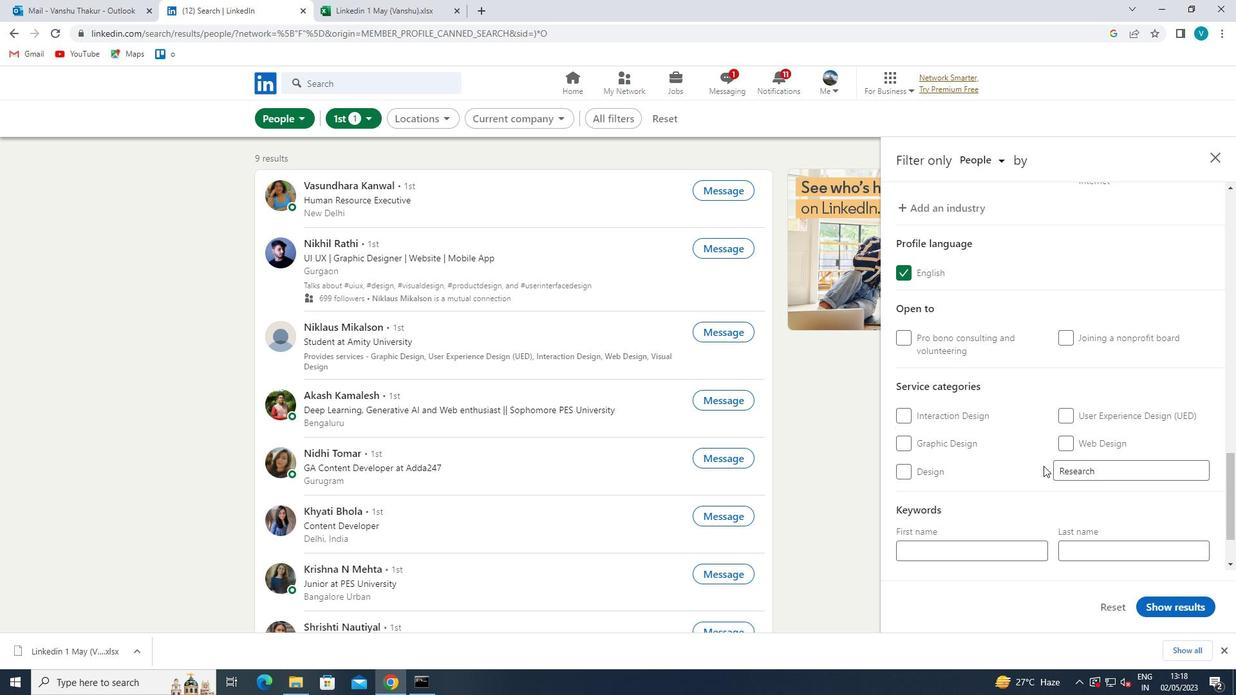 
Action: Mouse scrolled (1044, 465) with delta (0, 0)
Screenshot: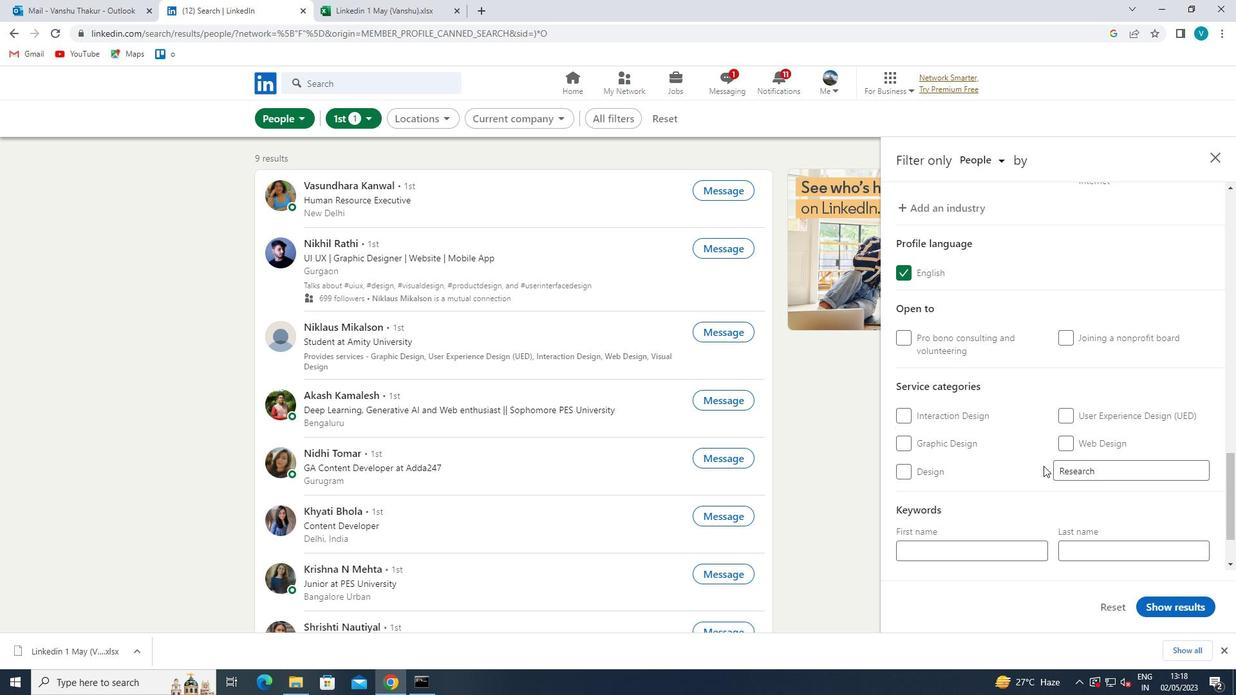 
Action: Mouse moved to (1044, 466)
Screenshot: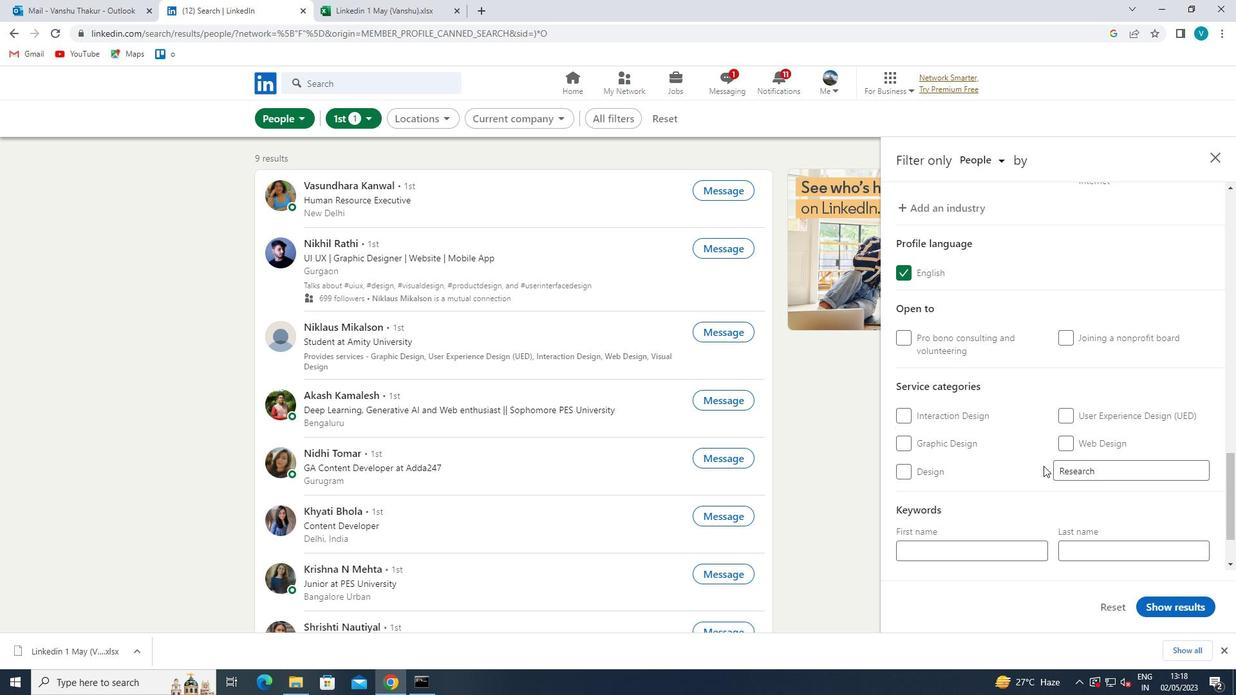 
Action: Mouse scrolled (1044, 465) with delta (0, 0)
Screenshot: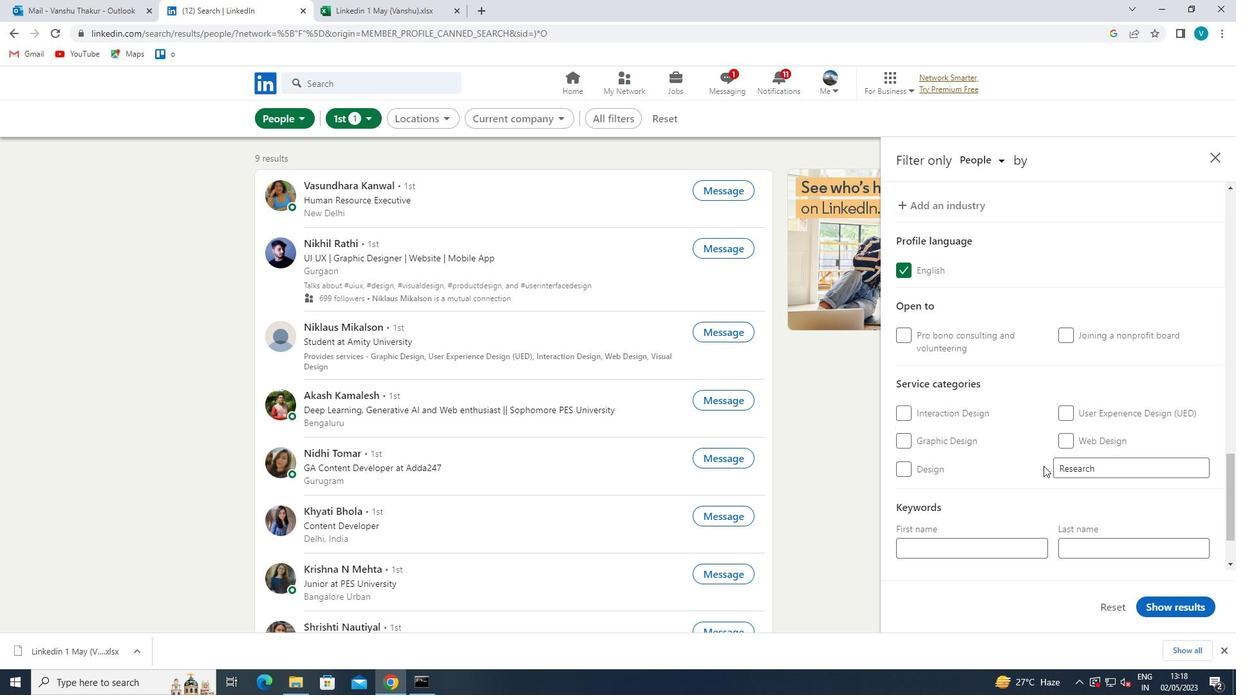 
Action: Mouse moved to (1026, 506)
Screenshot: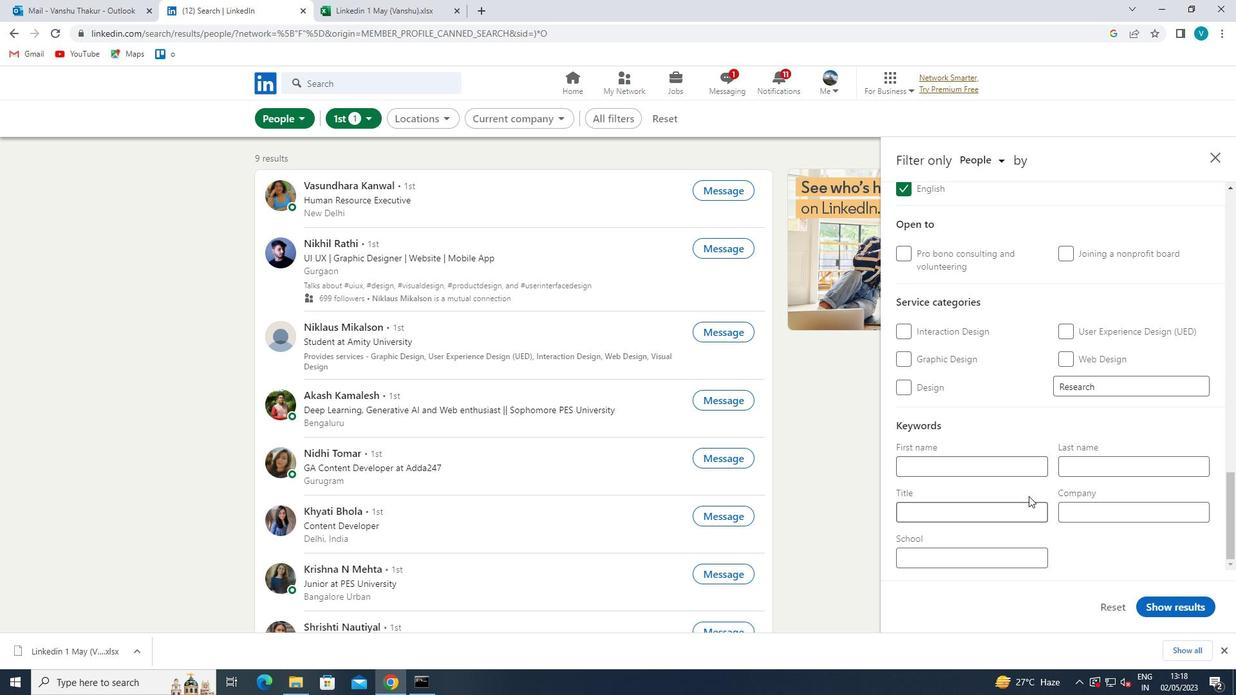 
Action: Mouse pressed left at (1026, 506)
Screenshot: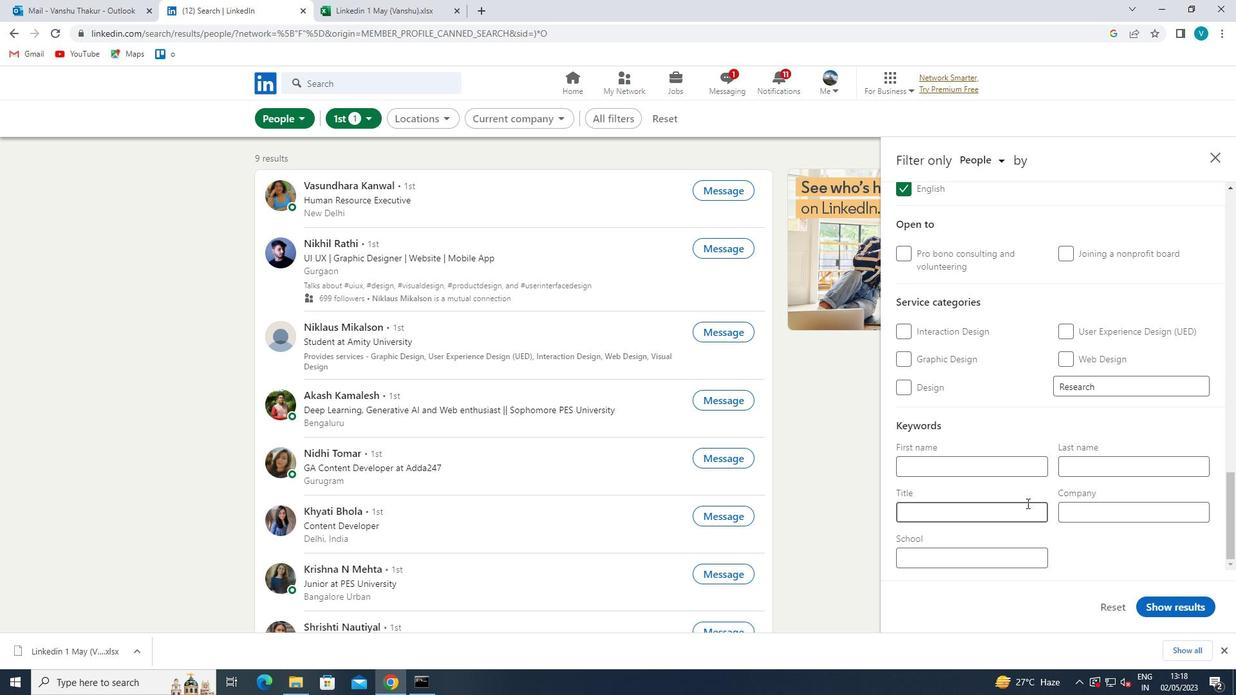 
Action: Mouse moved to (1031, 503)
Screenshot: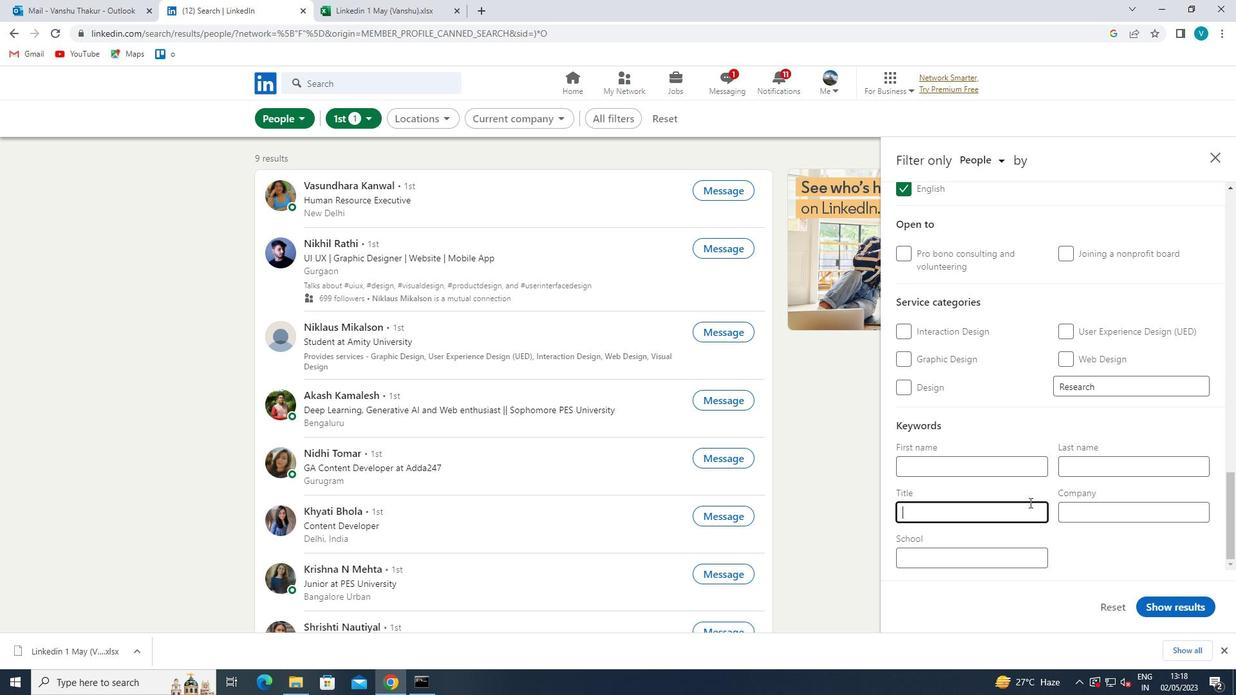 
Action: Key pressed <Key.shift>CASINO<Key.space><Key.shift>HOST
Screenshot: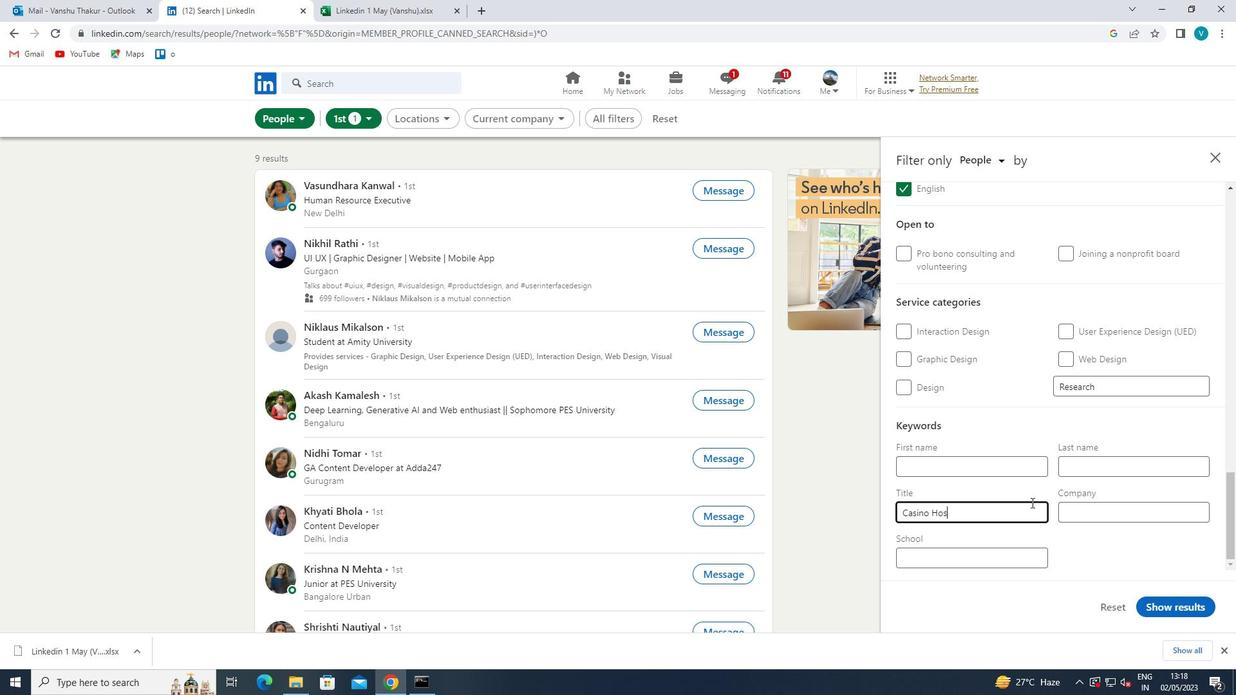 
Action: Mouse moved to (1176, 607)
Screenshot: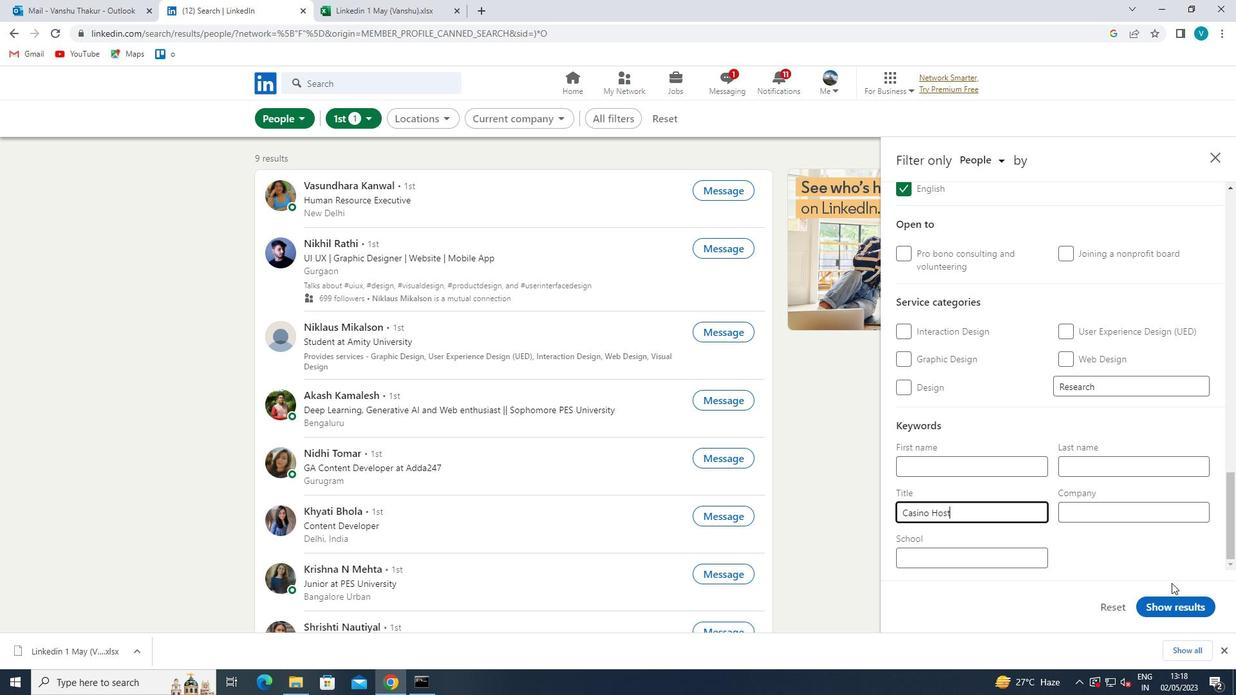 
Action: Mouse pressed left at (1176, 607)
Screenshot: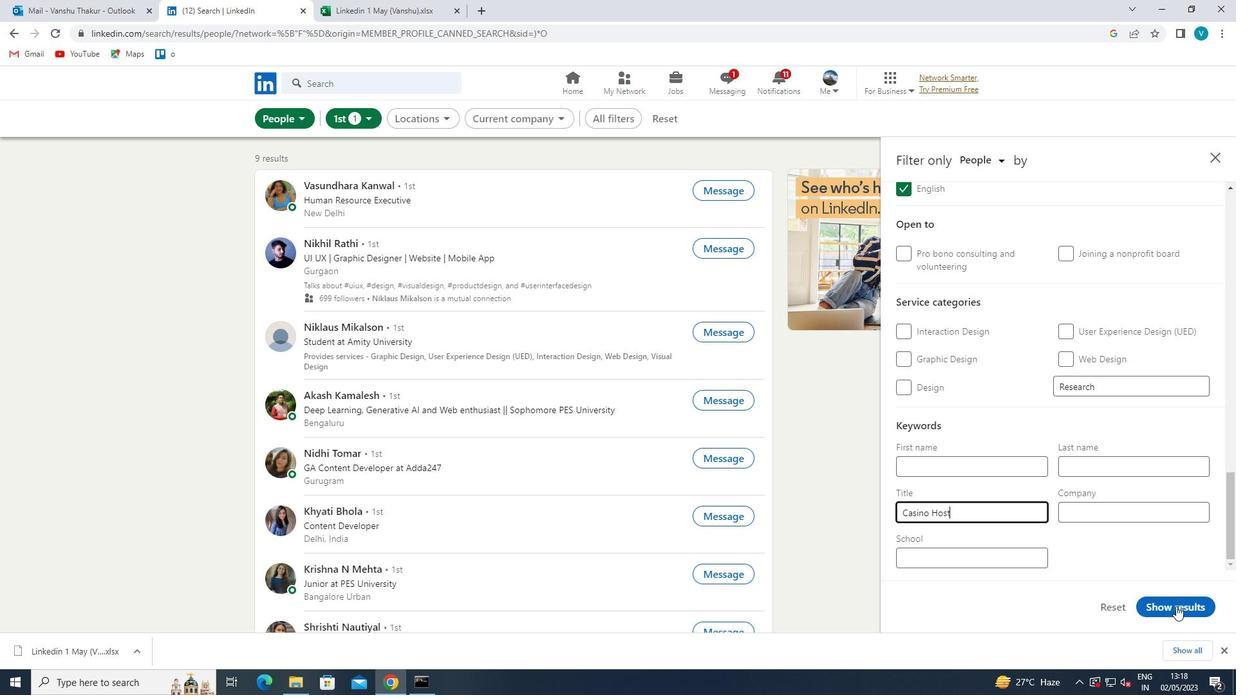 
Action: Mouse moved to (1176, 607)
Screenshot: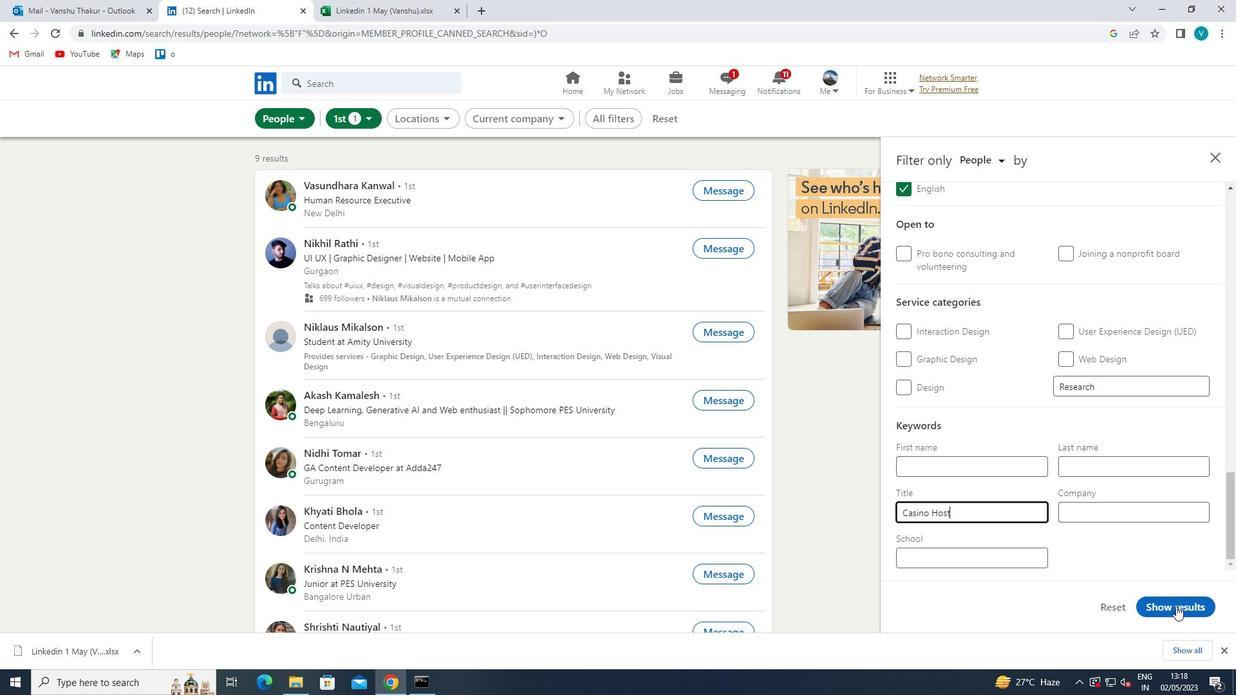 
